 Task:  Look and explore Airbnb stays in Charleston, South Carolina with Farms.
Action: Mouse moved to (414, 64)
Screenshot: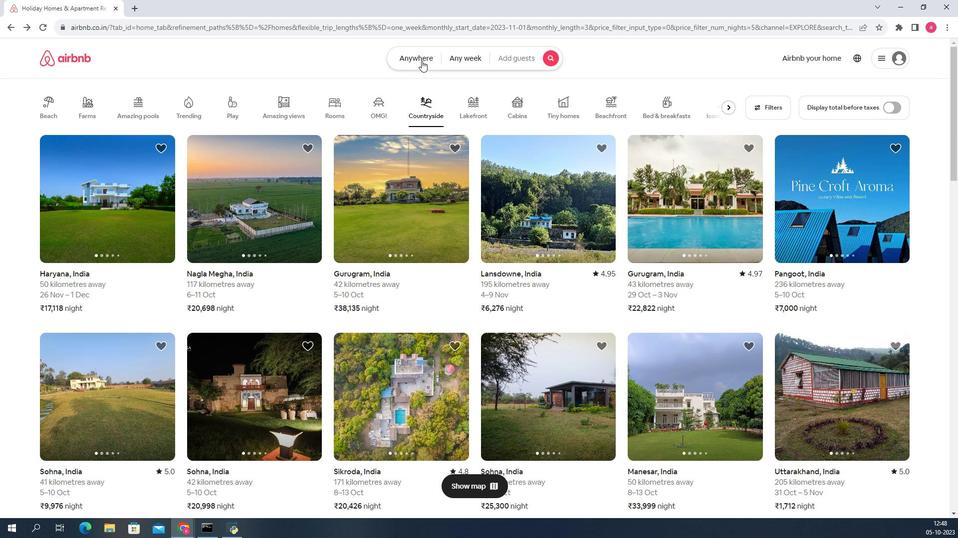 
Action: Mouse pressed left at (414, 64)
Screenshot: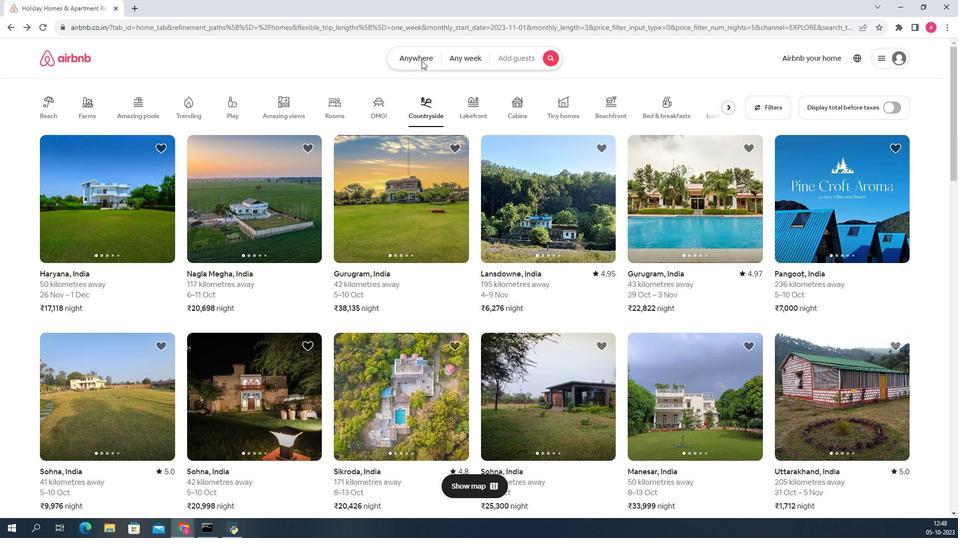 
Action: Mouse moved to (326, 102)
Screenshot: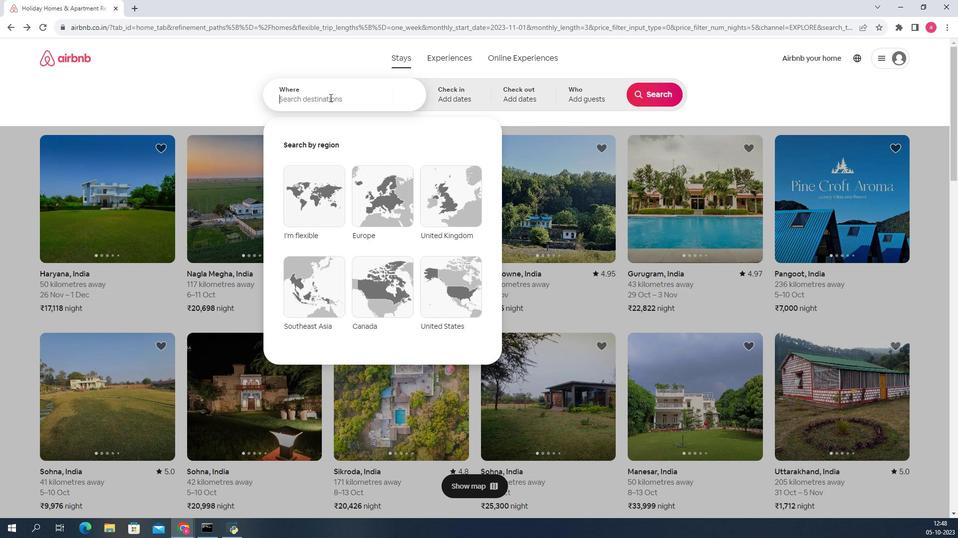 
Action: Mouse pressed left at (326, 102)
Screenshot: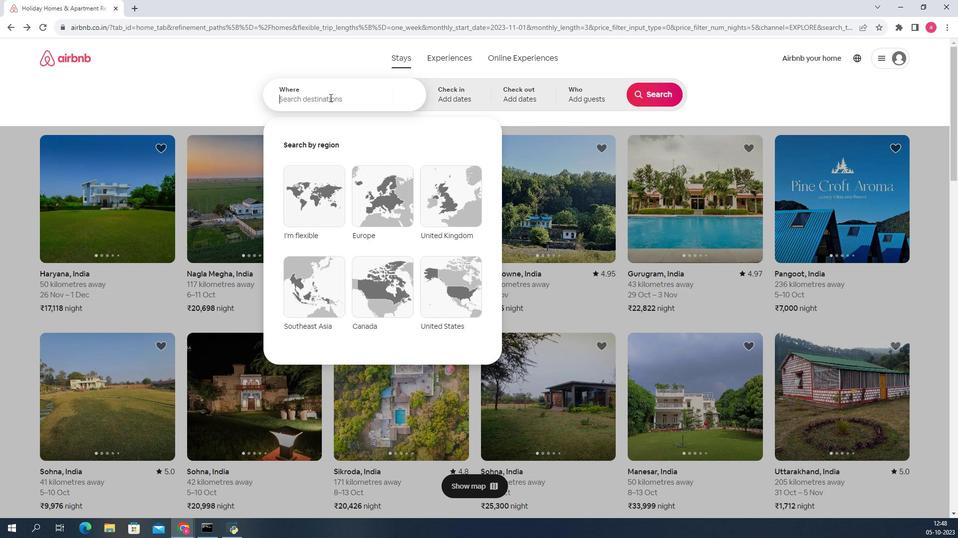
Action: Key pressed <Key.shift>Charleston,<Key.space><Key.shift>South<Key.space><Key.shift><Key.shift><Key.shift>Carolina
Screenshot: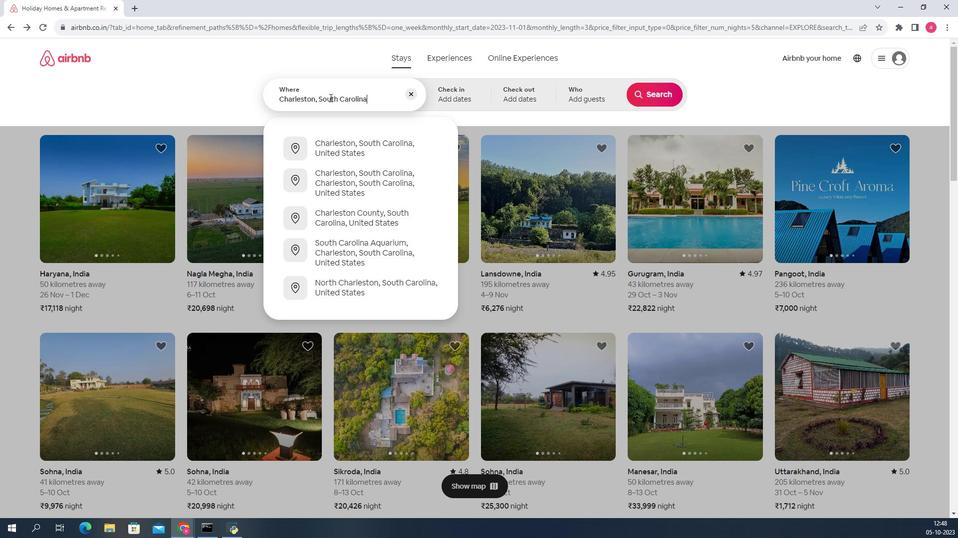 
Action: Mouse moved to (644, 106)
Screenshot: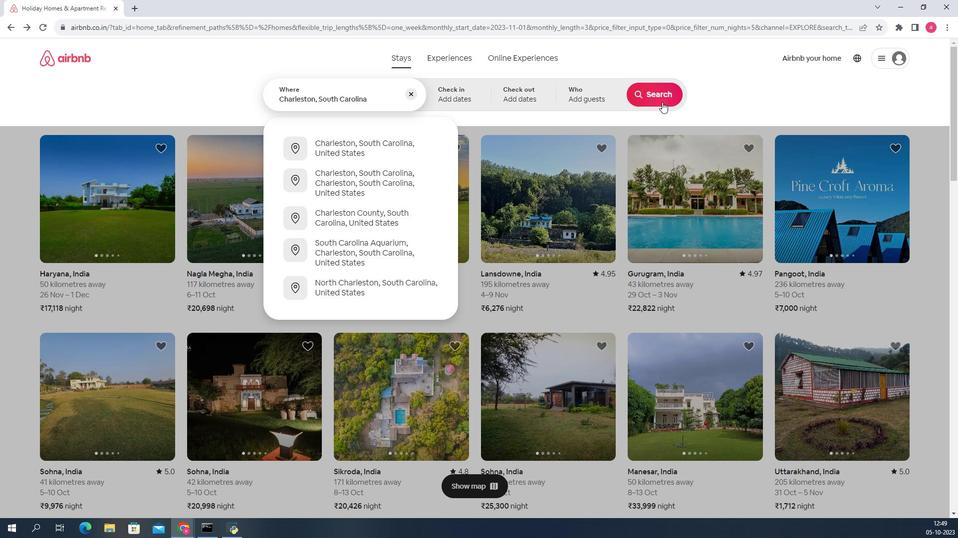 
Action: Mouse pressed left at (644, 106)
Screenshot: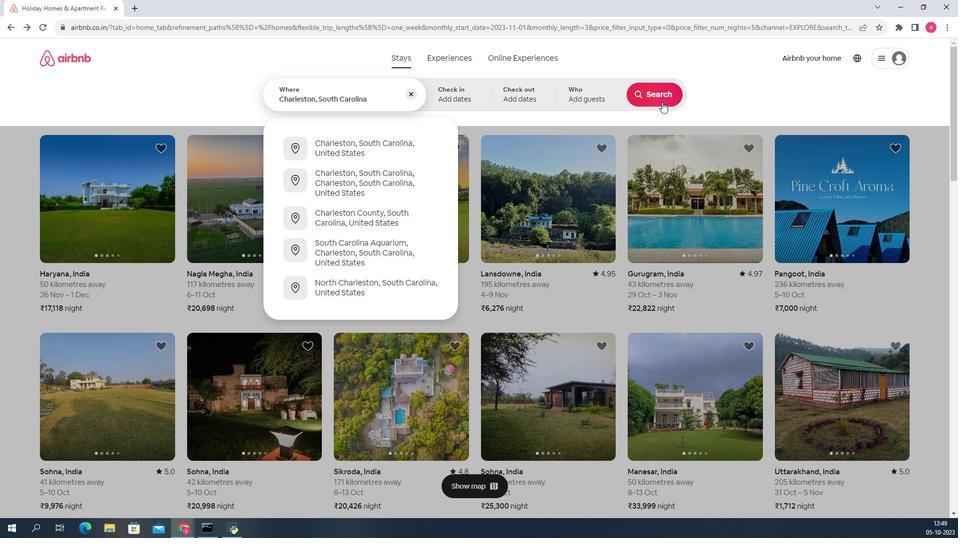 
Action: Mouse moved to (731, 102)
Screenshot: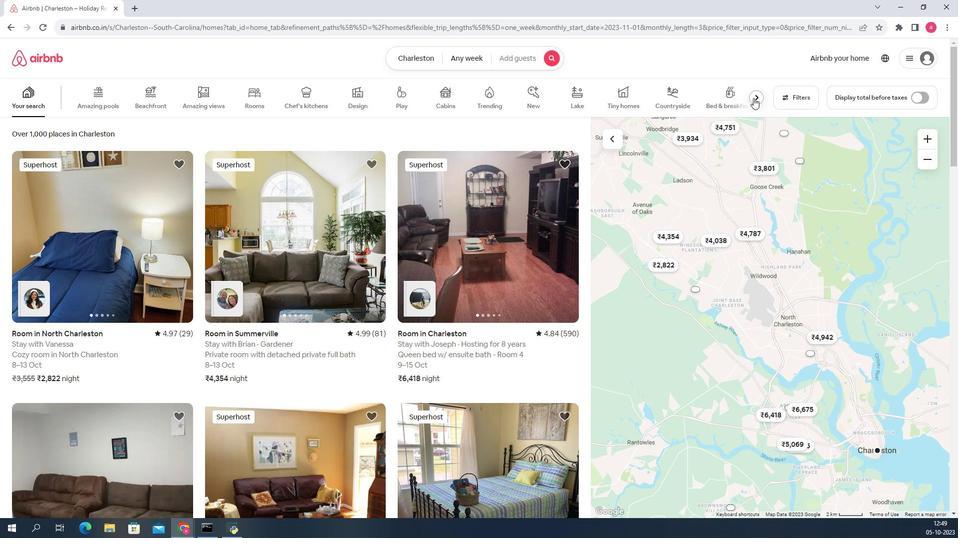 
Action: Mouse pressed left at (731, 102)
Screenshot: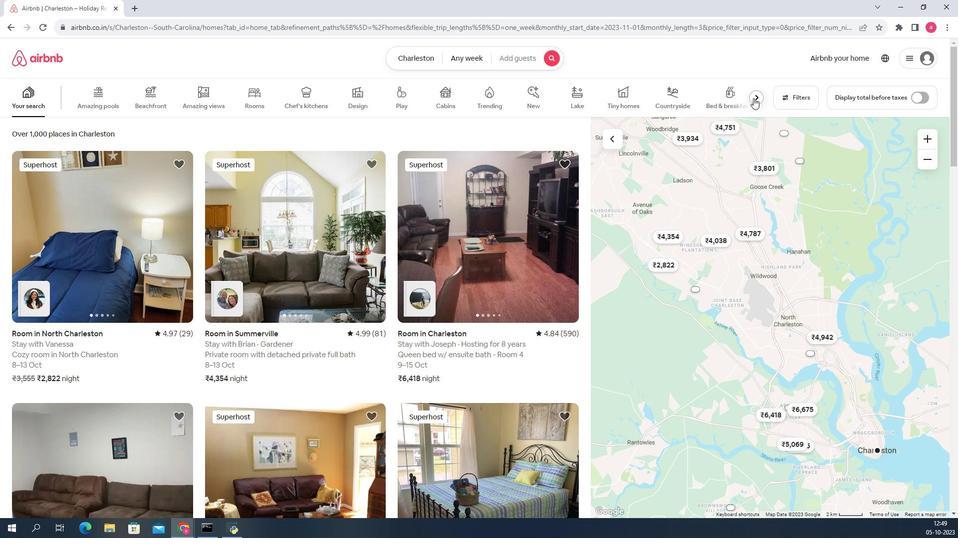 
Action: Mouse moved to (367, 106)
Screenshot: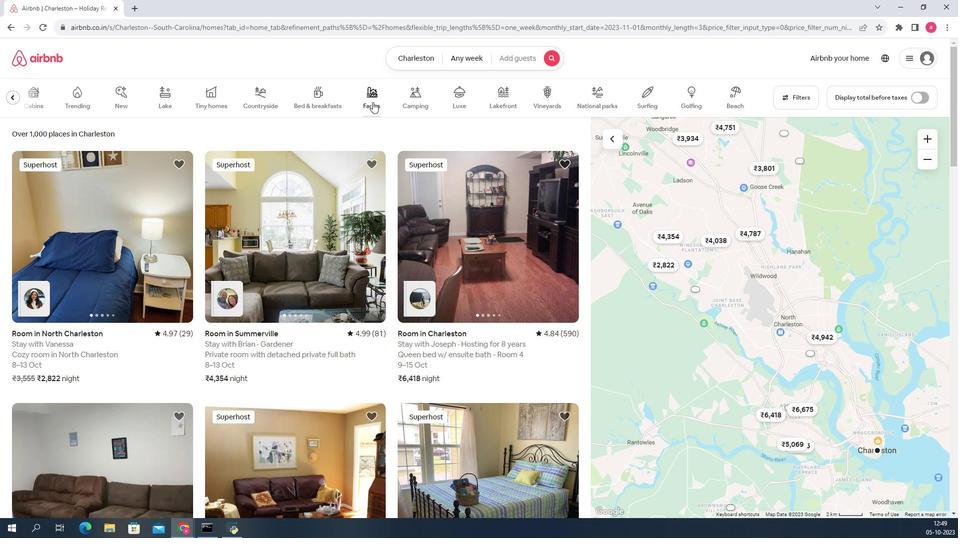 
Action: Mouse pressed left at (367, 106)
Screenshot: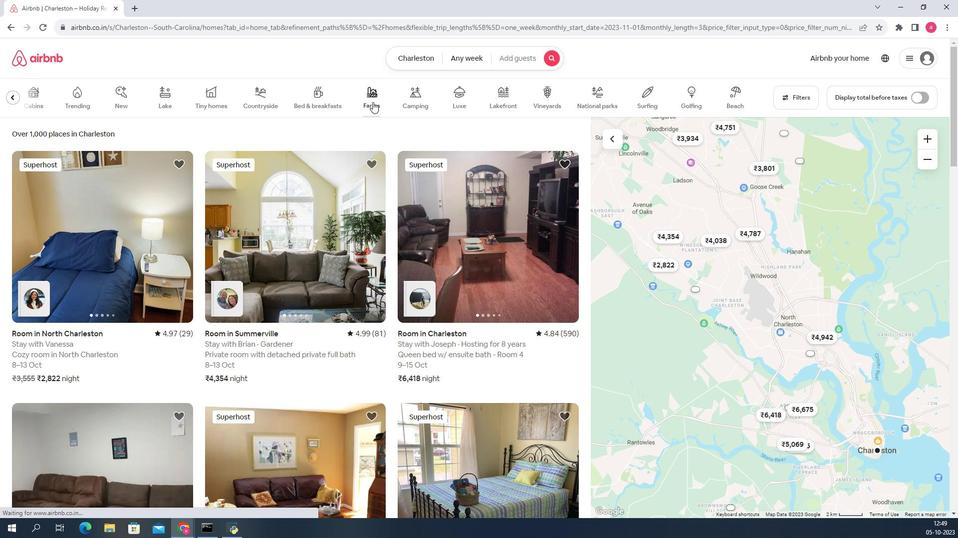 
Action: Mouse moved to (290, 233)
Screenshot: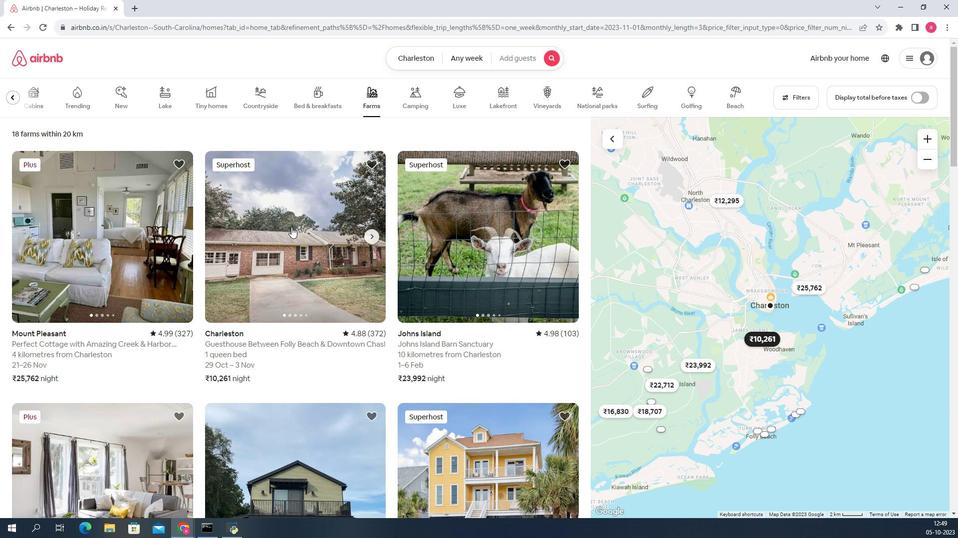 
Action: Mouse scrolled (290, 232) with delta (0, 0)
Screenshot: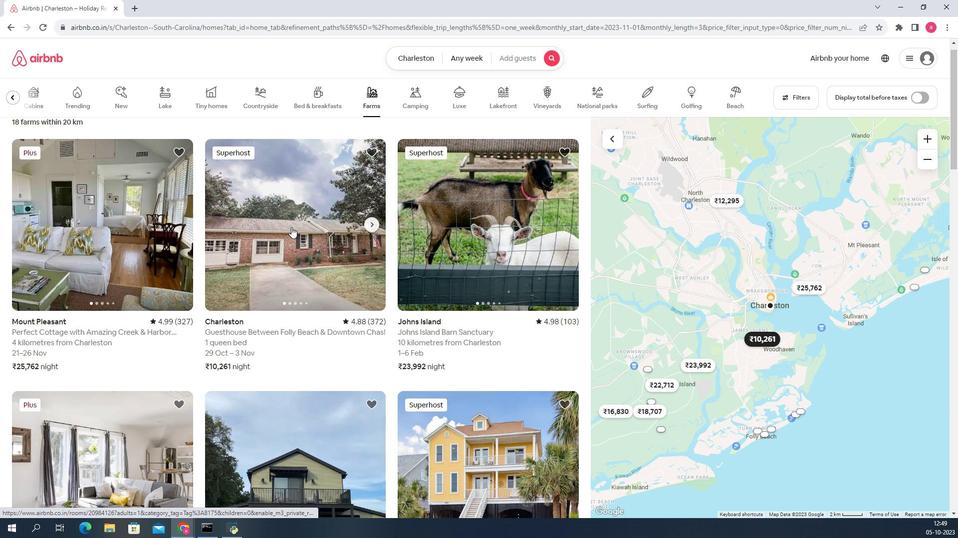 
Action: Mouse scrolled (290, 232) with delta (0, 0)
Screenshot: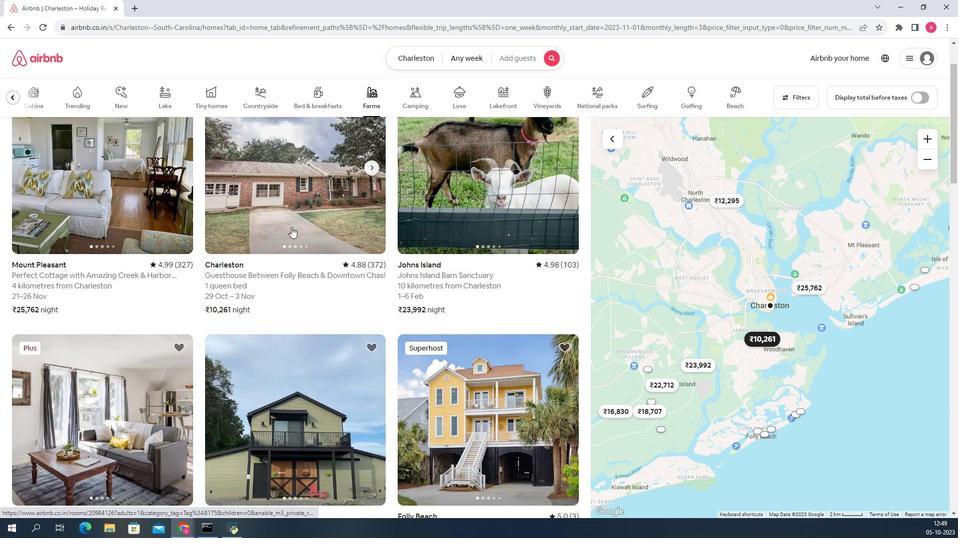 
Action: Mouse scrolled (290, 232) with delta (0, 0)
Screenshot: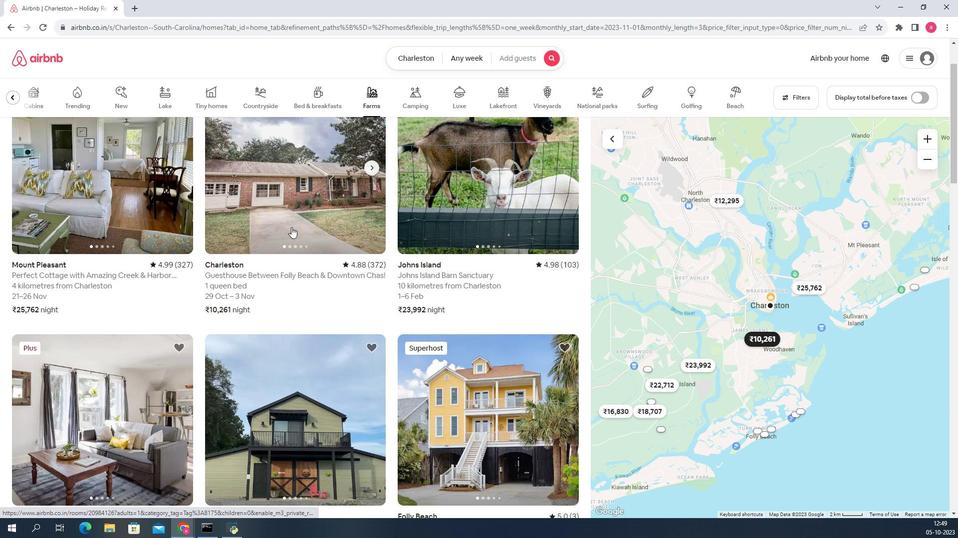 
Action: Mouse scrolled (290, 232) with delta (0, 0)
Screenshot: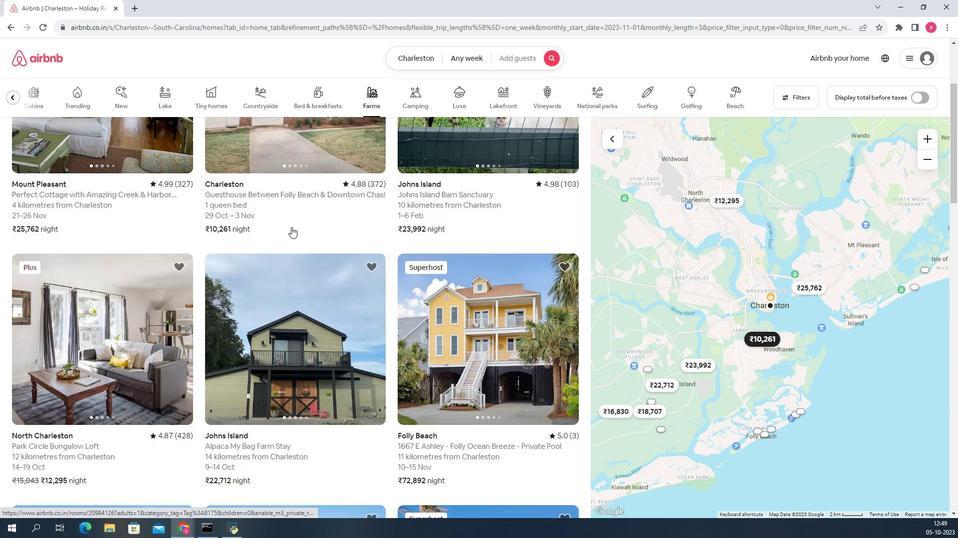 
Action: Mouse moved to (290, 233)
Screenshot: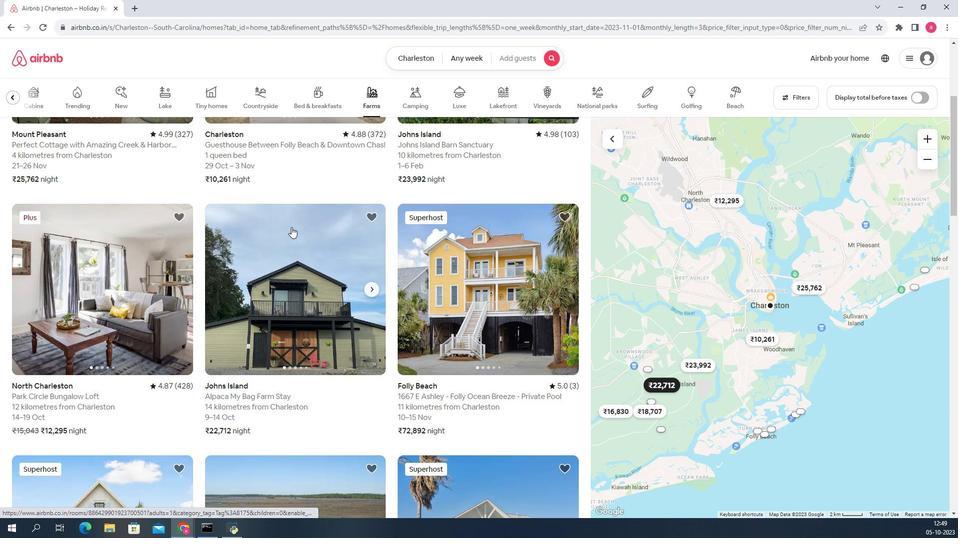
Action: Mouse scrolled (290, 232) with delta (0, 0)
Screenshot: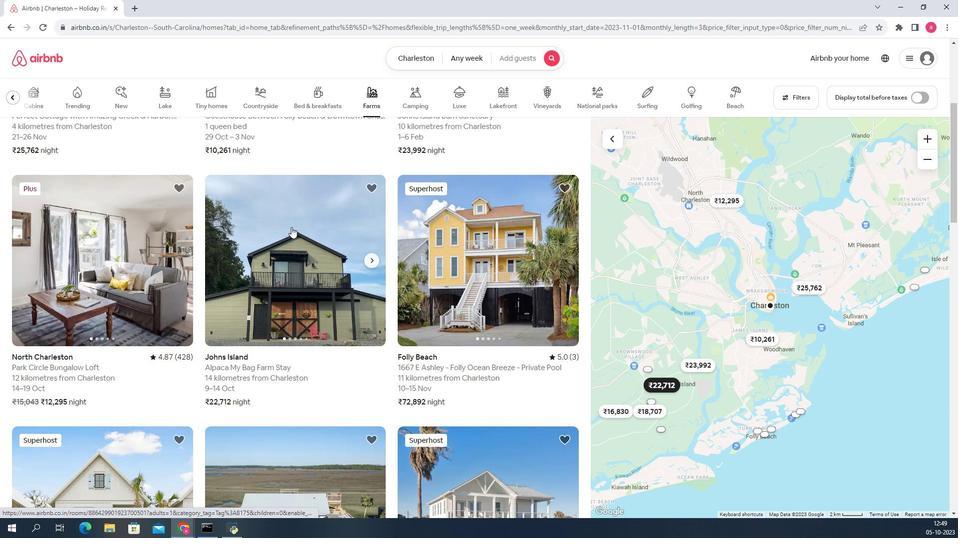 
Action: Mouse scrolled (290, 232) with delta (0, 0)
Screenshot: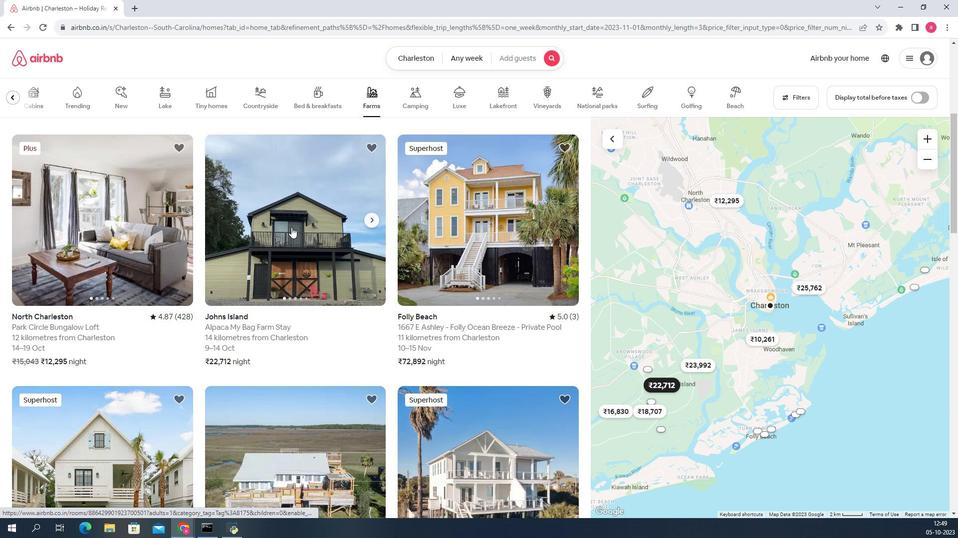 
Action: Mouse scrolled (290, 232) with delta (0, 0)
Screenshot: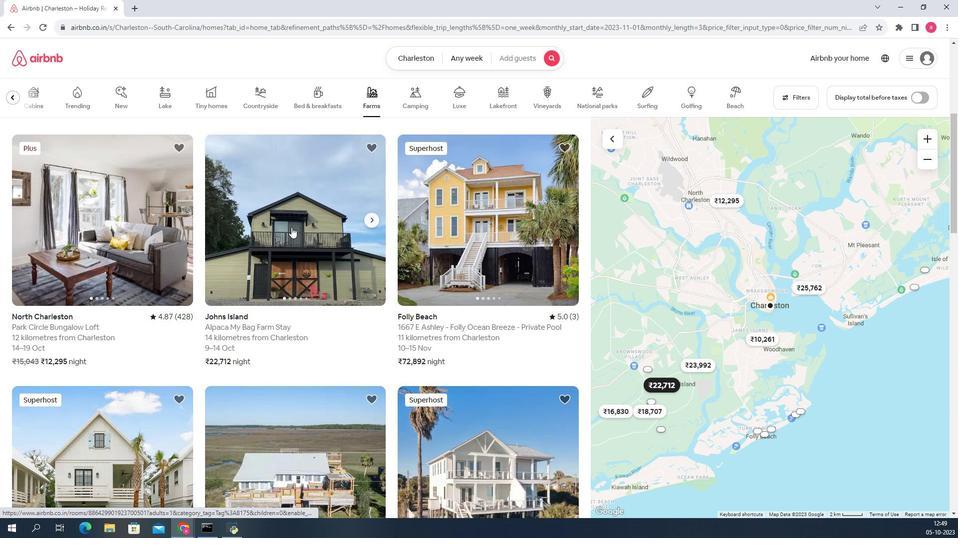 
Action: Mouse moved to (498, 197)
Screenshot: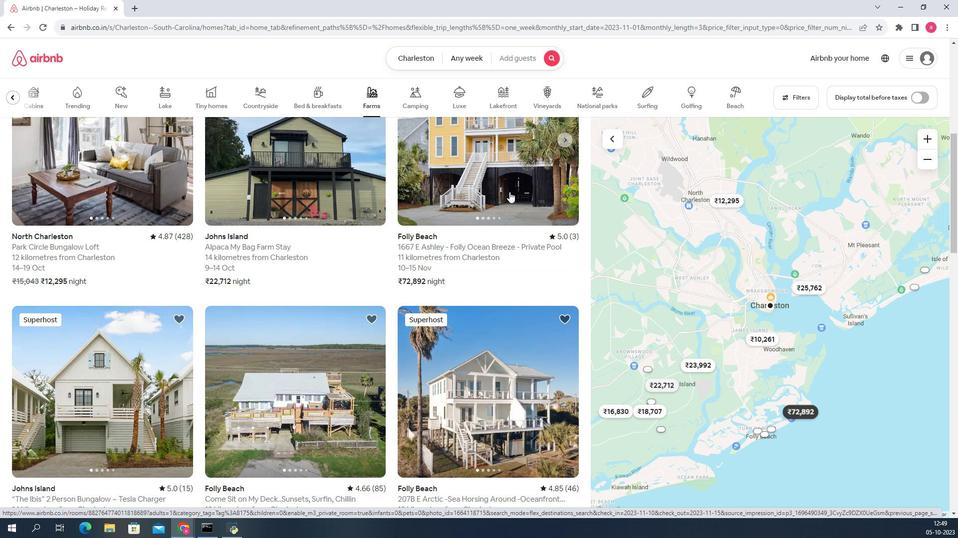 
Action: Mouse scrolled (498, 196) with delta (0, 0)
Screenshot: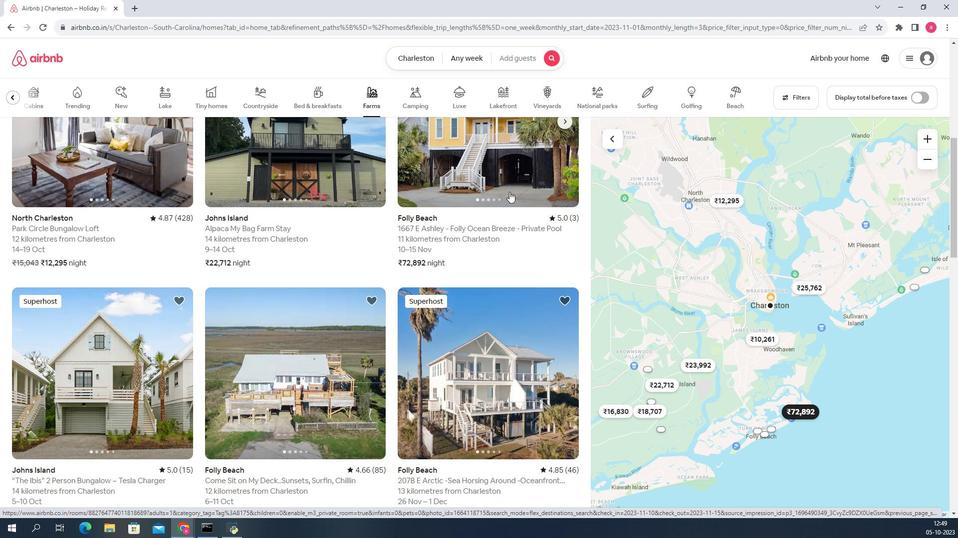 
Action: Mouse scrolled (498, 196) with delta (0, 0)
Screenshot: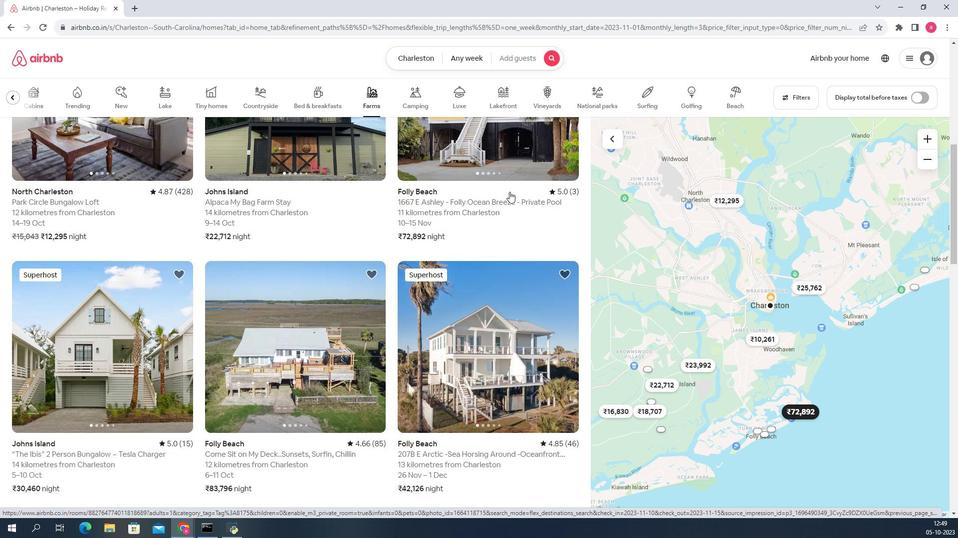 
Action: Mouse moved to (495, 196)
Screenshot: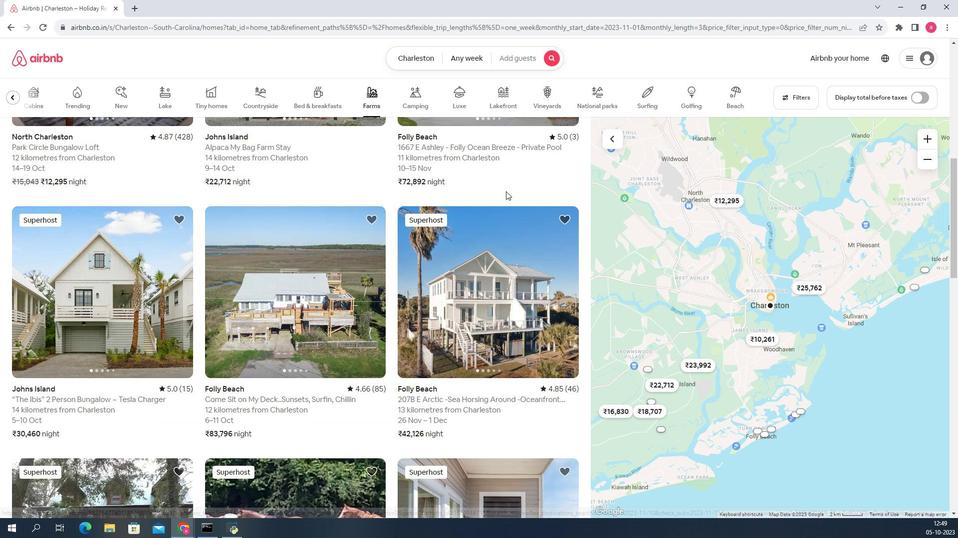 
Action: Mouse scrolled (495, 196) with delta (0, 0)
Screenshot: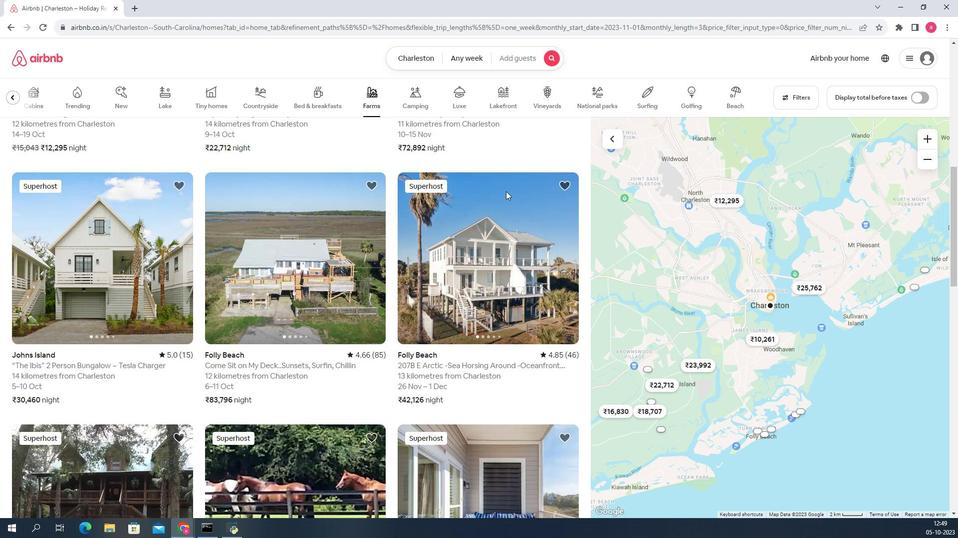 
Action: Mouse scrolled (495, 196) with delta (0, 0)
Screenshot: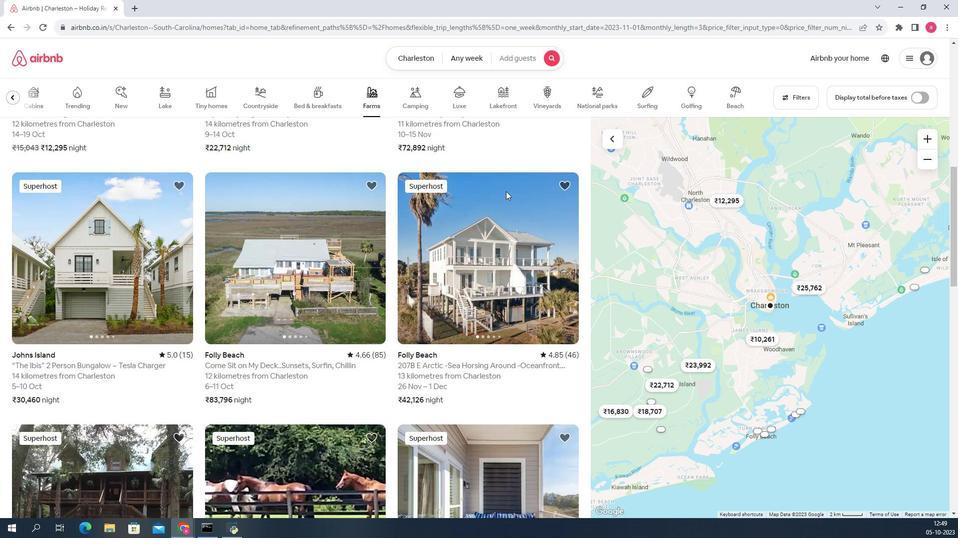 
Action: Mouse scrolled (495, 196) with delta (0, 0)
Screenshot: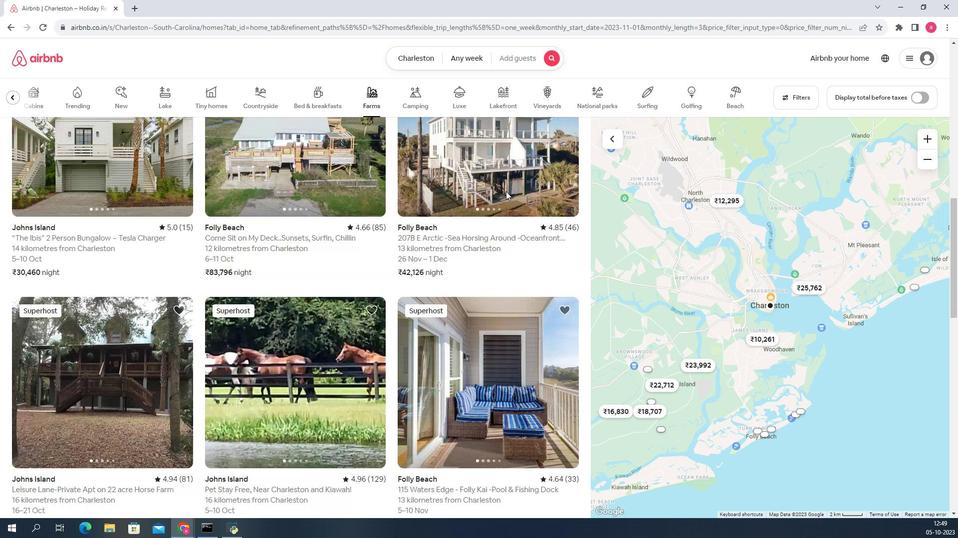 
Action: Mouse scrolled (495, 196) with delta (0, 0)
Screenshot: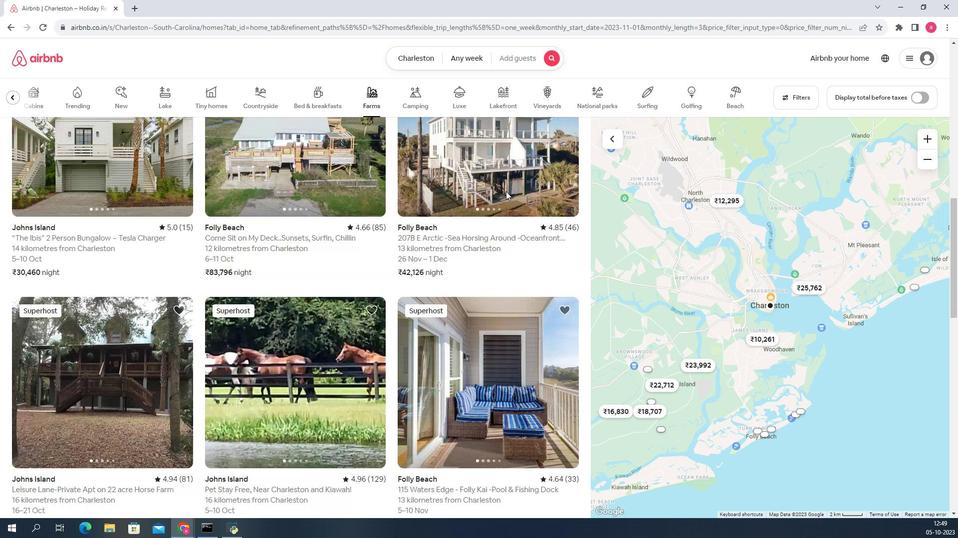 
Action: Mouse scrolled (495, 197) with delta (0, 0)
Screenshot: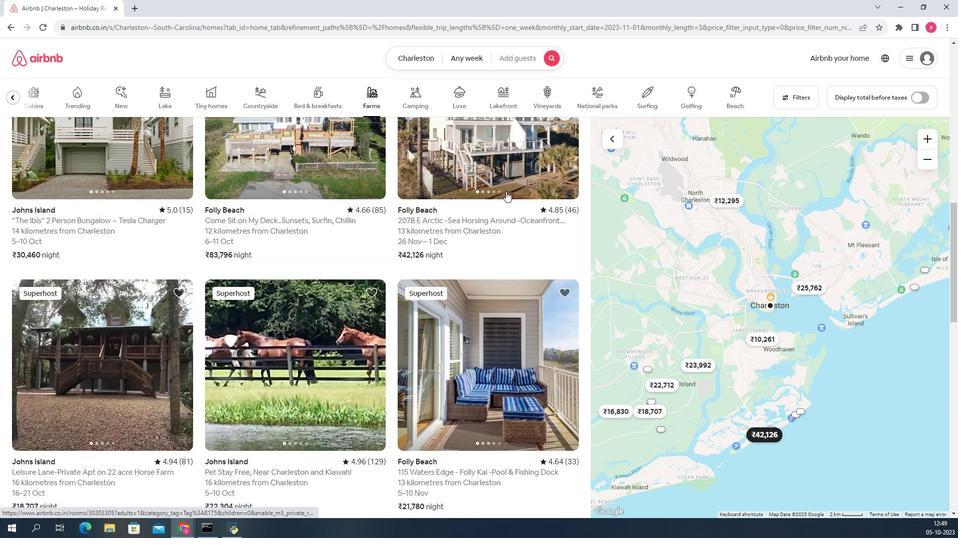 
Action: Mouse scrolled (495, 197) with delta (0, 0)
Screenshot: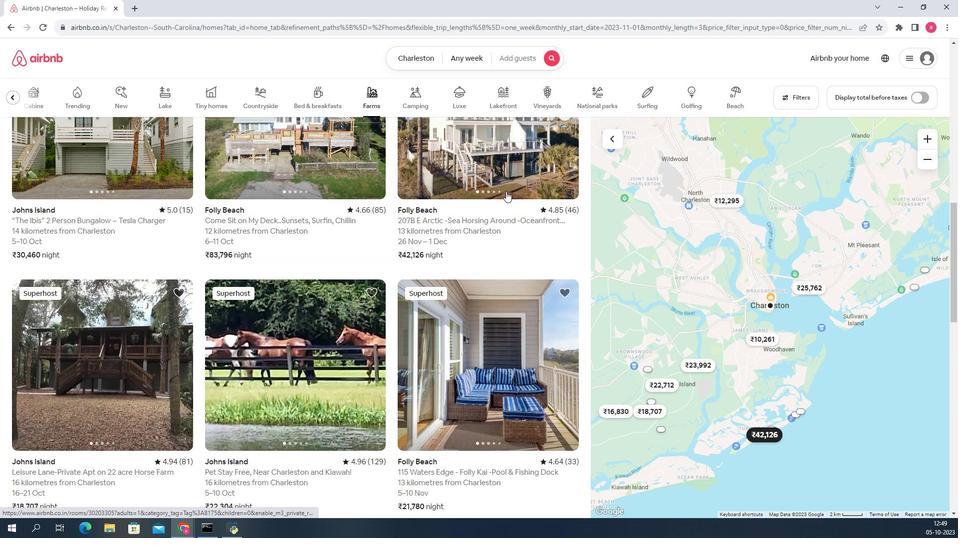 
Action: Mouse scrolled (495, 197) with delta (0, 0)
Screenshot: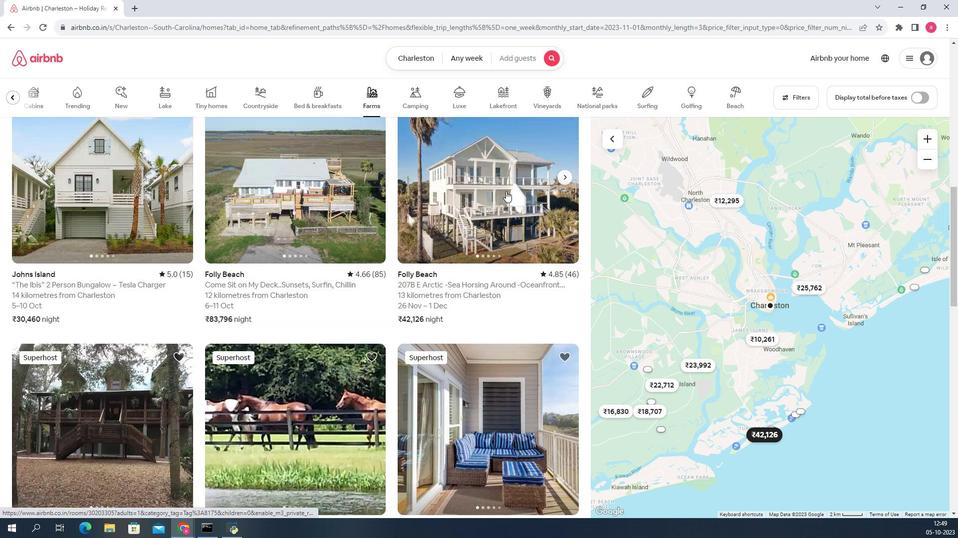 
Action: Mouse scrolled (495, 197) with delta (0, 0)
Screenshot: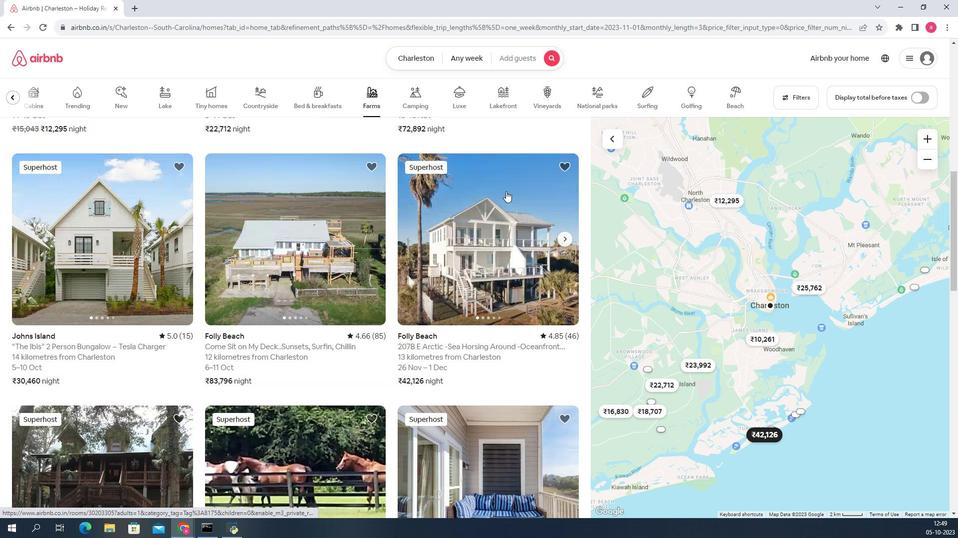 
Action: Mouse scrolled (495, 197) with delta (0, 0)
Screenshot: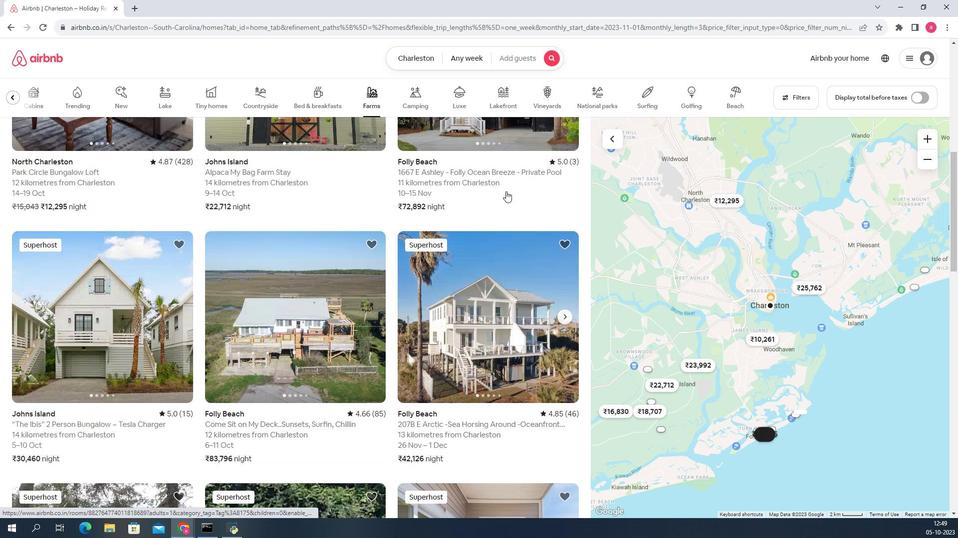 
Action: Mouse moved to (426, 192)
Screenshot: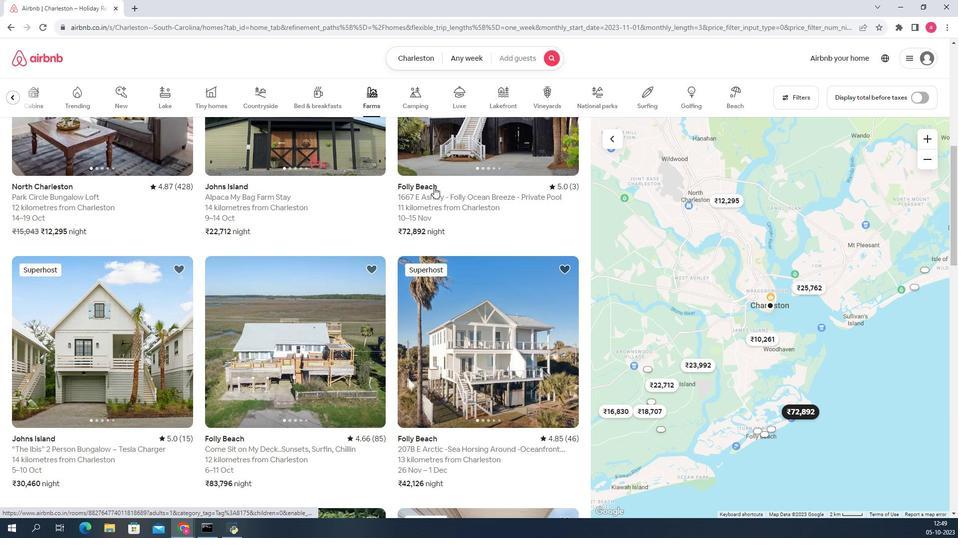 
Action: Mouse scrolled (426, 192) with delta (0, 0)
Screenshot: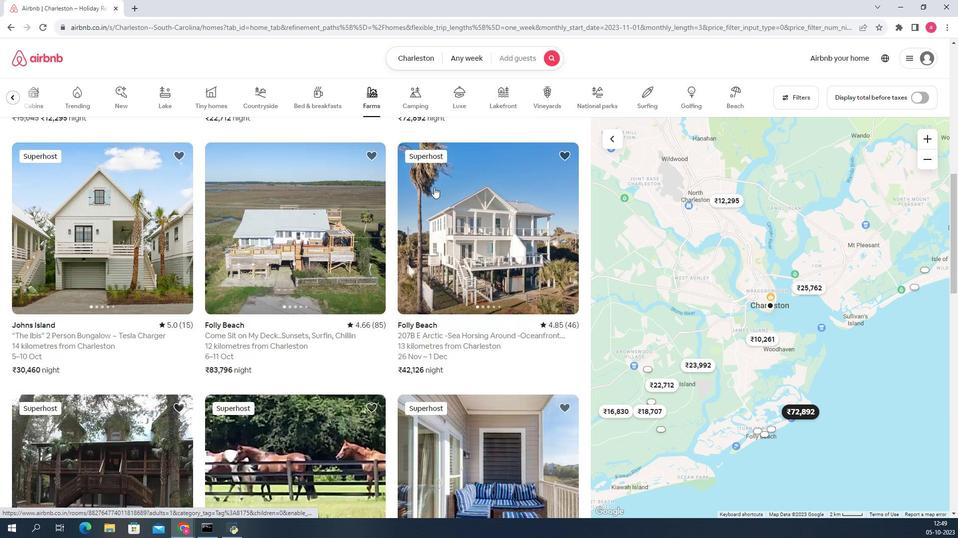 
Action: Mouse scrolled (426, 192) with delta (0, 0)
Screenshot: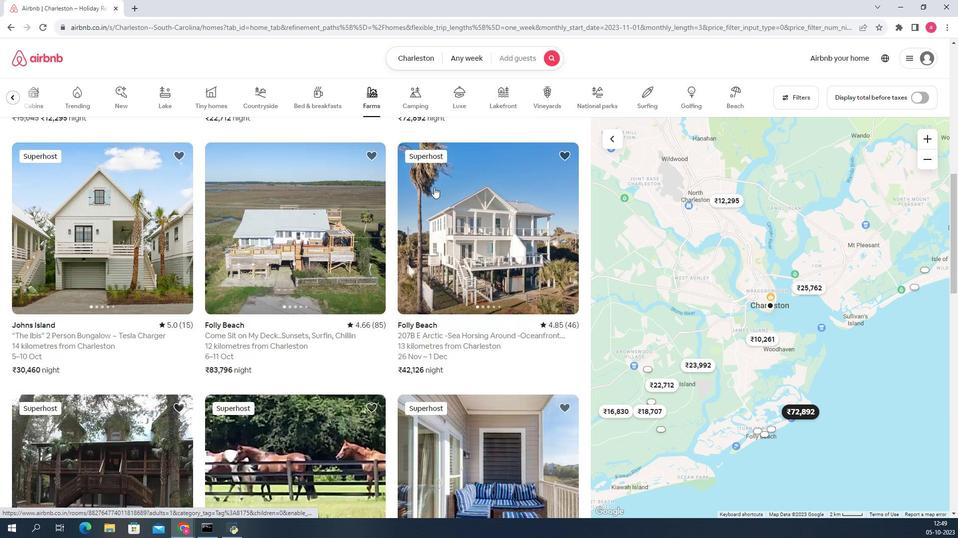 
Action: Mouse scrolled (426, 192) with delta (0, 0)
Screenshot: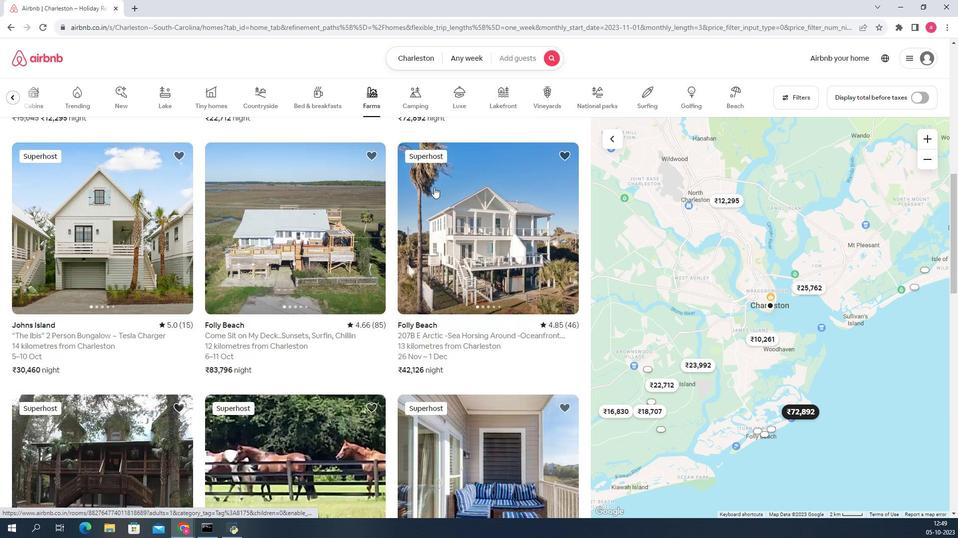 
Action: Mouse scrolled (426, 192) with delta (0, 0)
Screenshot: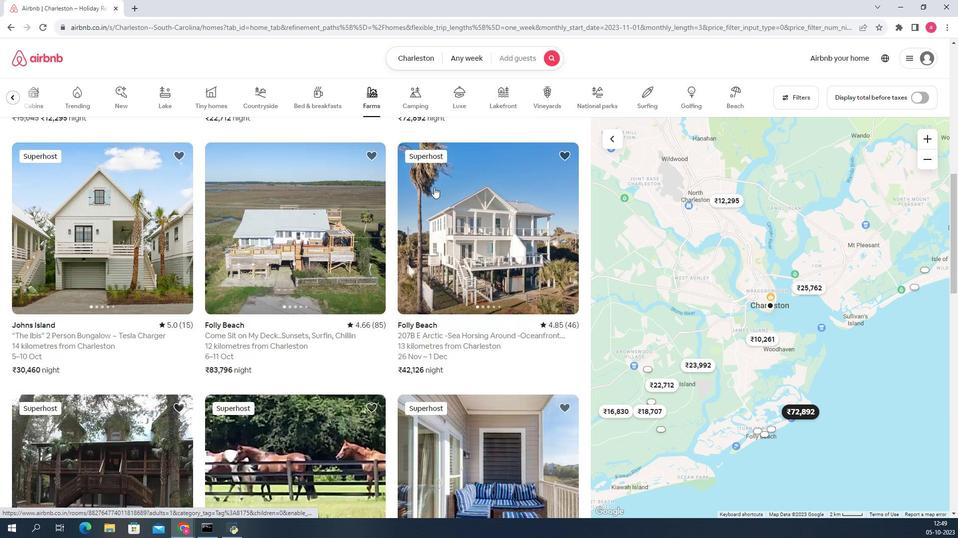 
Action: Mouse scrolled (426, 192) with delta (0, 0)
Screenshot: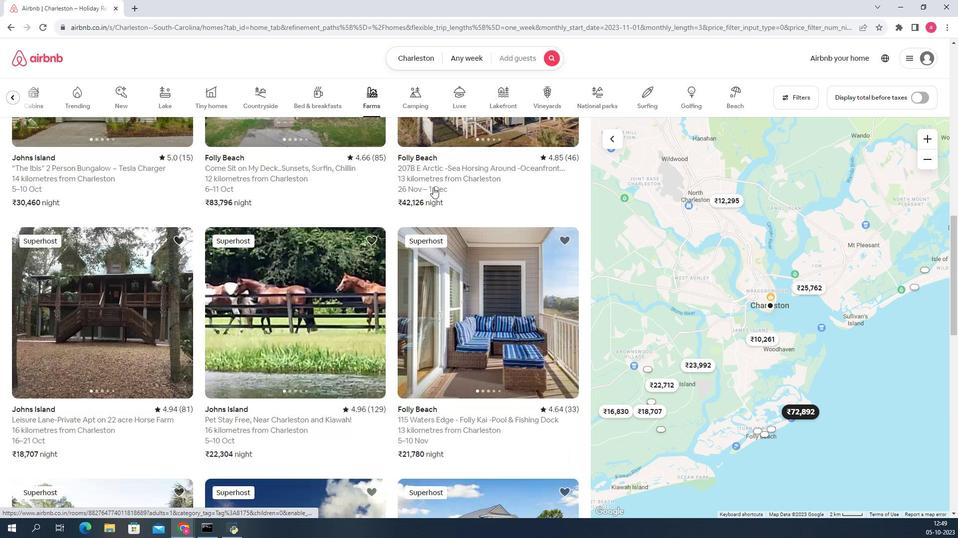 
Action: Mouse scrolled (426, 192) with delta (0, 0)
Screenshot: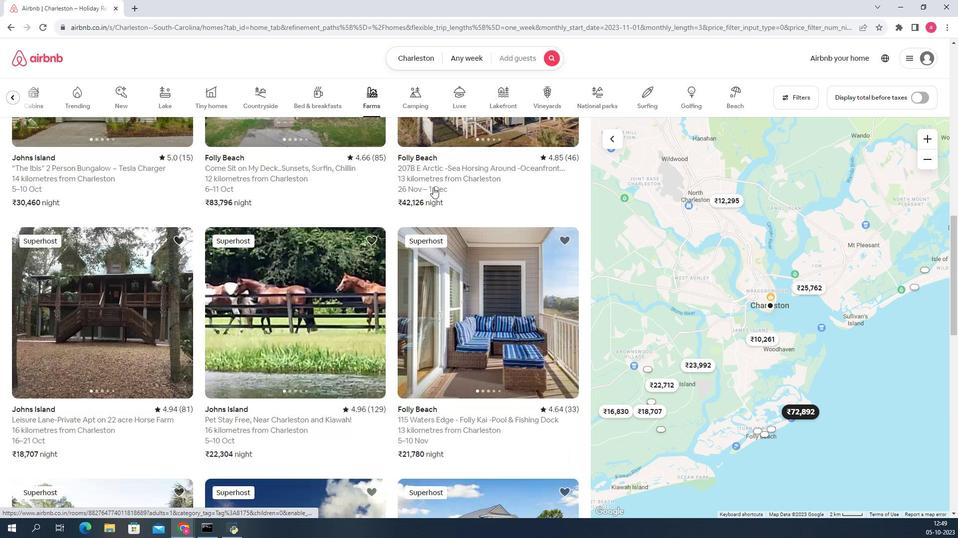 
Action: Mouse moved to (293, 306)
Screenshot: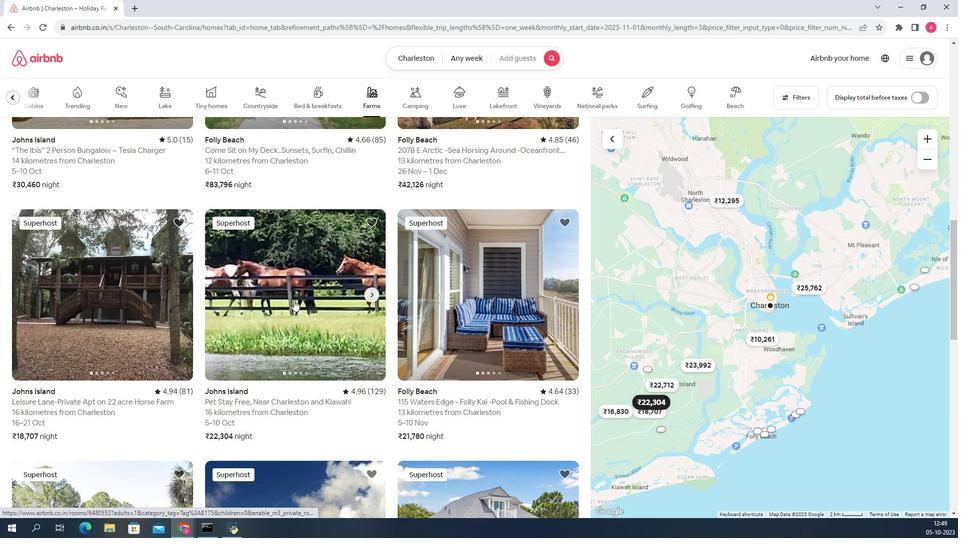 
Action: Mouse pressed left at (293, 306)
Screenshot: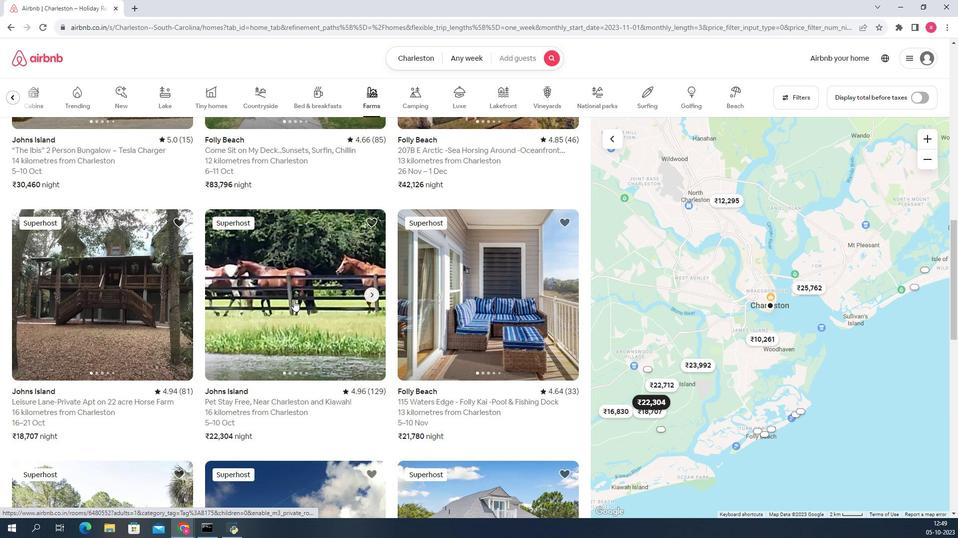 
Action: Mouse moved to (327, 279)
Screenshot: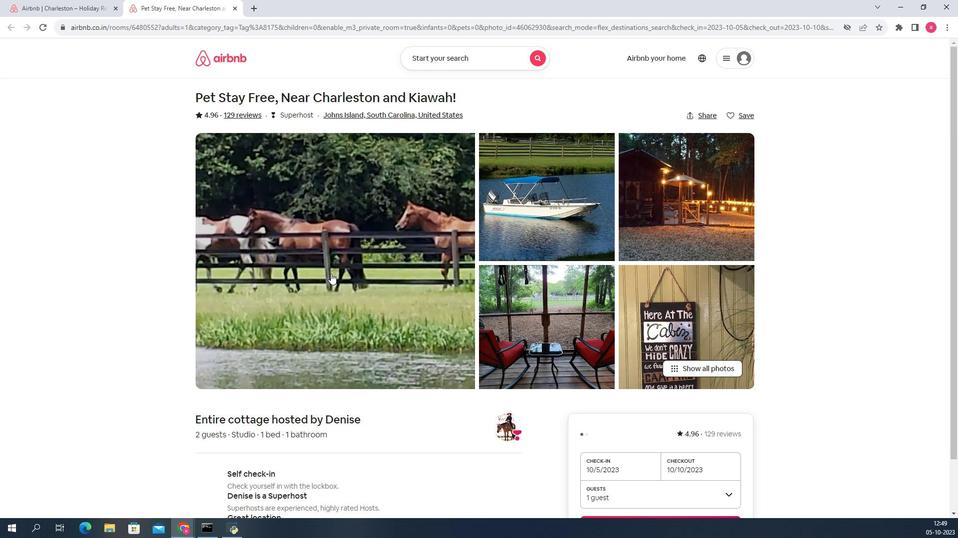 
Action: Mouse pressed left at (327, 279)
Screenshot: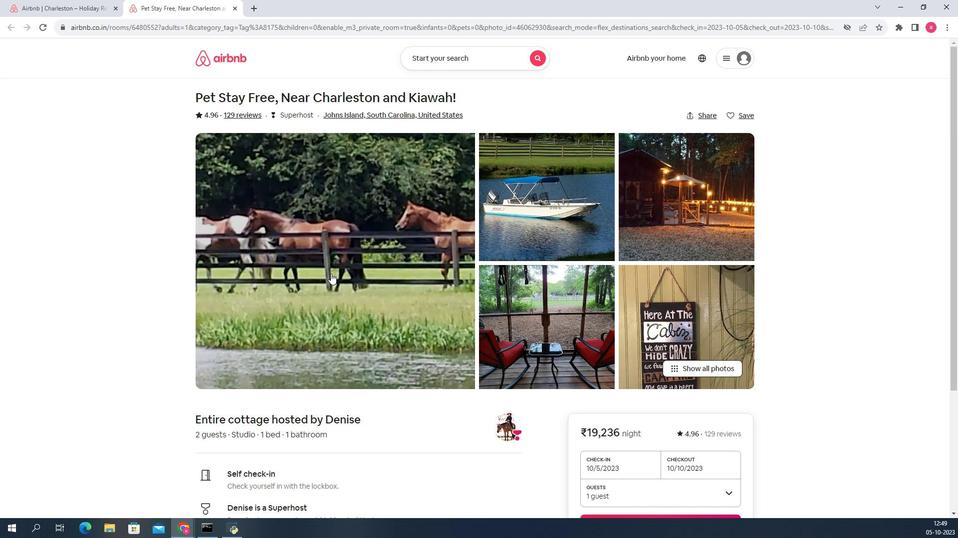 
Action: Mouse scrolled (327, 278) with delta (0, 0)
Screenshot: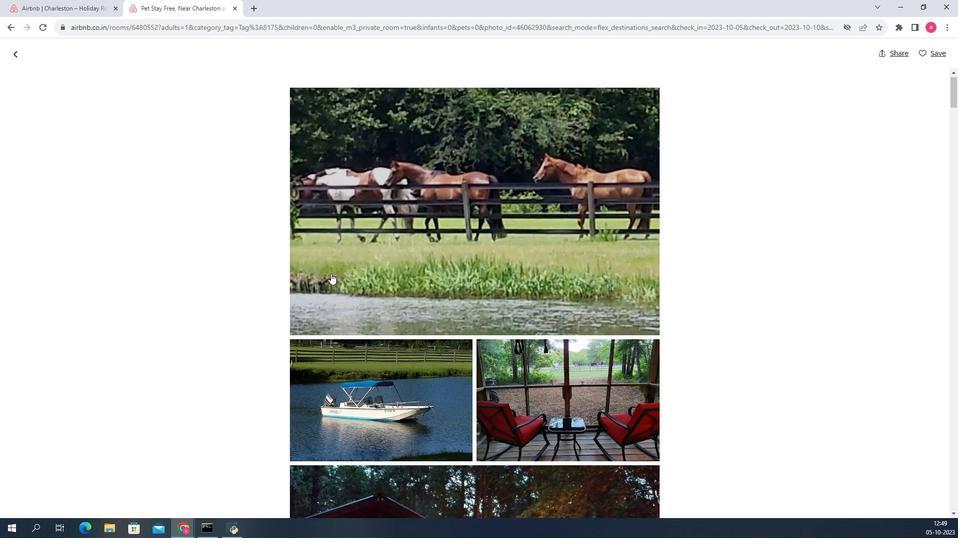 
Action: Mouse scrolled (327, 278) with delta (0, 0)
Screenshot: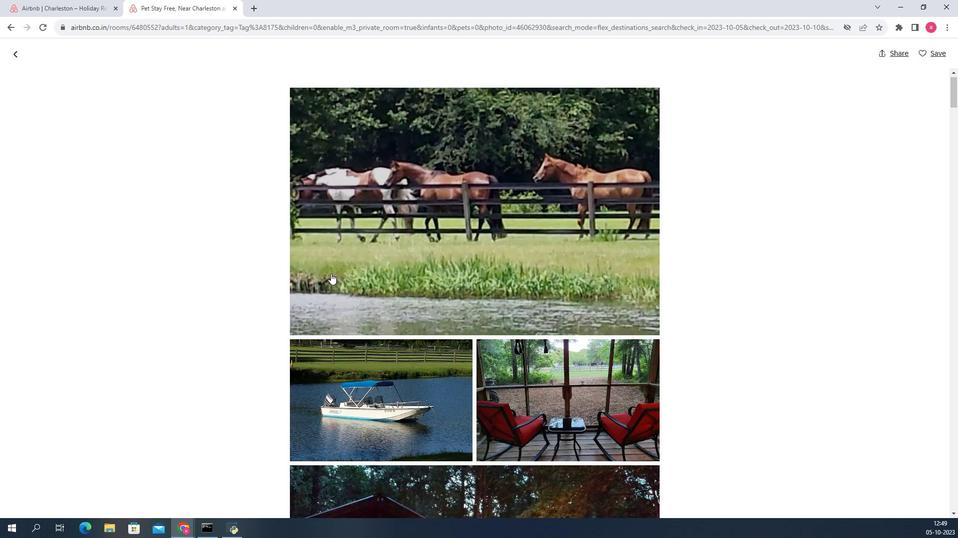 
Action: Mouse scrolled (327, 278) with delta (0, 0)
Screenshot: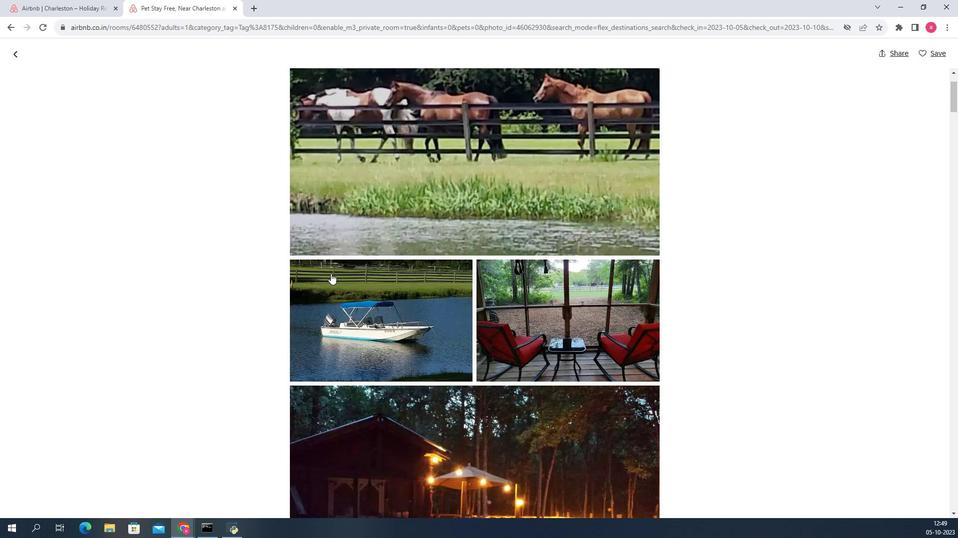 
Action: Mouse scrolled (327, 278) with delta (0, 0)
Screenshot: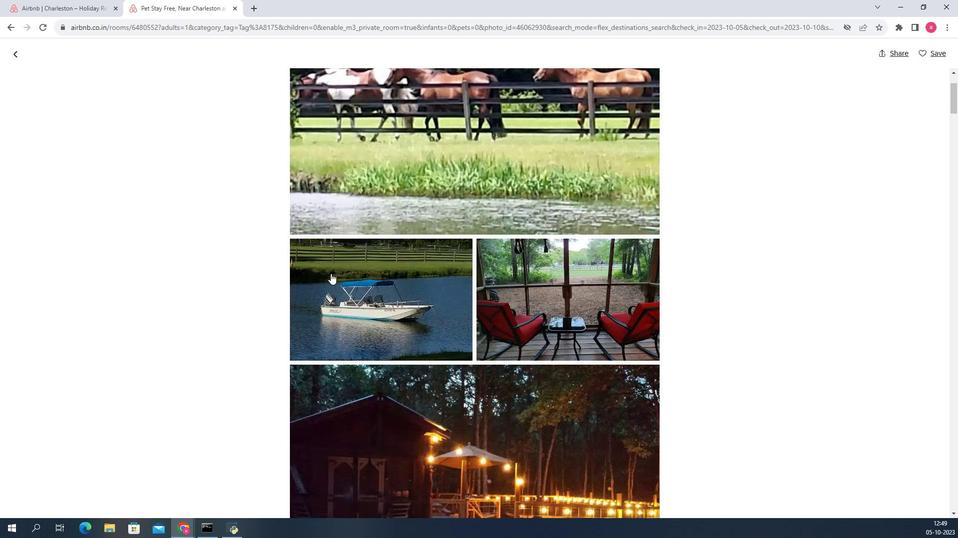 
Action: Mouse scrolled (327, 278) with delta (0, 0)
Screenshot: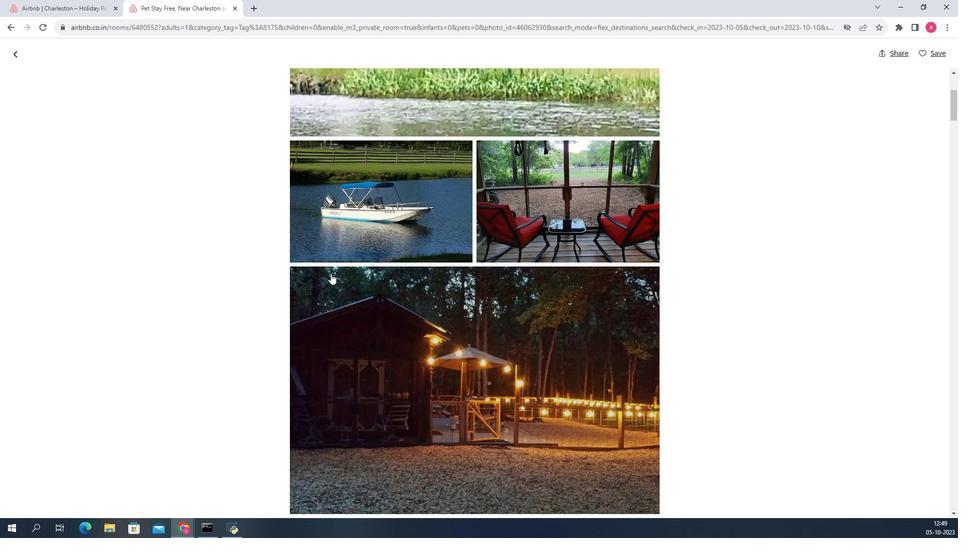 
Action: Mouse scrolled (327, 278) with delta (0, 0)
Screenshot: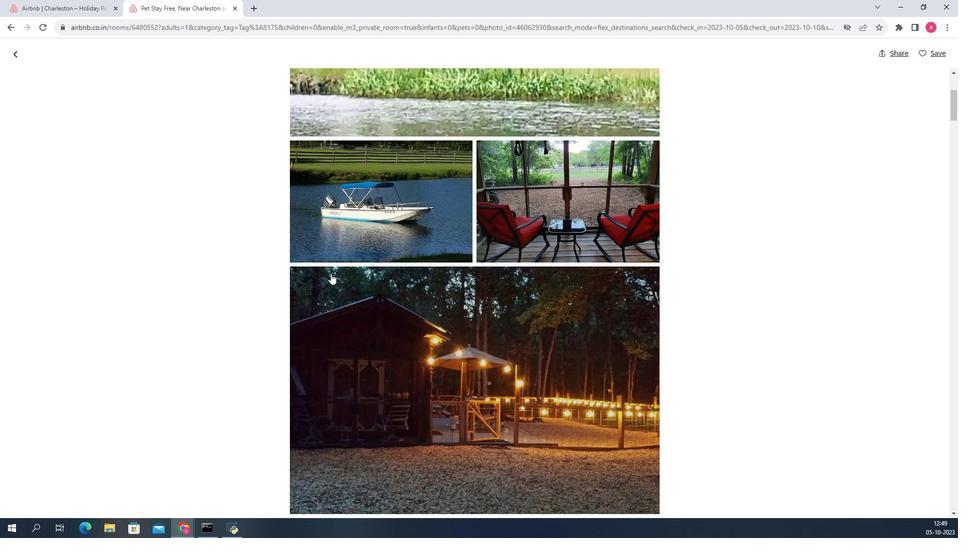 
Action: Mouse scrolled (327, 278) with delta (0, 0)
Screenshot: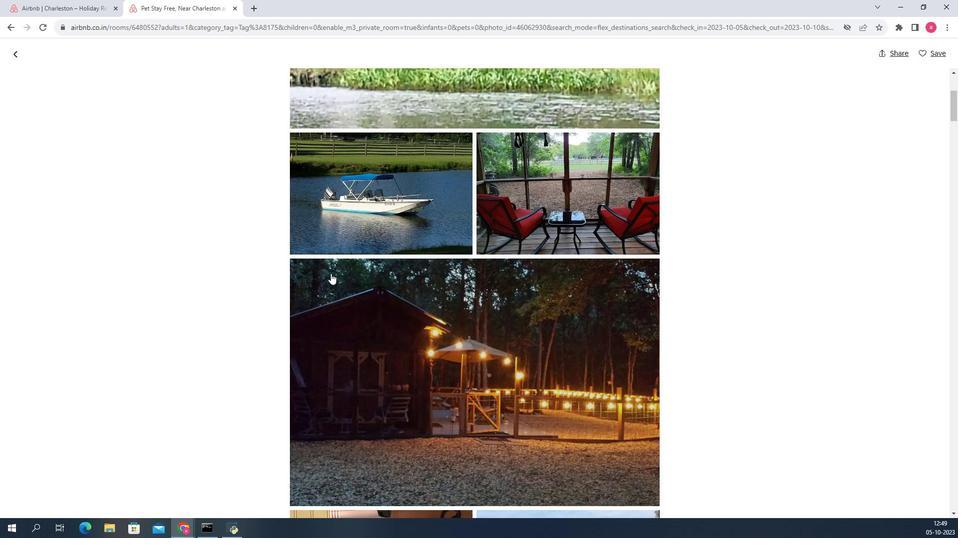 
Action: Mouse scrolled (327, 278) with delta (0, 0)
Screenshot: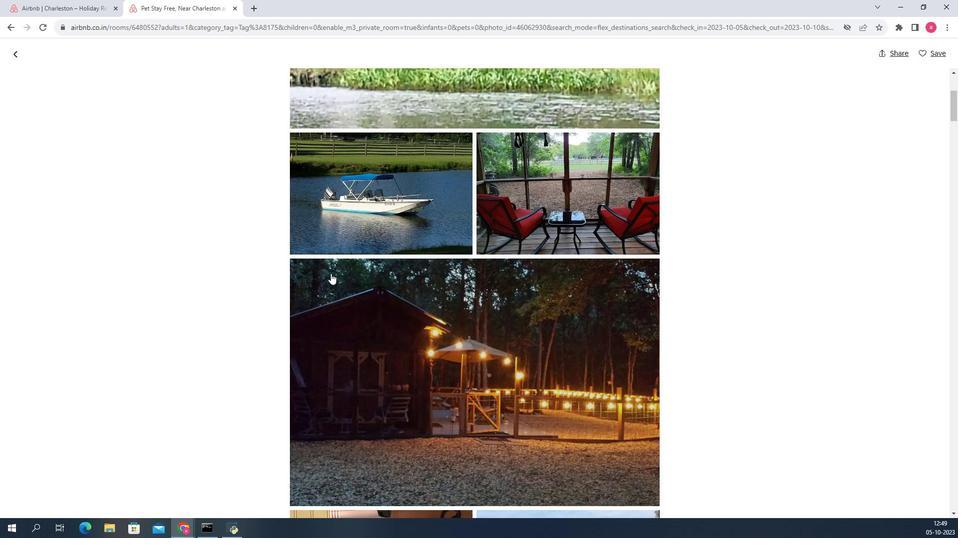 
Action: Mouse scrolled (327, 278) with delta (0, 0)
Screenshot: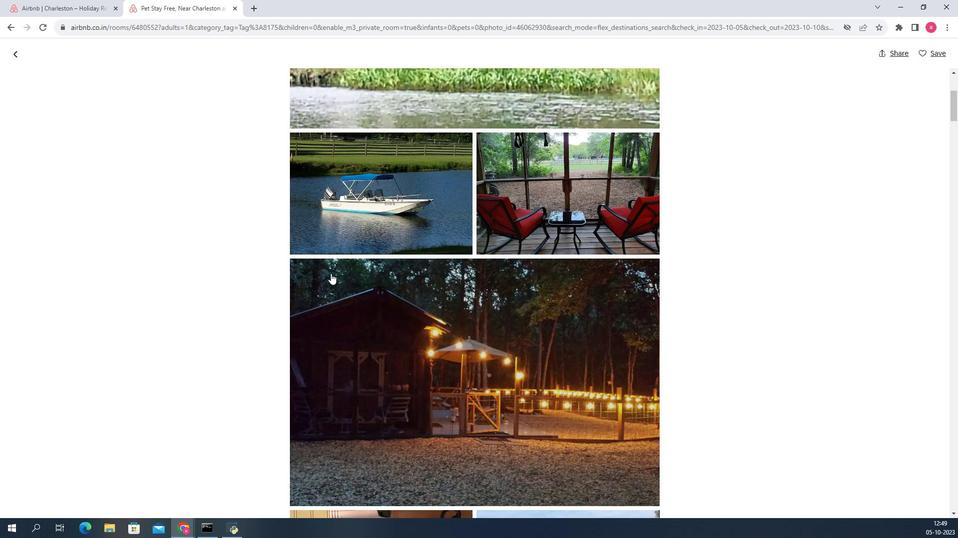 
Action: Mouse scrolled (327, 278) with delta (0, 0)
Screenshot: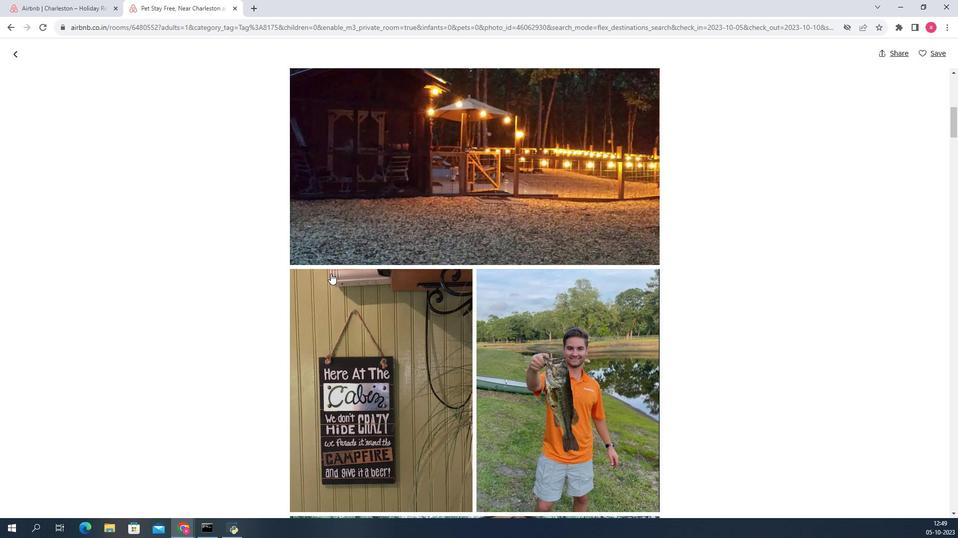 
Action: Mouse scrolled (327, 278) with delta (0, 0)
Screenshot: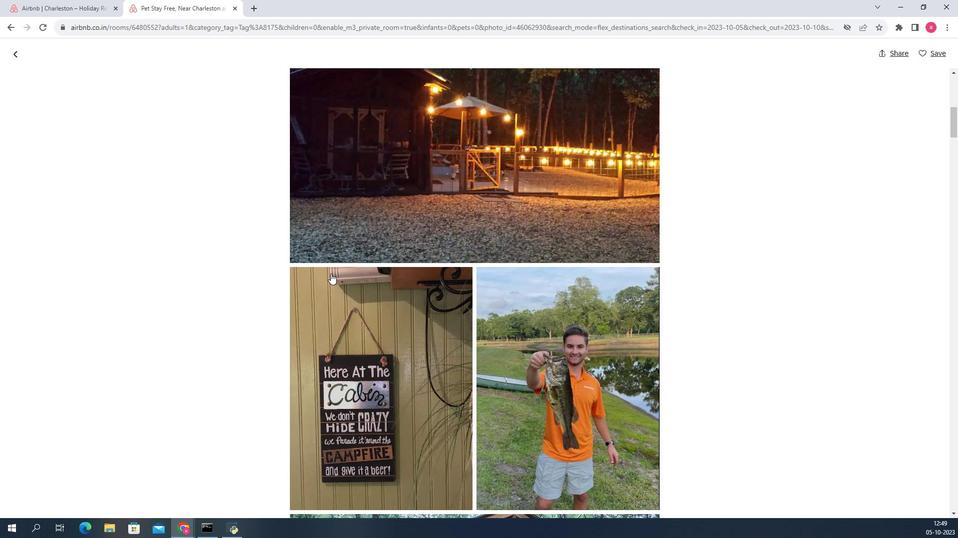 
Action: Mouse scrolled (327, 278) with delta (0, 0)
Screenshot: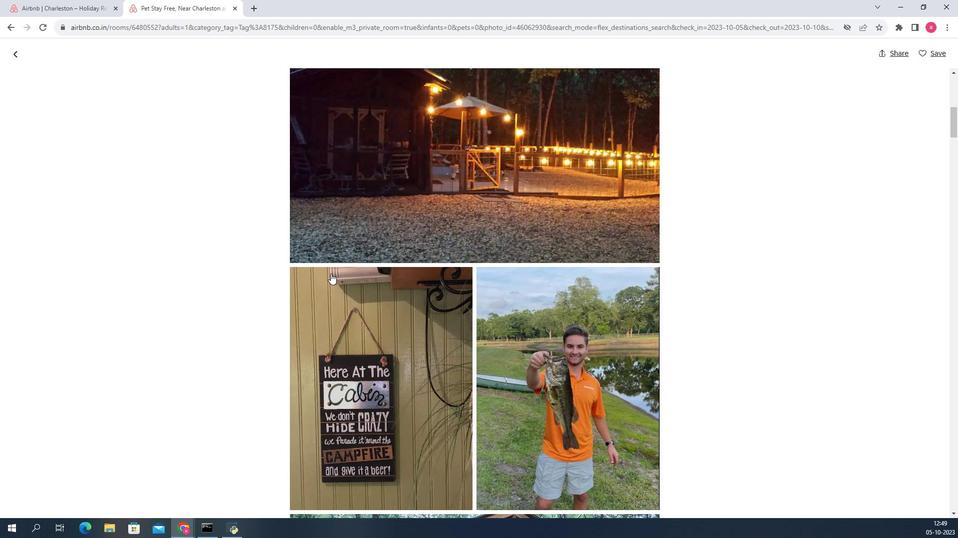 
Action: Mouse scrolled (327, 278) with delta (0, 0)
Screenshot: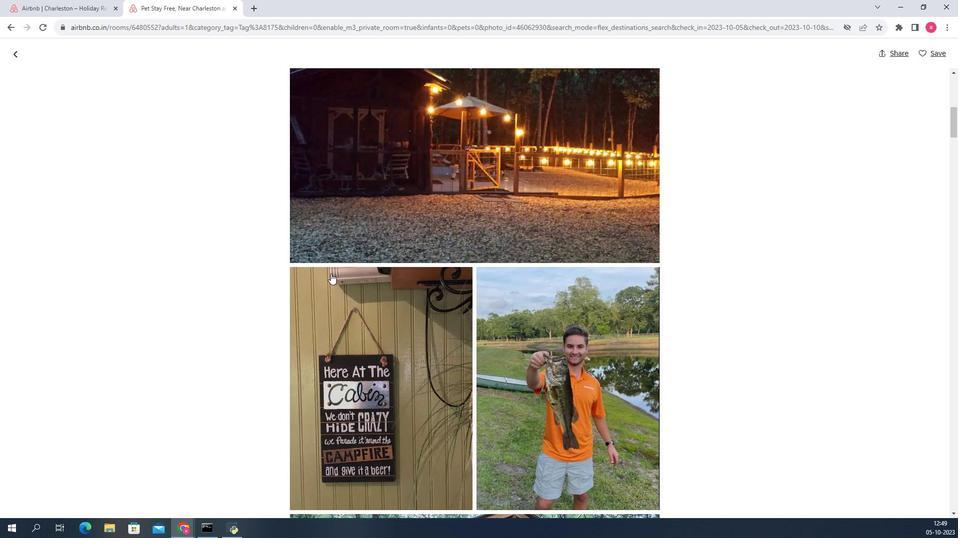 
Action: Mouse scrolled (327, 278) with delta (0, 0)
Screenshot: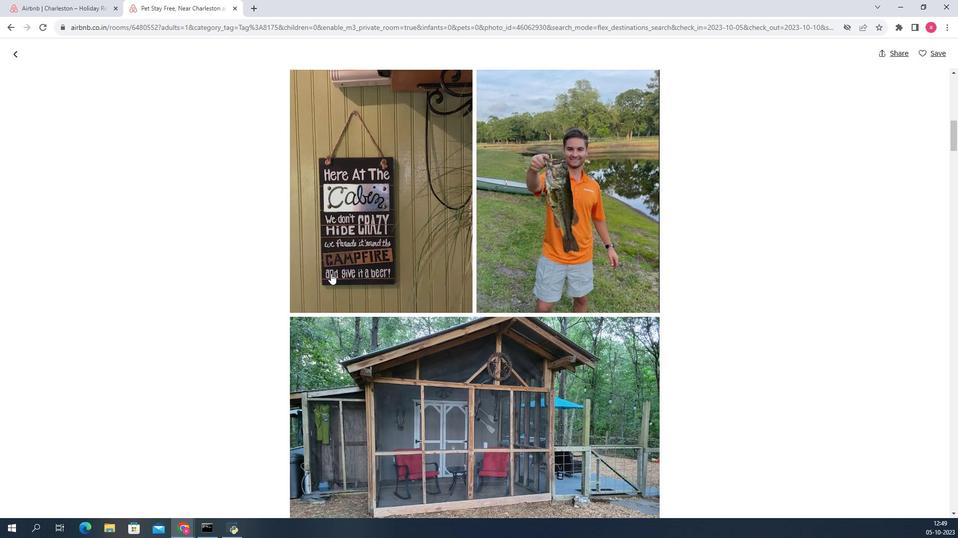 
Action: Mouse scrolled (327, 278) with delta (0, 0)
Screenshot: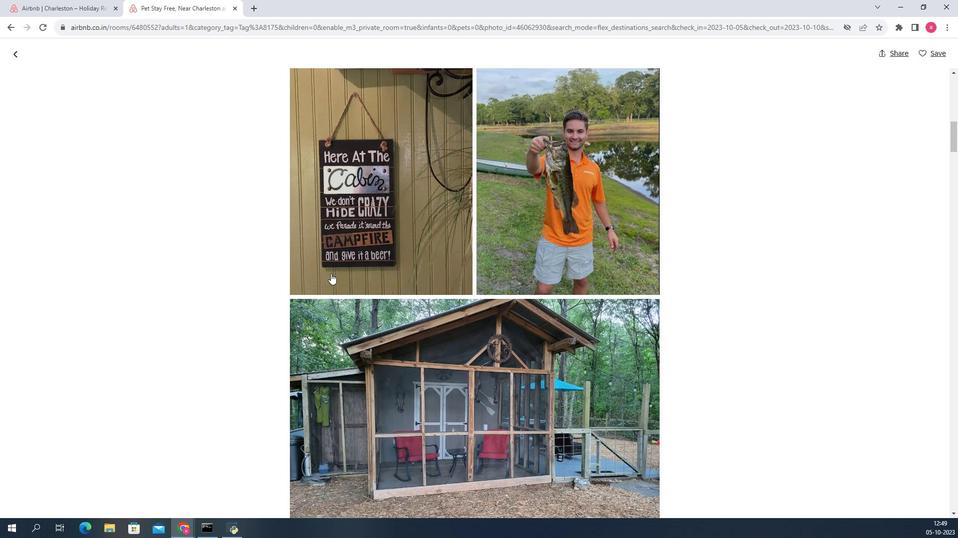 
Action: Mouse scrolled (327, 278) with delta (0, 0)
Screenshot: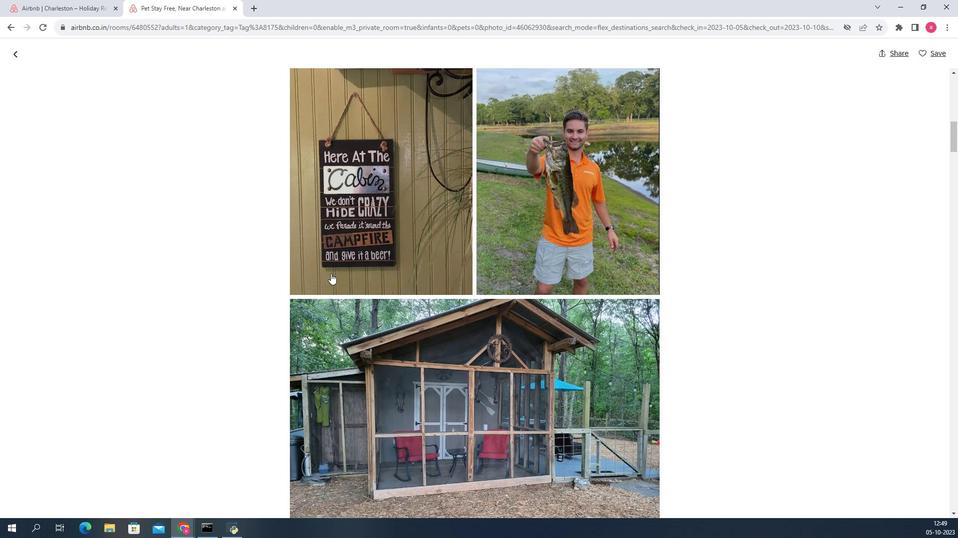 
Action: Mouse scrolled (327, 278) with delta (0, 0)
Screenshot: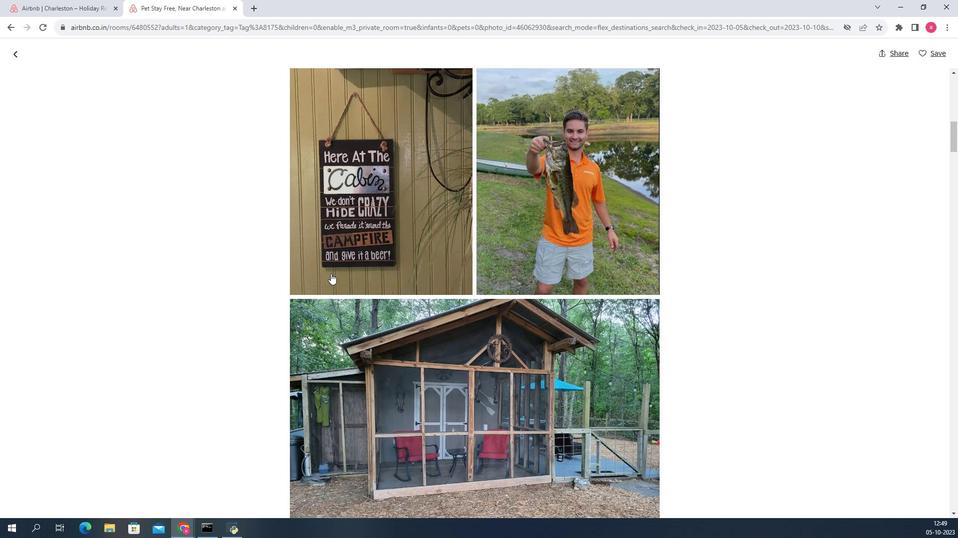 
Action: Mouse scrolled (327, 278) with delta (0, 0)
Screenshot: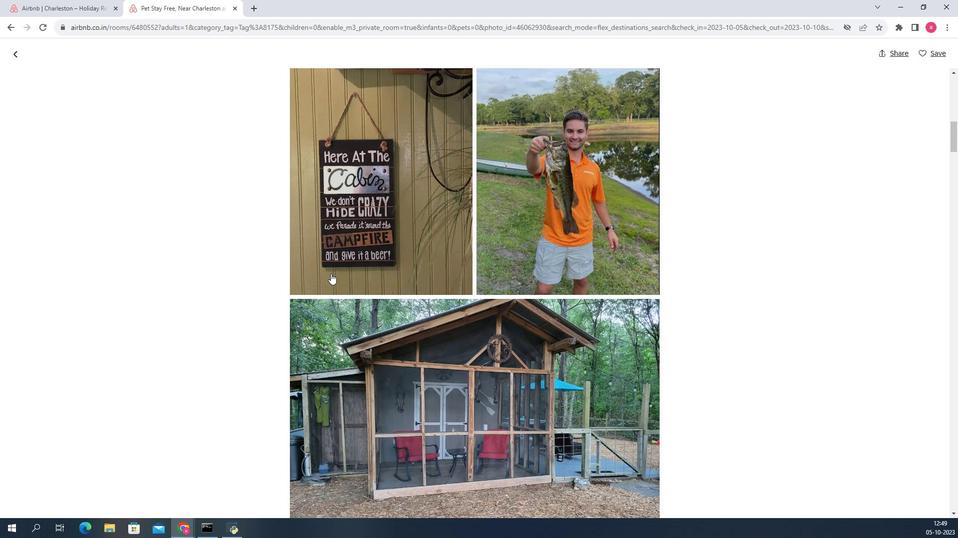 
Action: Mouse scrolled (327, 278) with delta (0, 0)
Screenshot: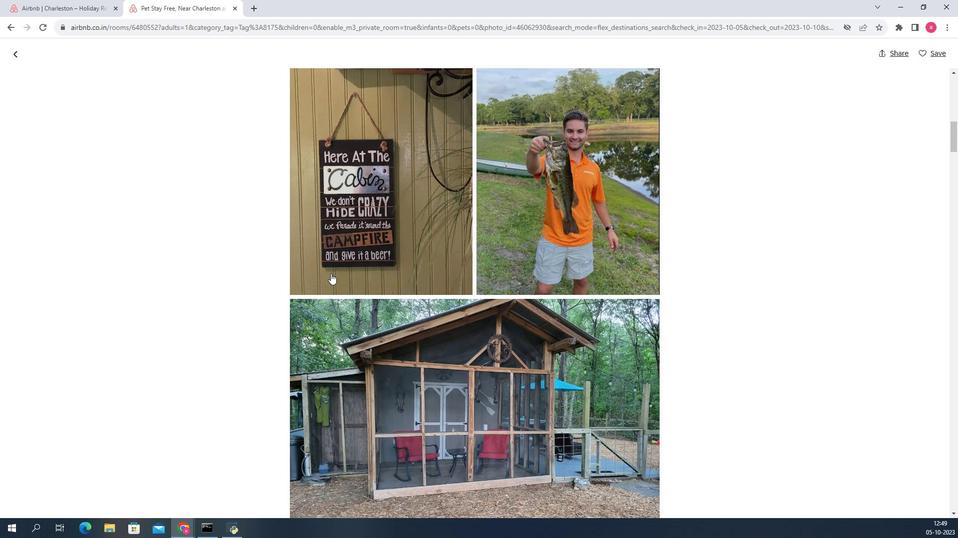 
Action: Mouse scrolled (327, 278) with delta (0, 0)
Screenshot: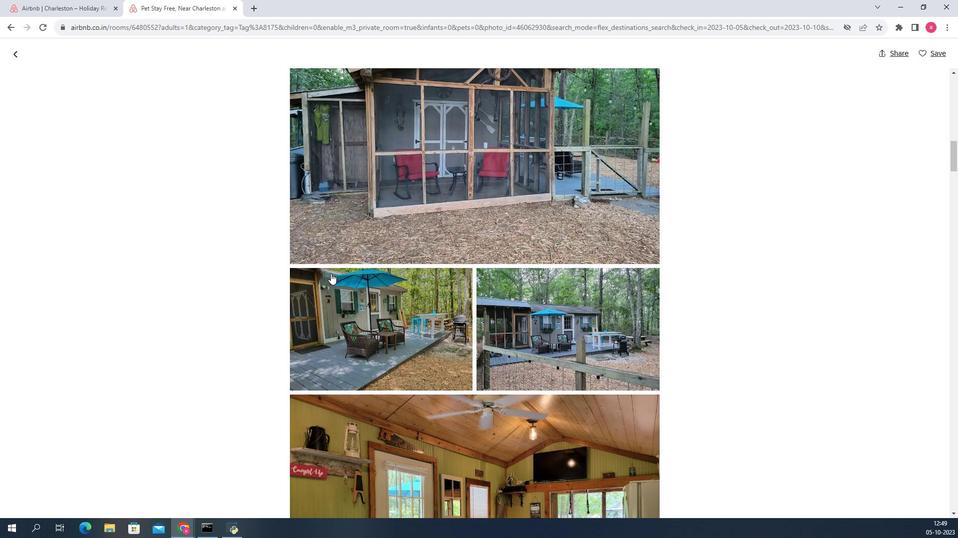
Action: Mouse scrolled (327, 278) with delta (0, 0)
Screenshot: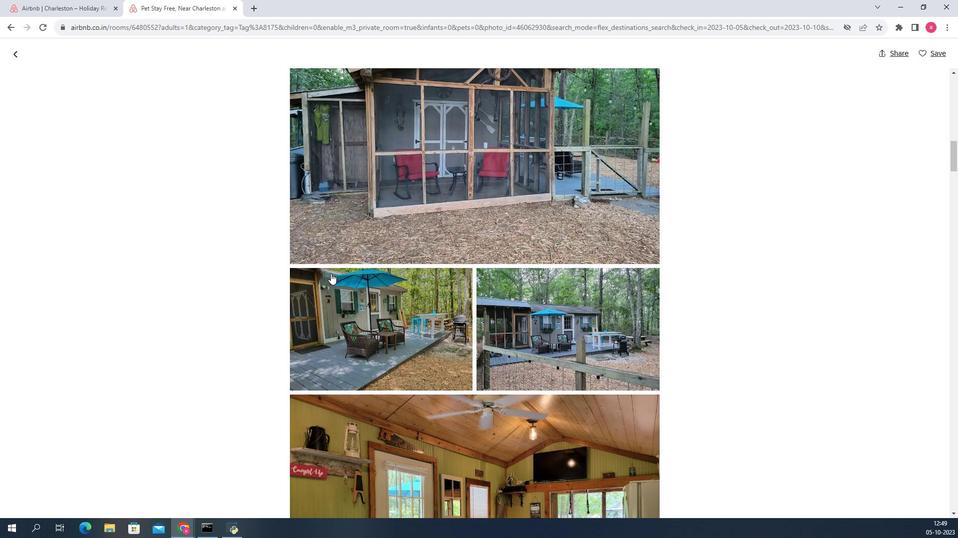 
Action: Mouse scrolled (327, 278) with delta (0, 0)
Screenshot: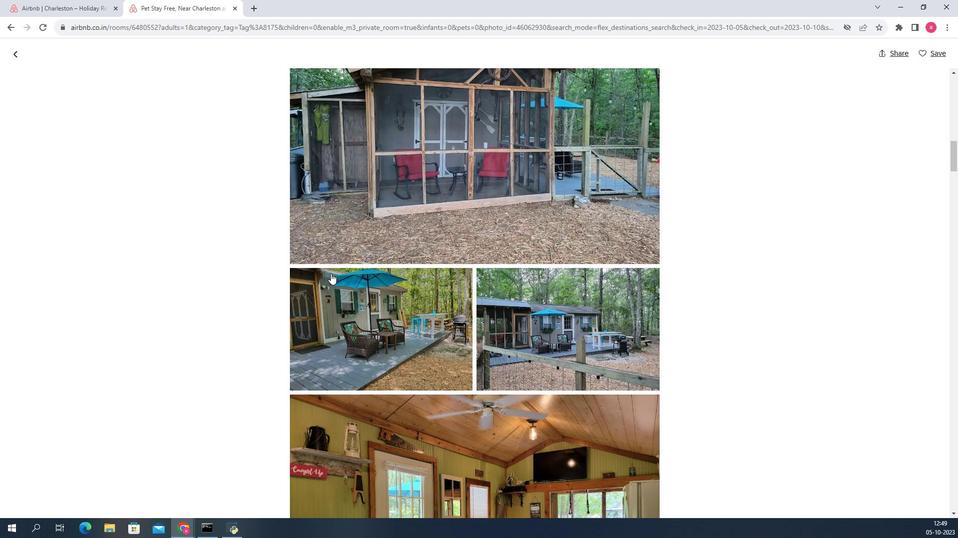 
Action: Mouse scrolled (327, 278) with delta (0, 0)
Screenshot: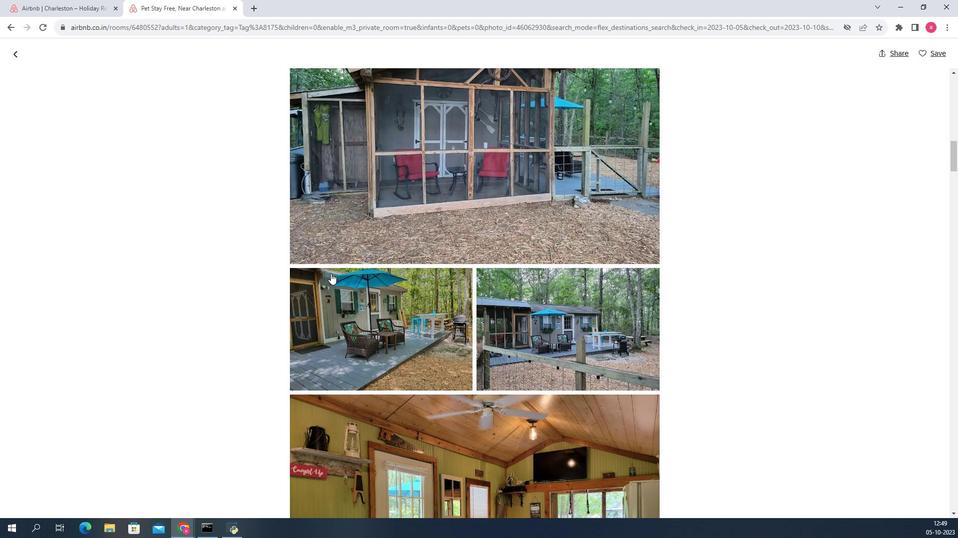 
Action: Mouse scrolled (327, 278) with delta (0, 0)
Screenshot: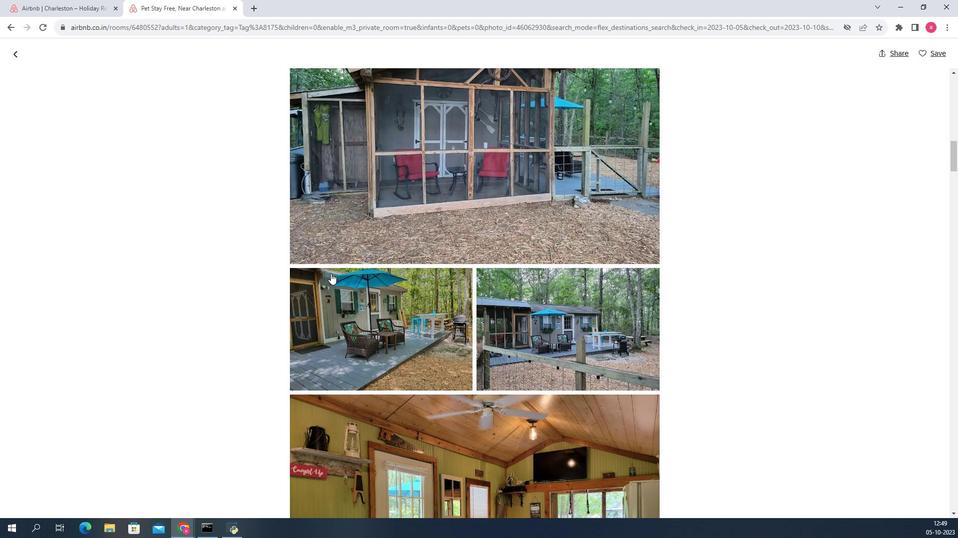 
Action: Mouse scrolled (327, 278) with delta (0, 0)
Screenshot: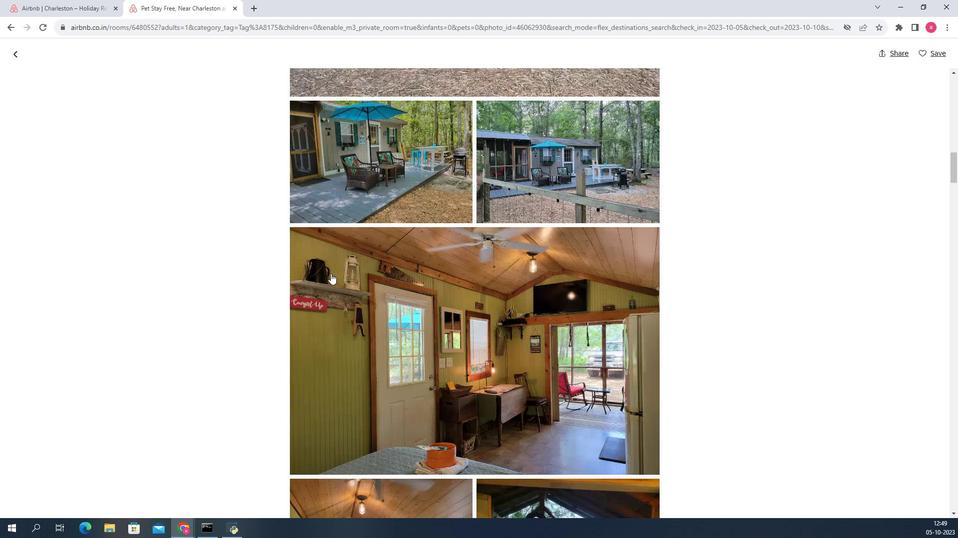 
Action: Mouse scrolled (327, 278) with delta (0, 0)
Screenshot: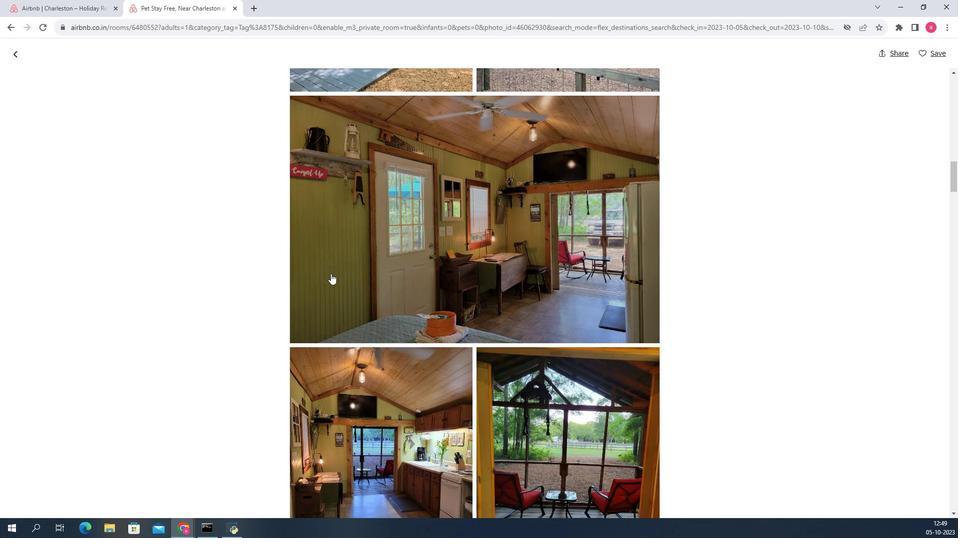 
Action: Mouse scrolled (327, 278) with delta (0, 0)
Screenshot: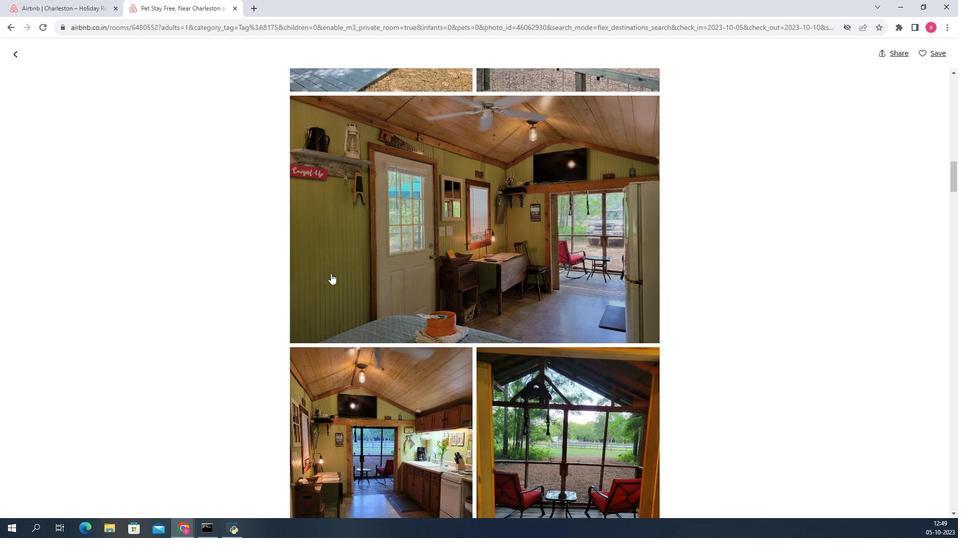 
Action: Mouse scrolled (327, 278) with delta (0, 0)
Screenshot: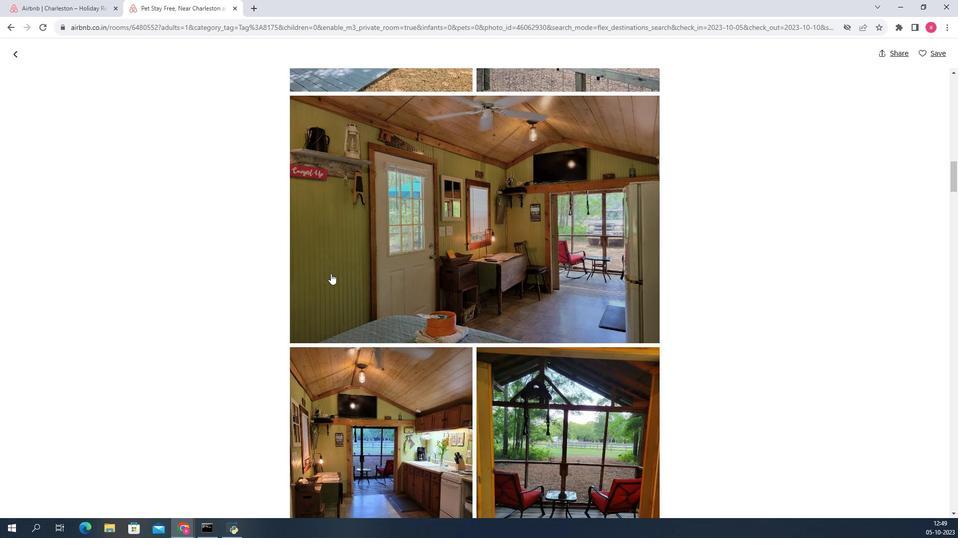 
Action: Mouse scrolled (327, 278) with delta (0, 0)
Screenshot: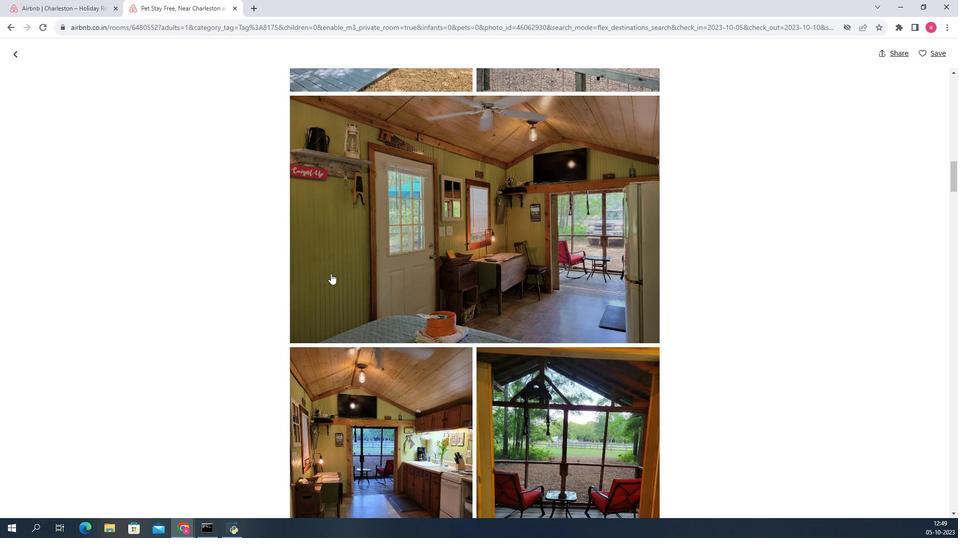 
Action: Mouse scrolled (327, 278) with delta (0, 0)
Screenshot: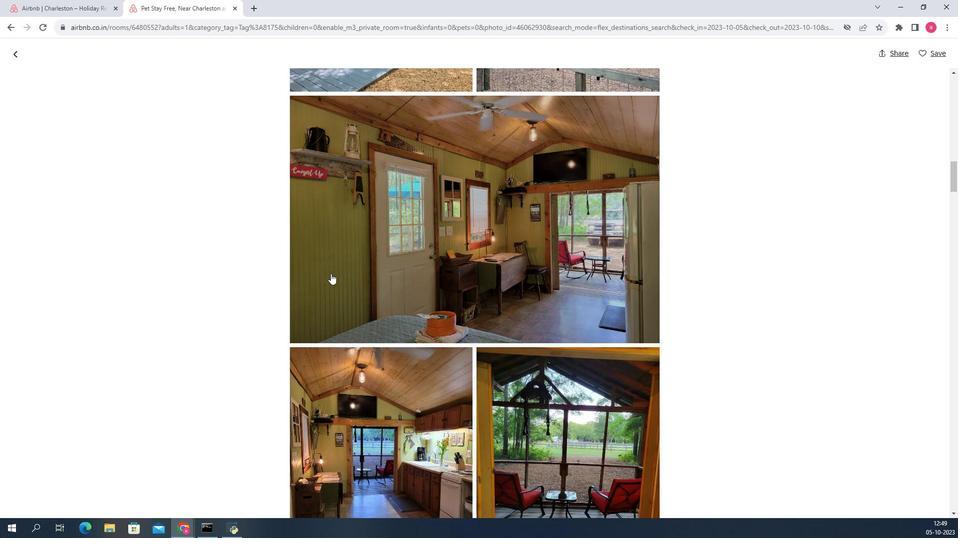 
Action: Mouse scrolled (327, 278) with delta (0, 0)
Screenshot: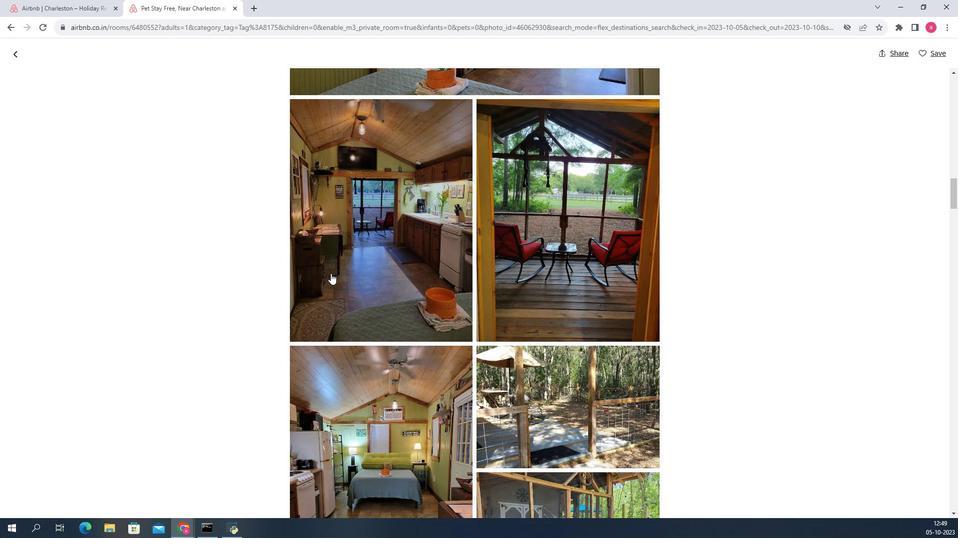 
Action: Mouse scrolled (327, 278) with delta (0, 0)
Screenshot: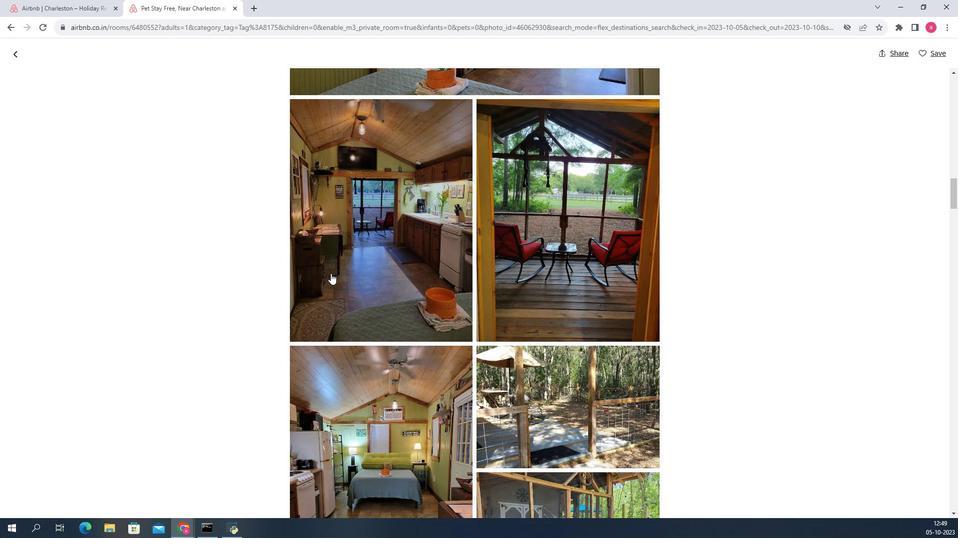 
Action: Mouse scrolled (327, 278) with delta (0, 0)
Screenshot: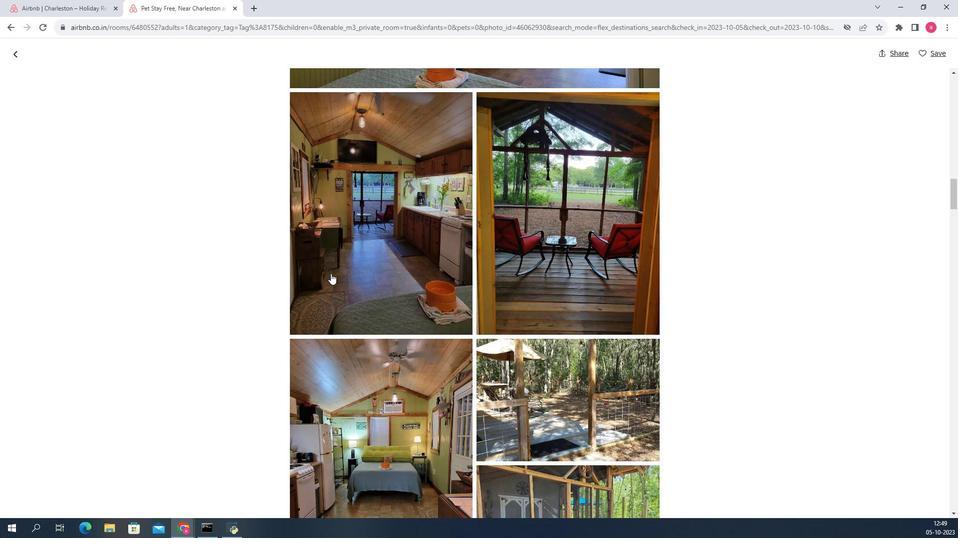 
Action: Mouse scrolled (327, 278) with delta (0, 0)
Screenshot: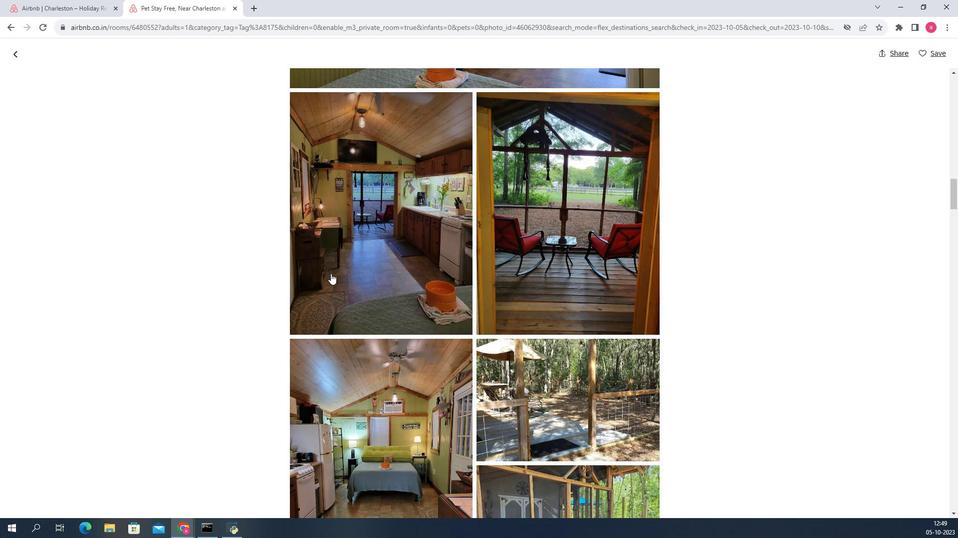 
Action: Mouse scrolled (327, 278) with delta (0, 0)
Screenshot: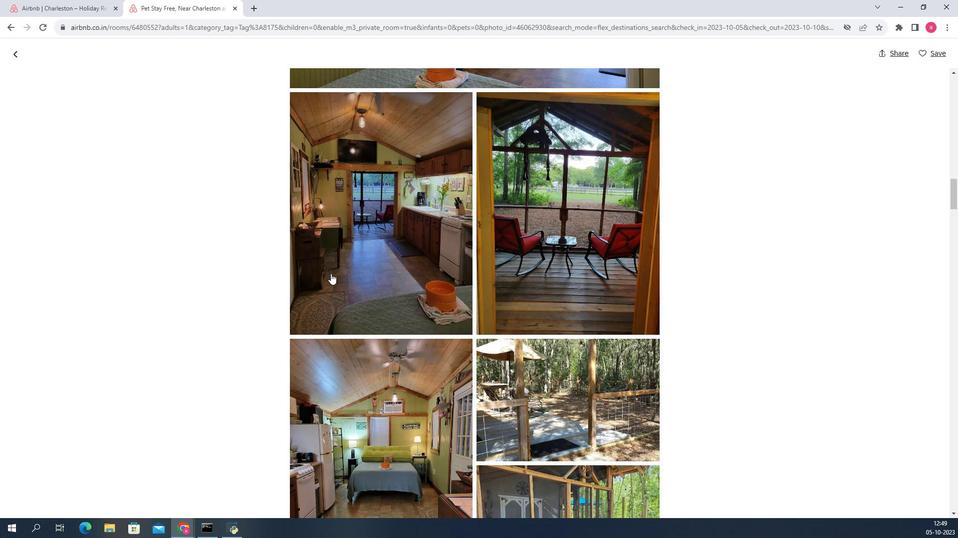 
Action: Mouse scrolled (327, 278) with delta (0, 0)
Screenshot: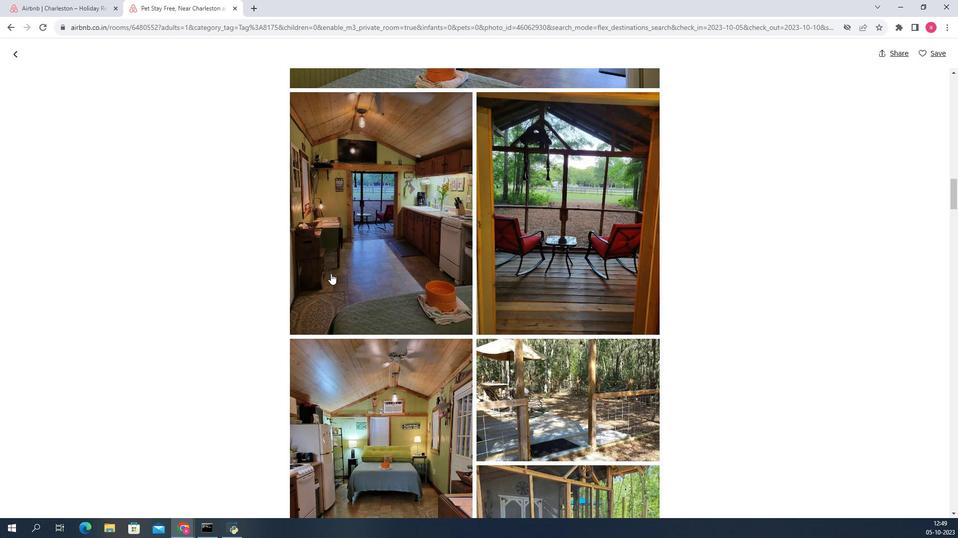 
Action: Mouse scrolled (327, 278) with delta (0, 0)
Screenshot: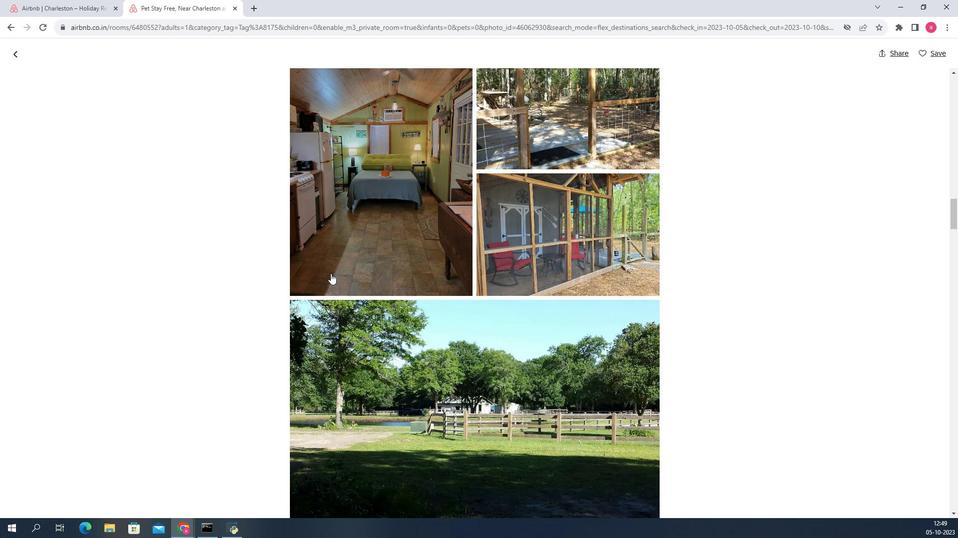 
Action: Mouse scrolled (327, 278) with delta (0, 0)
Screenshot: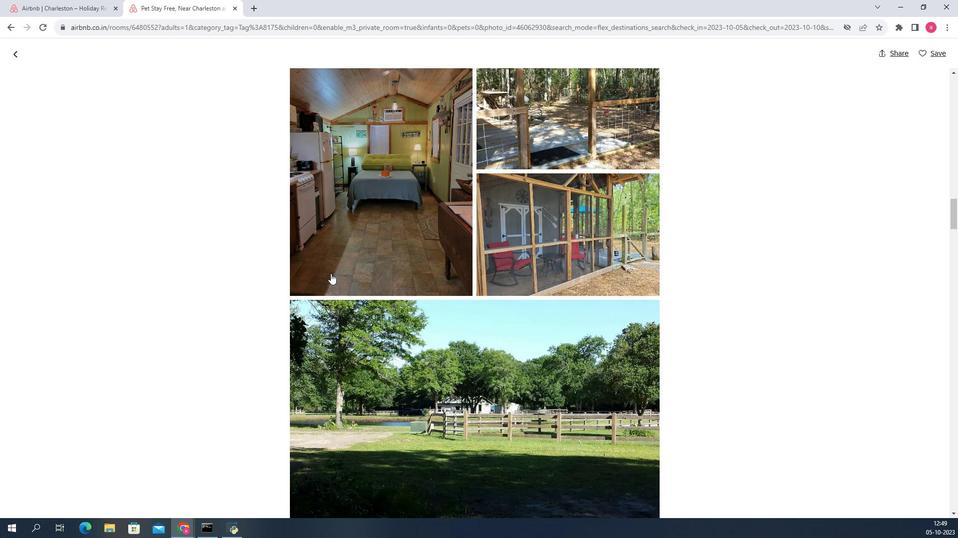 
Action: Mouse scrolled (327, 278) with delta (0, 0)
Screenshot: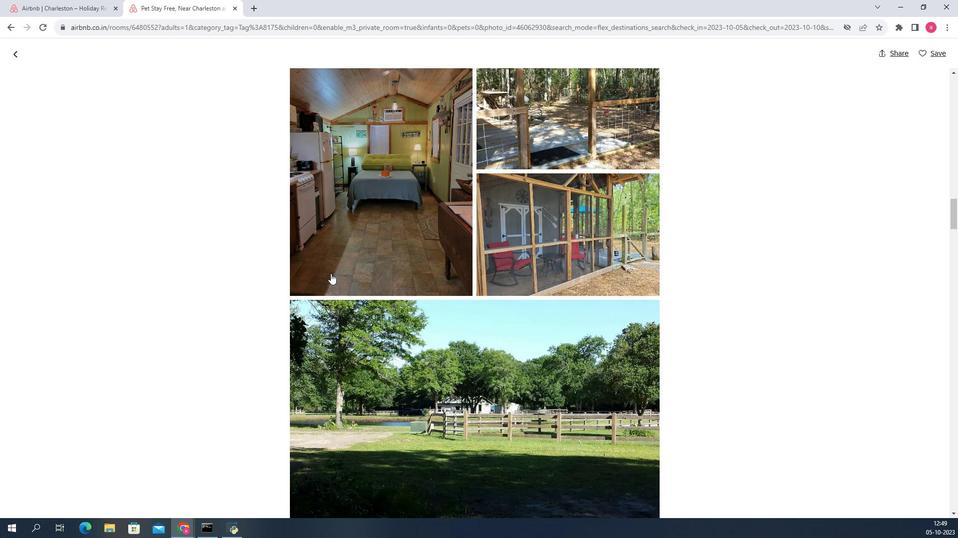 
Action: Mouse scrolled (327, 278) with delta (0, 0)
Screenshot: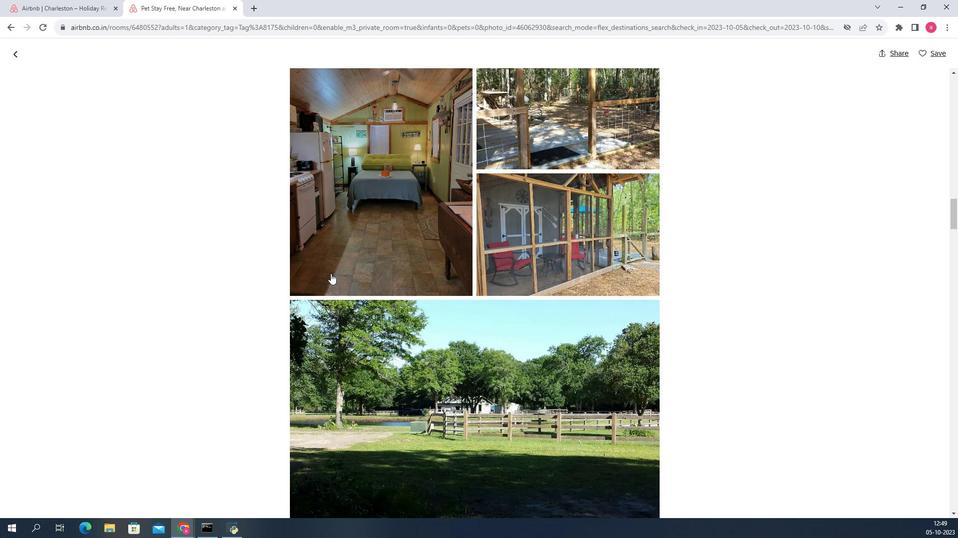 
Action: Mouse scrolled (327, 278) with delta (0, 0)
Screenshot: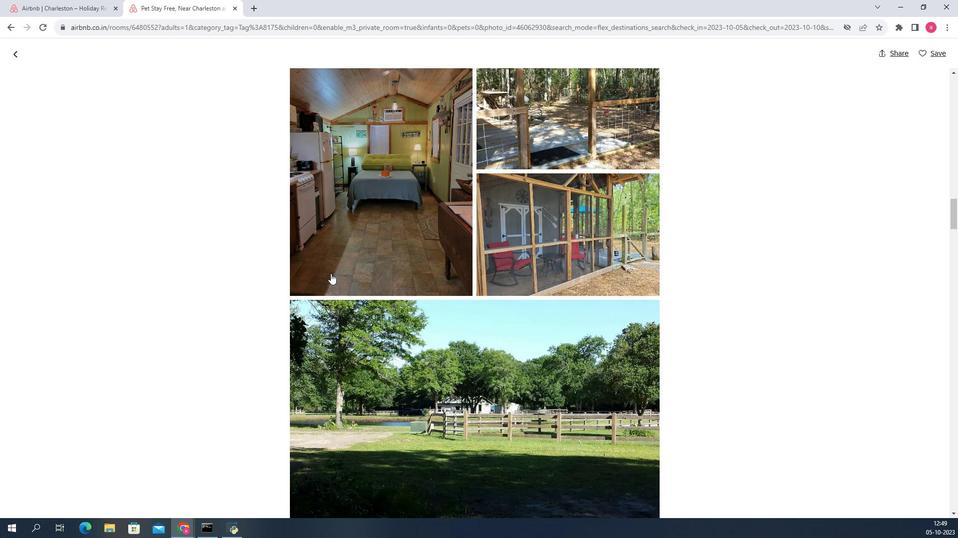 
Action: Mouse scrolled (327, 278) with delta (0, 0)
Screenshot: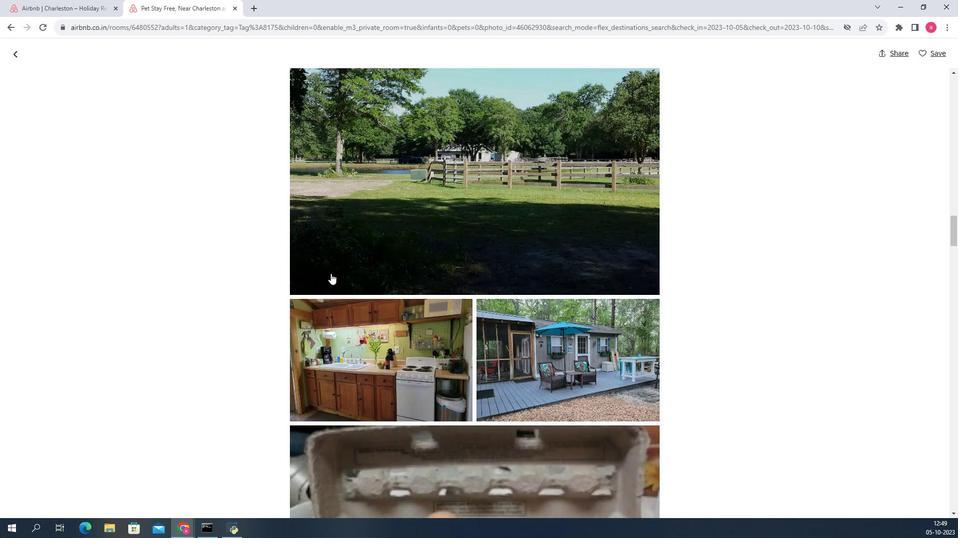 
Action: Mouse scrolled (327, 278) with delta (0, 0)
Screenshot: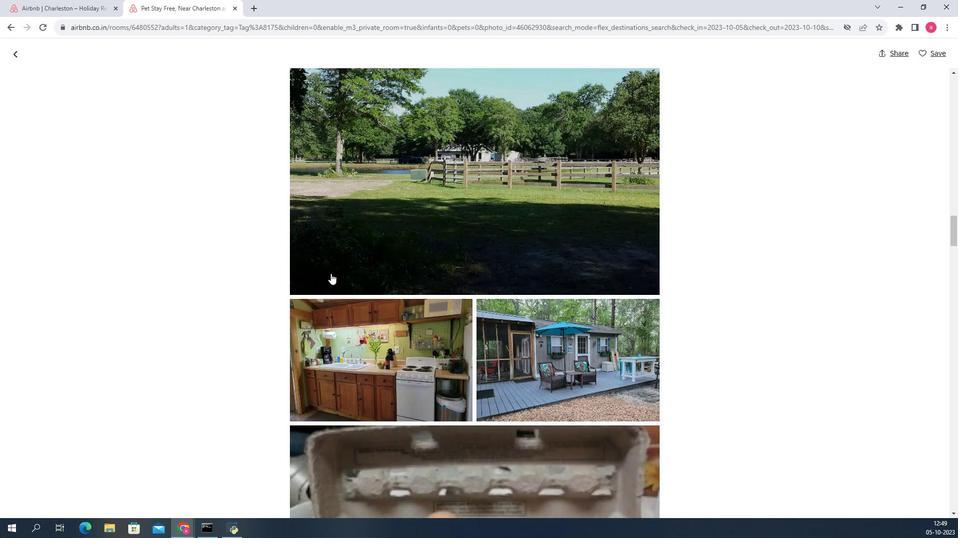 
Action: Mouse scrolled (327, 278) with delta (0, 0)
Screenshot: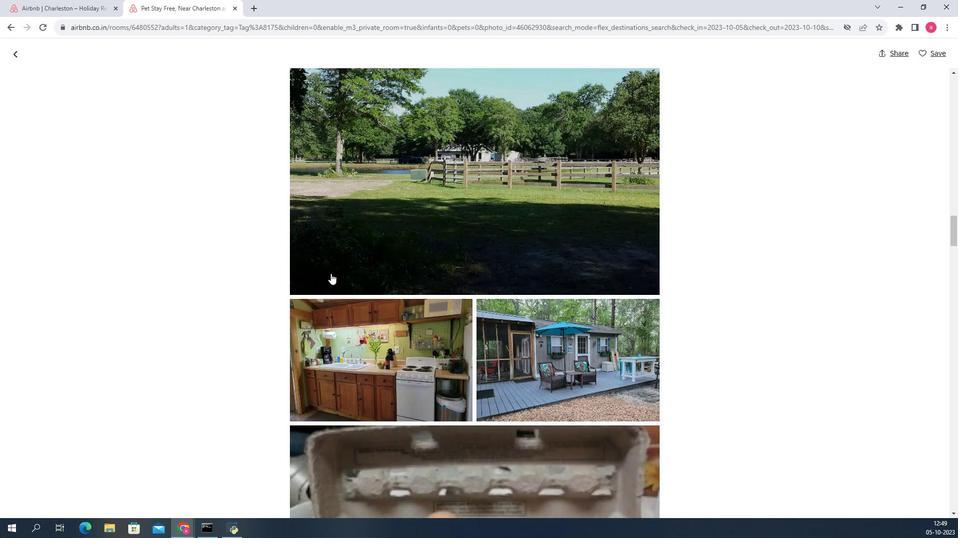 
Action: Mouse scrolled (327, 278) with delta (0, 0)
Screenshot: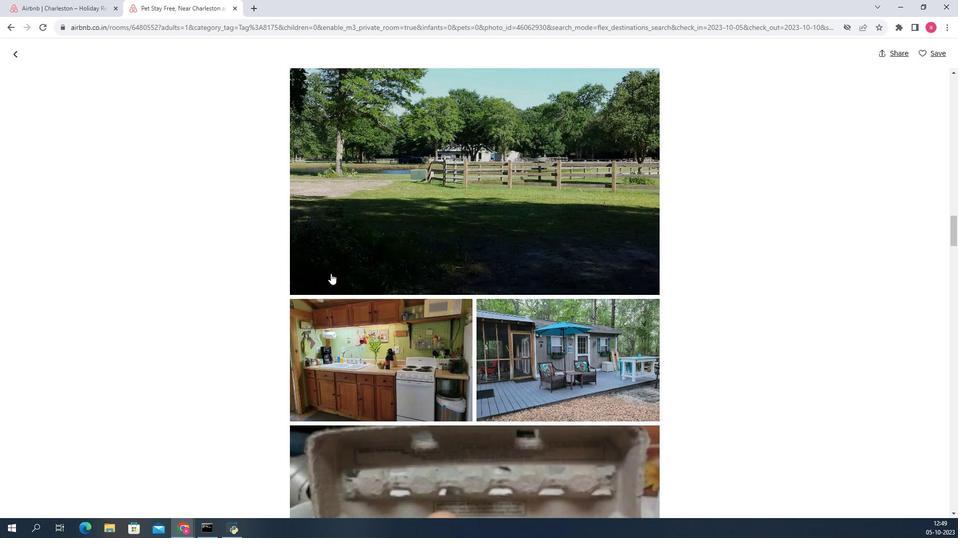 
Action: Mouse scrolled (327, 278) with delta (0, 0)
Screenshot: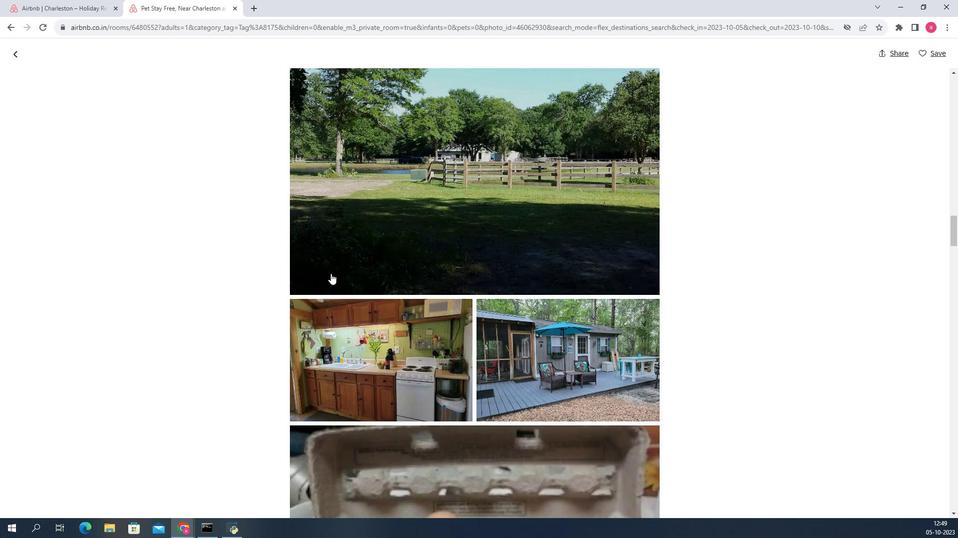 
Action: Mouse scrolled (327, 278) with delta (0, 0)
Screenshot: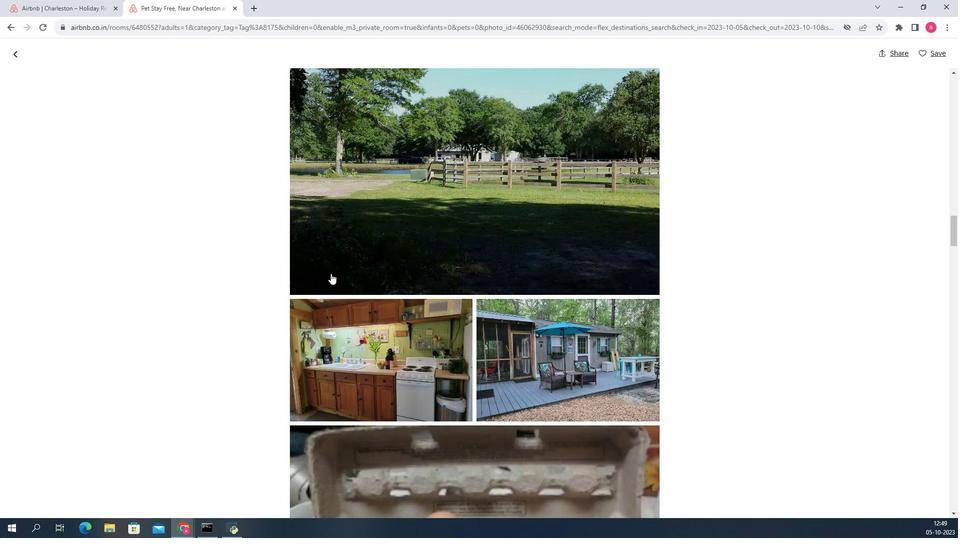 
Action: Mouse scrolled (327, 278) with delta (0, 0)
Screenshot: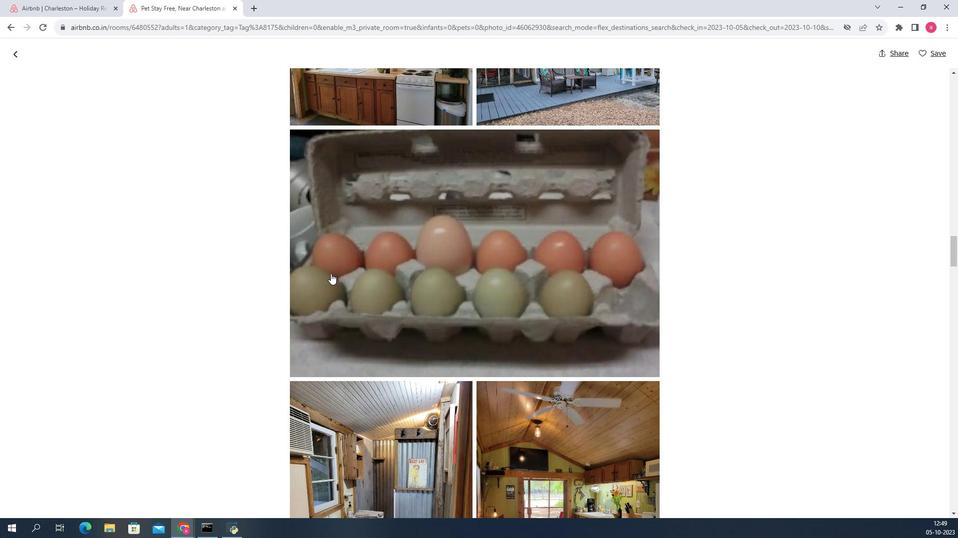 
Action: Mouse scrolled (327, 278) with delta (0, 0)
Screenshot: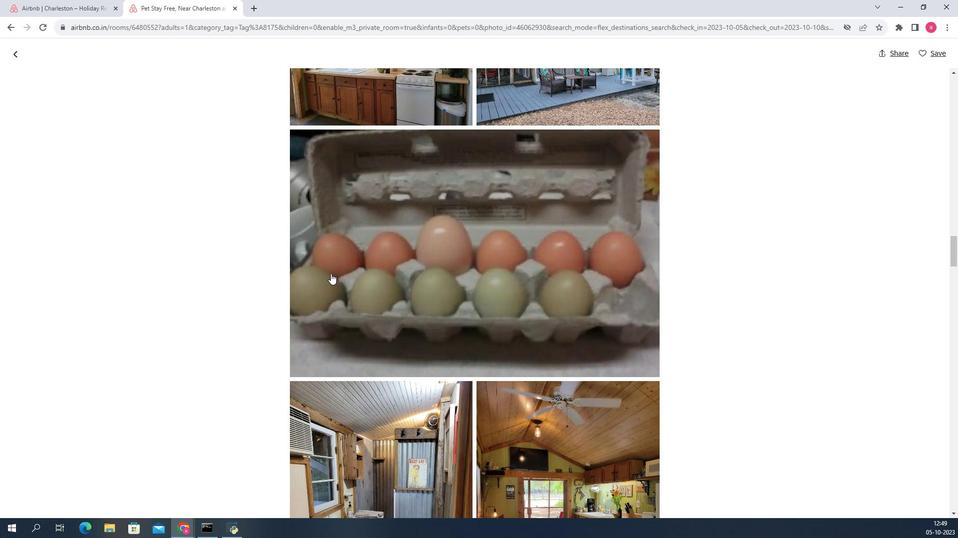 
Action: Mouse scrolled (327, 278) with delta (0, 0)
Screenshot: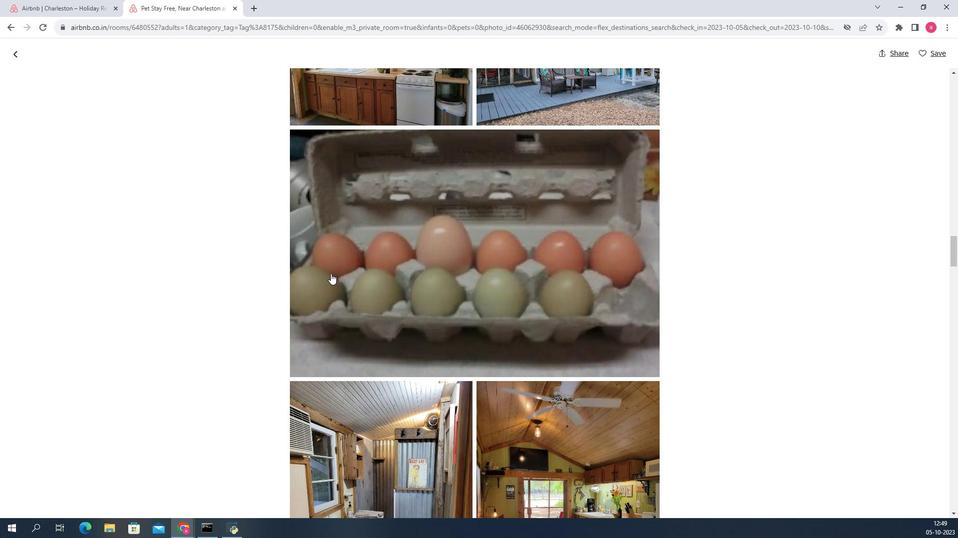
Action: Mouse scrolled (327, 278) with delta (0, 0)
Screenshot: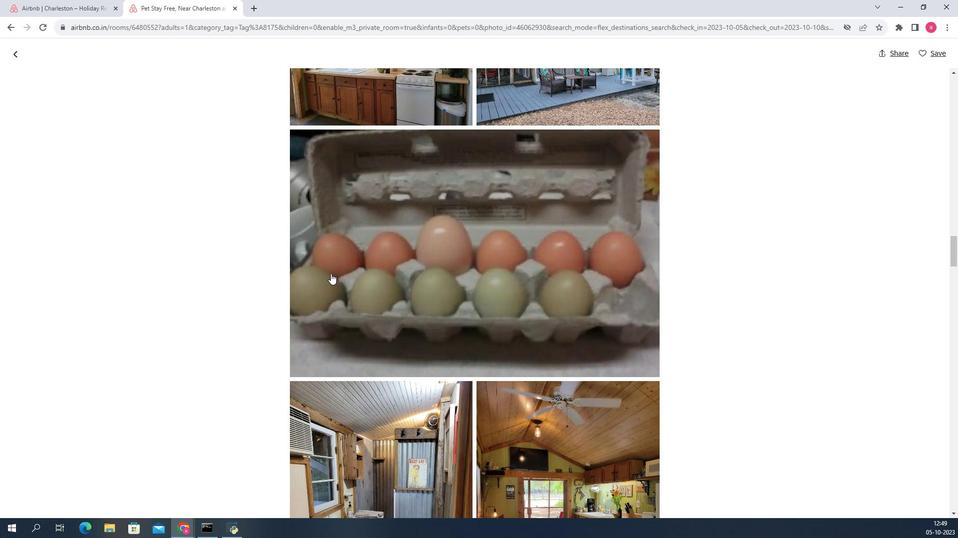 
Action: Mouse scrolled (327, 278) with delta (0, 0)
Screenshot: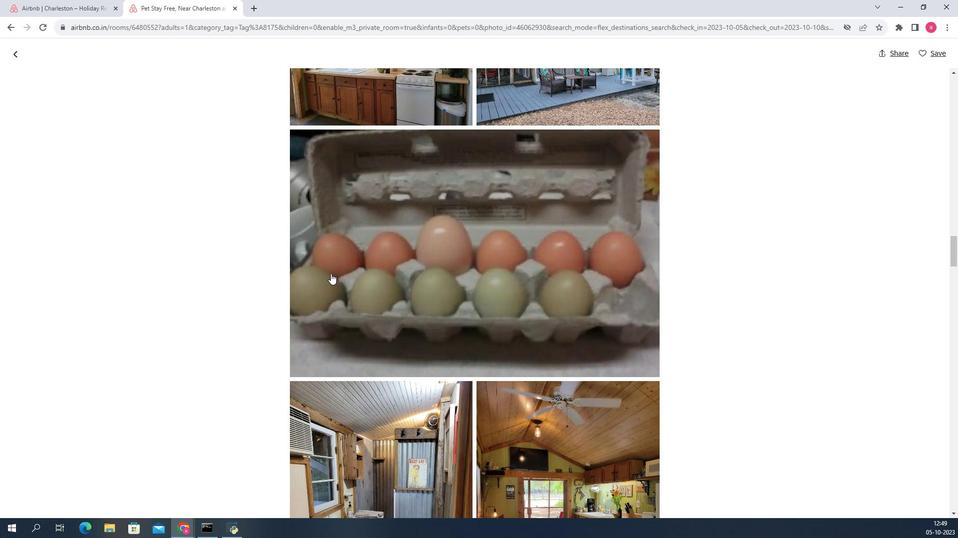 
Action: Mouse scrolled (327, 278) with delta (0, 0)
Screenshot: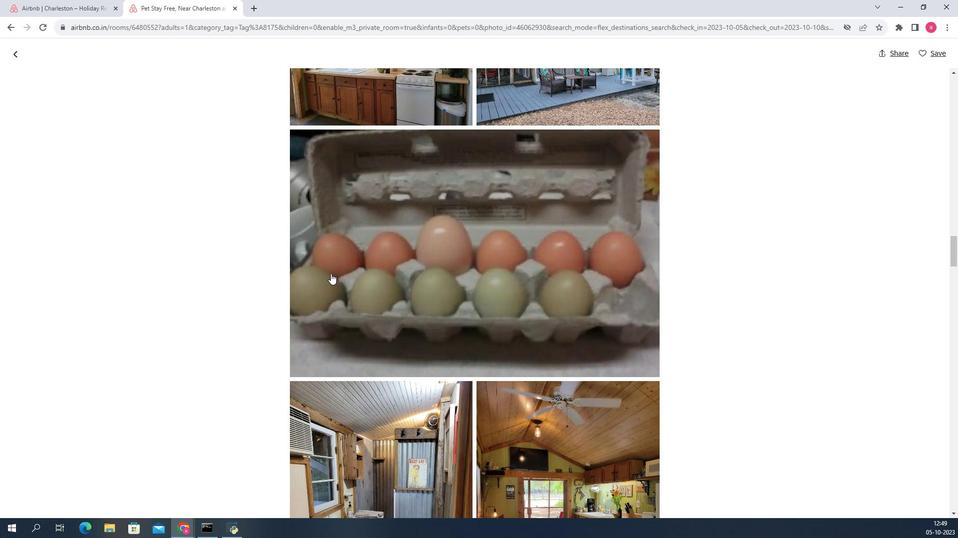 
Action: Mouse scrolled (327, 278) with delta (0, 0)
Screenshot: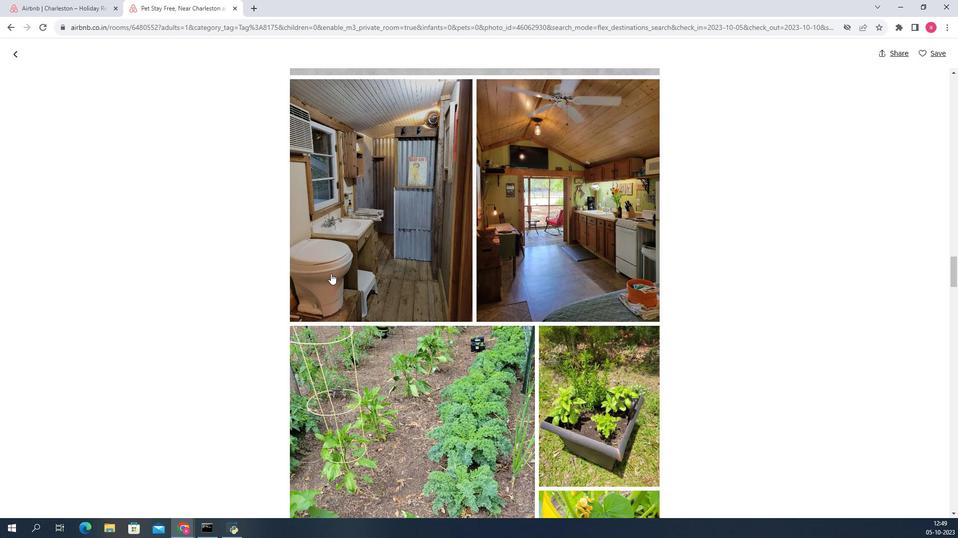 
Action: Mouse scrolled (327, 278) with delta (0, 0)
Screenshot: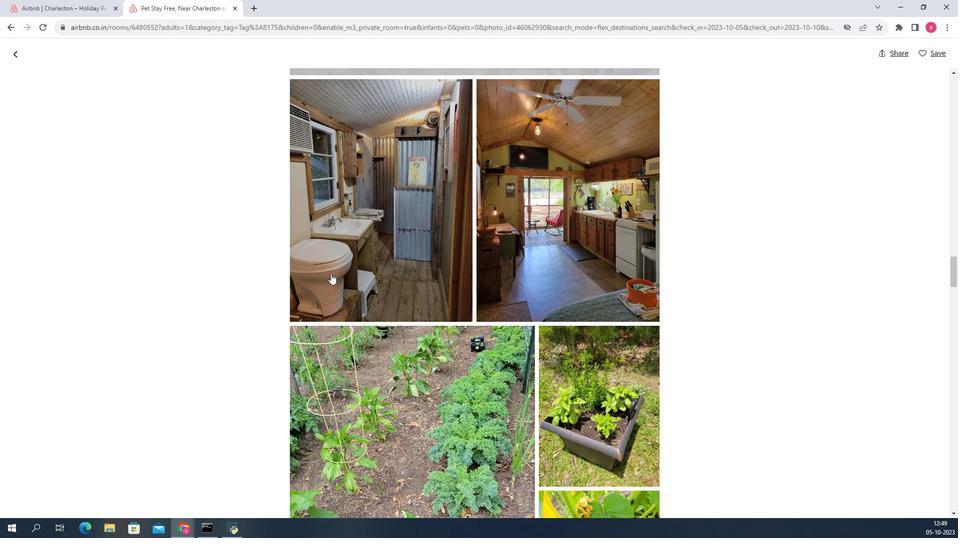
Action: Mouse scrolled (327, 278) with delta (0, 0)
Screenshot: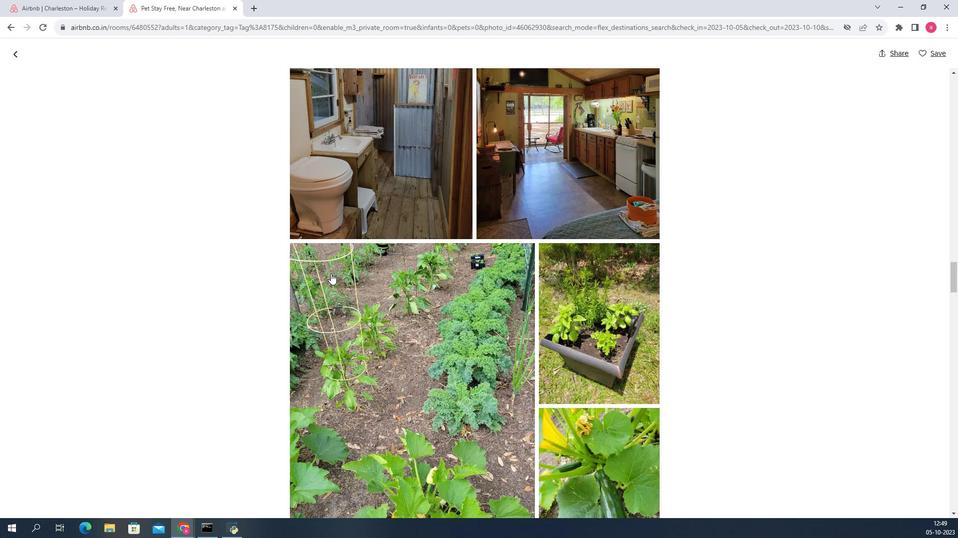 
Action: Mouse scrolled (327, 278) with delta (0, 0)
Screenshot: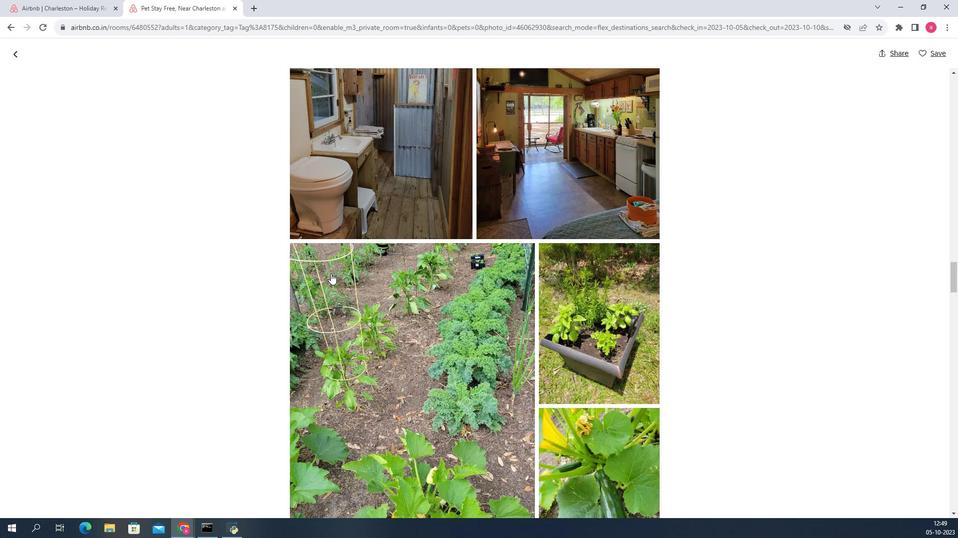 
Action: Mouse scrolled (327, 278) with delta (0, 0)
Screenshot: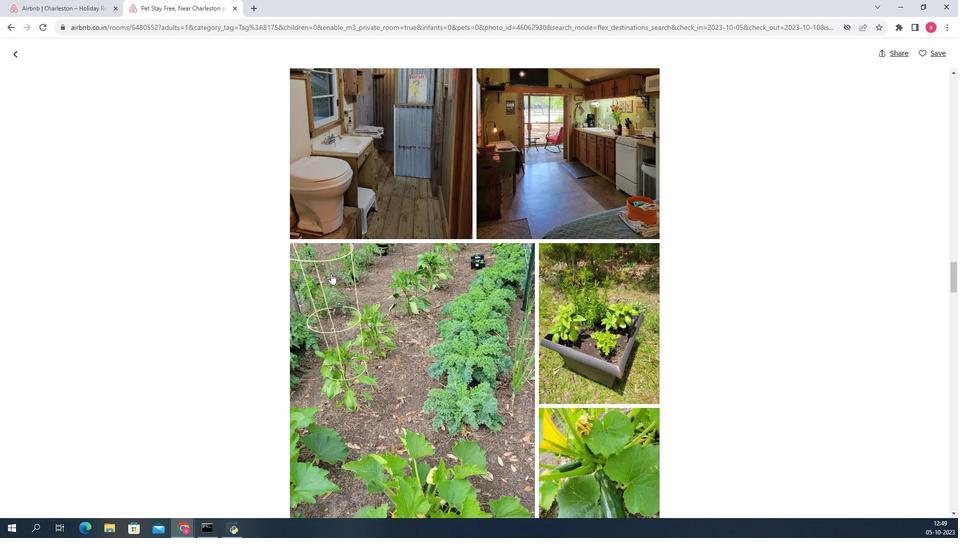 
Action: Mouse scrolled (327, 278) with delta (0, 0)
Screenshot: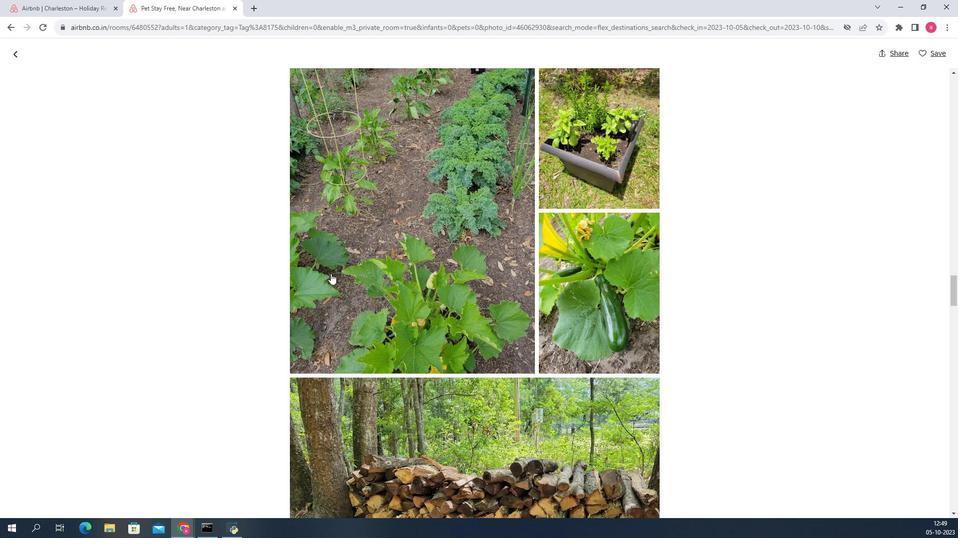 
Action: Mouse scrolled (327, 278) with delta (0, 0)
Screenshot: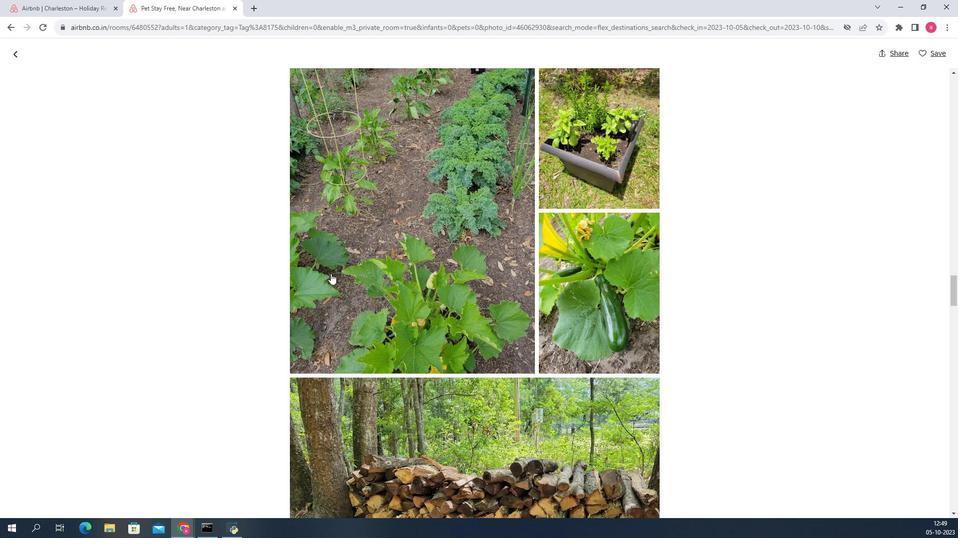 
Action: Mouse scrolled (327, 278) with delta (0, 0)
Screenshot: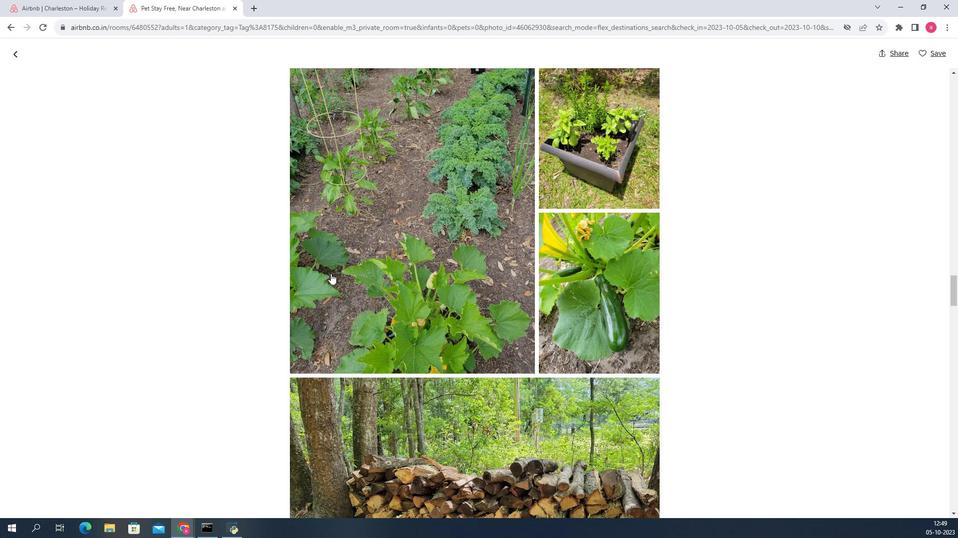 
Action: Mouse scrolled (327, 278) with delta (0, 0)
Screenshot: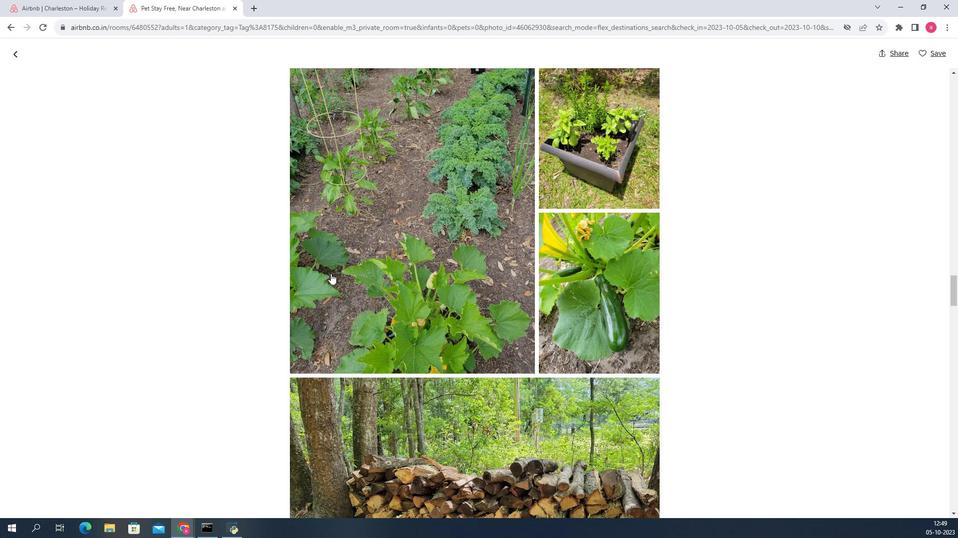 
Action: Mouse scrolled (327, 278) with delta (0, 0)
Screenshot: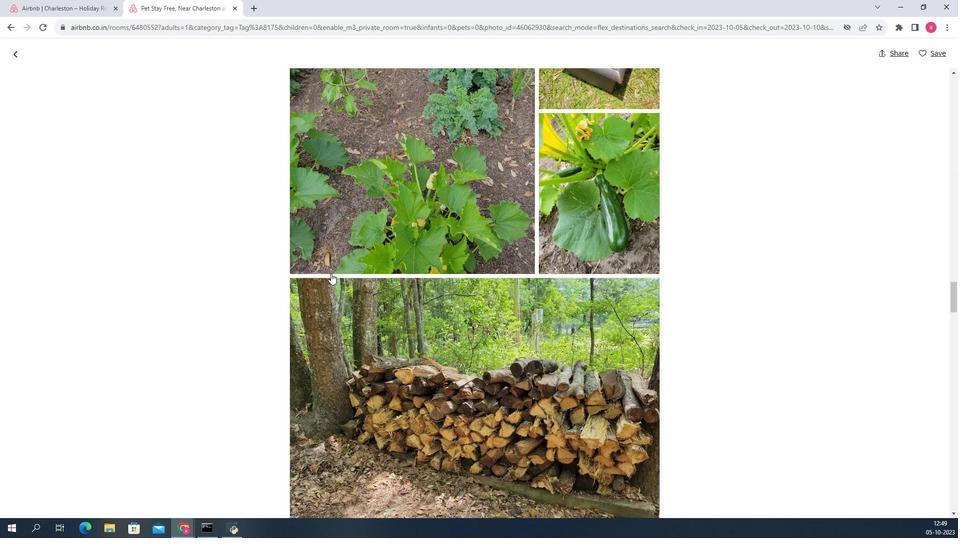 
Action: Mouse scrolled (327, 278) with delta (0, 0)
Screenshot: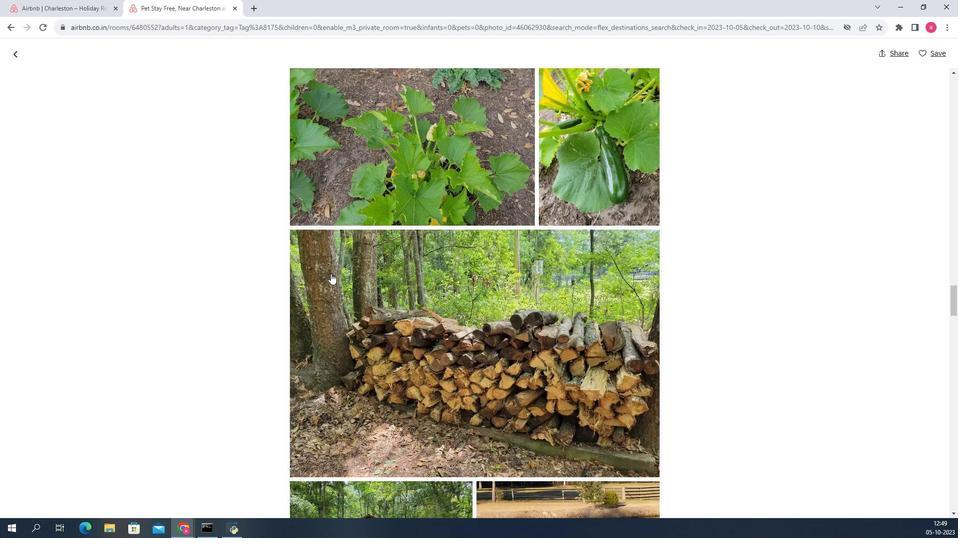 
Action: Mouse scrolled (327, 278) with delta (0, 0)
Screenshot: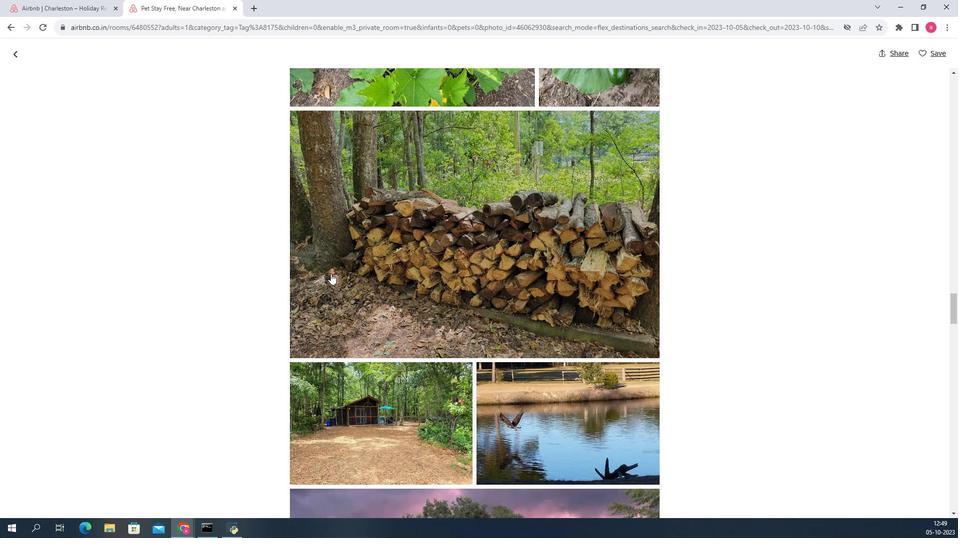 
Action: Mouse scrolled (327, 278) with delta (0, 0)
Screenshot: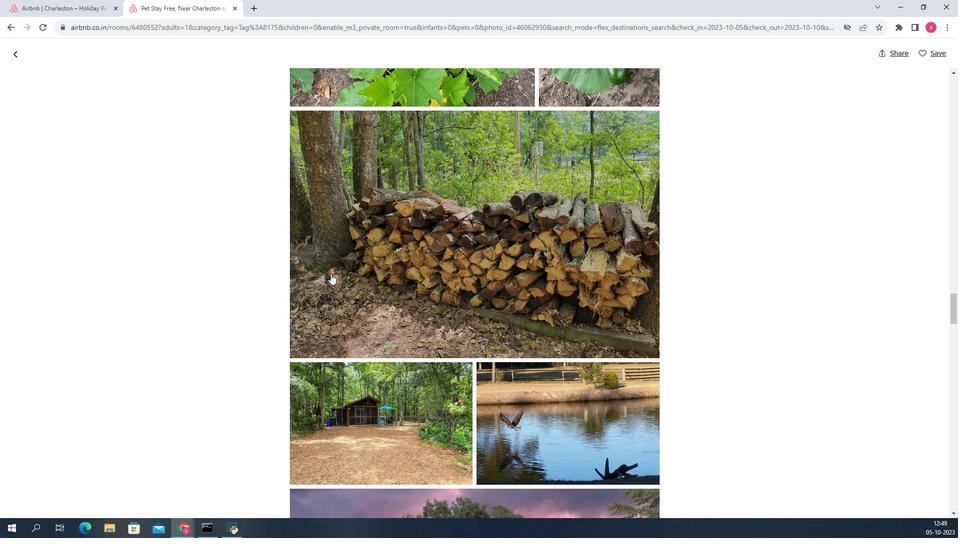 
Action: Mouse scrolled (327, 278) with delta (0, 0)
Screenshot: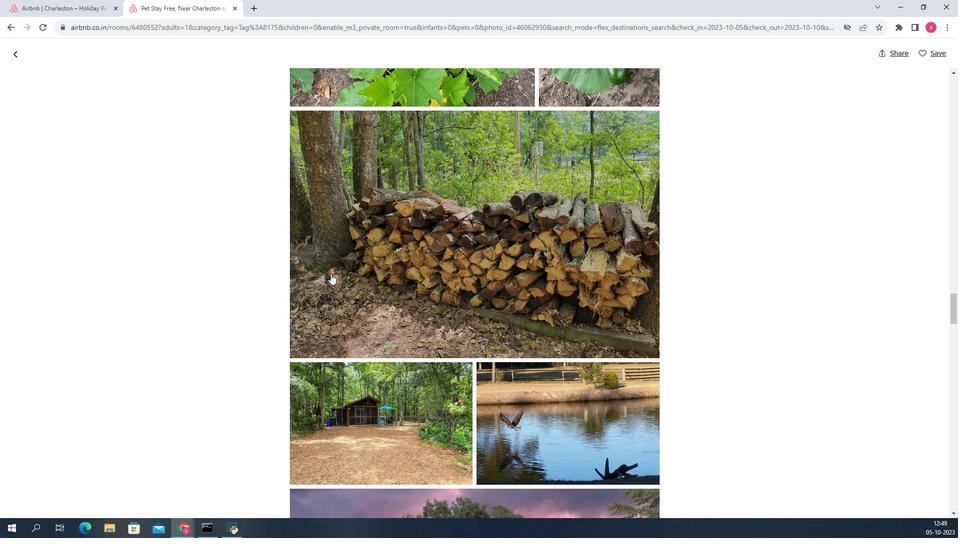 
Action: Mouse scrolled (327, 278) with delta (0, 0)
Screenshot: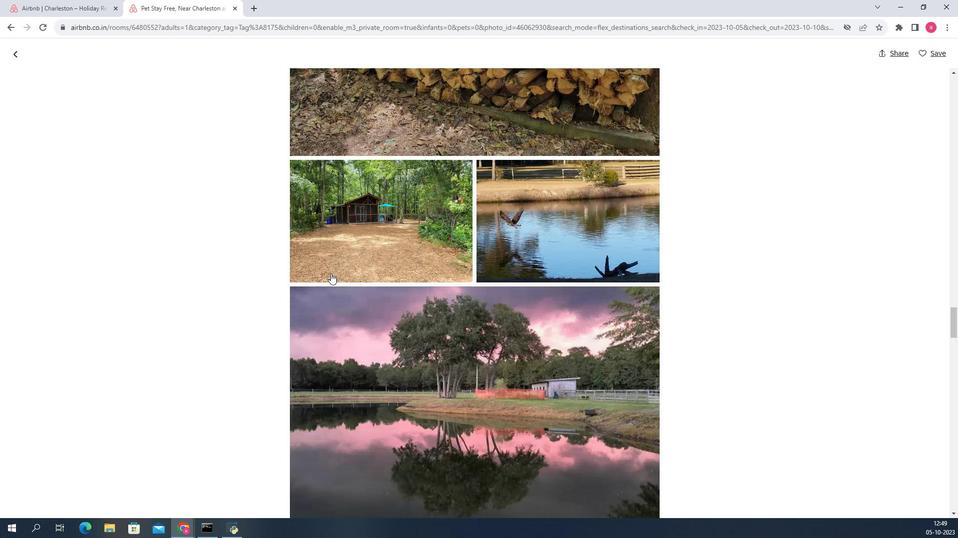 
Action: Mouse scrolled (327, 278) with delta (0, 0)
Screenshot: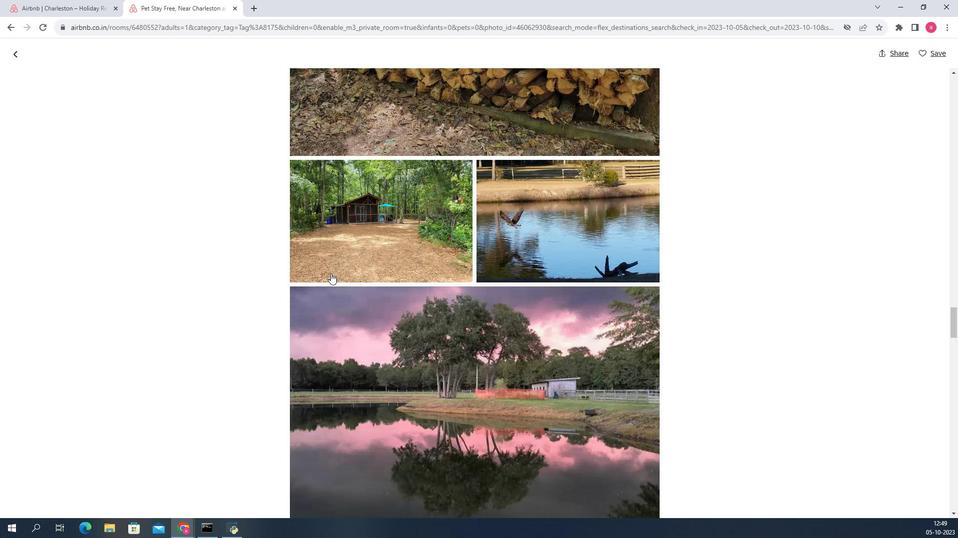 
Action: Mouse scrolled (327, 278) with delta (0, 0)
Screenshot: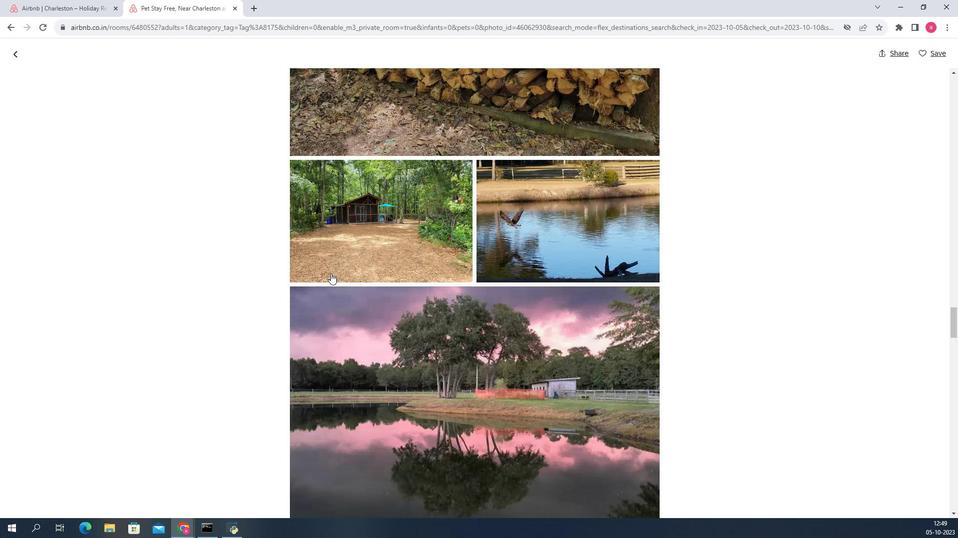 
Action: Mouse scrolled (327, 278) with delta (0, 0)
Screenshot: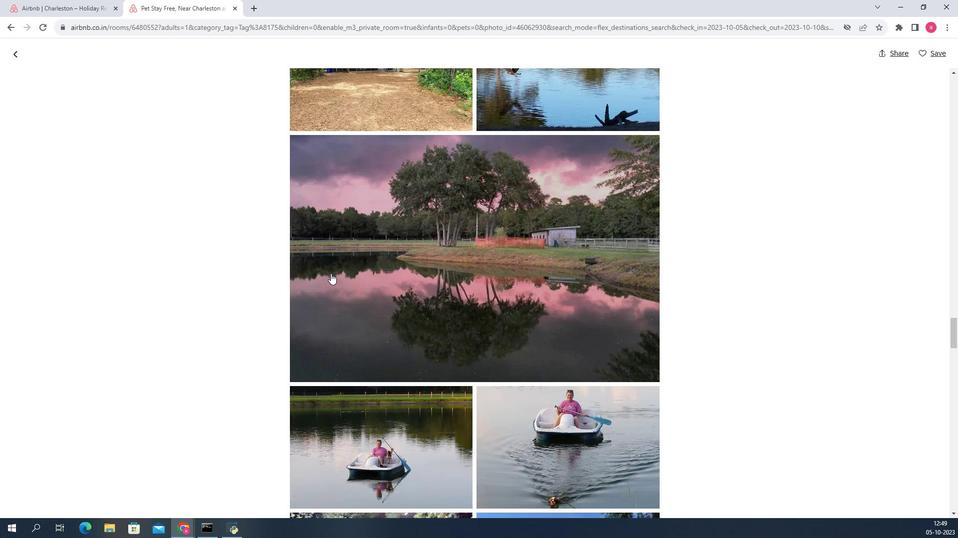 
Action: Mouse scrolled (327, 278) with delta (0, 0)
Screenshot: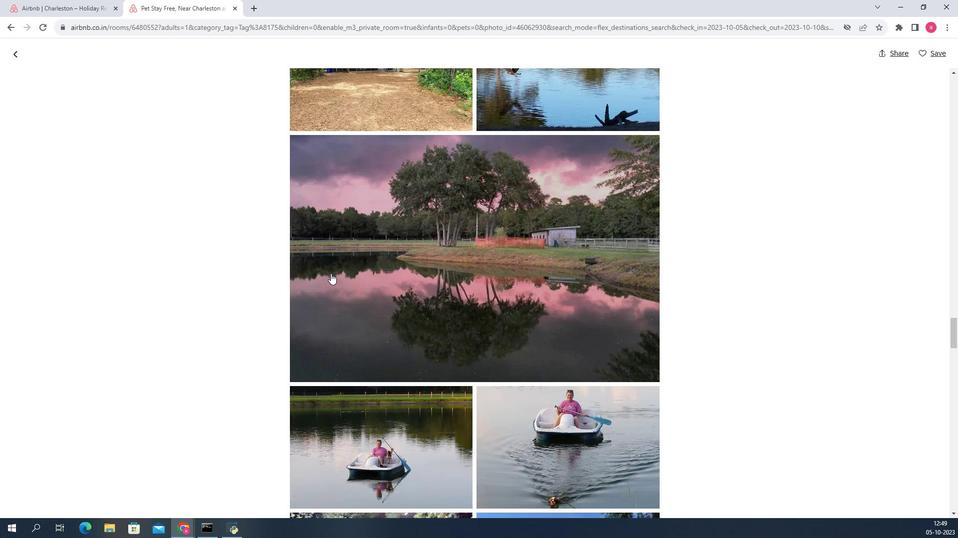 
Action: Mouse scrolled (327, 278) with delta (0, 0)
Screenshot: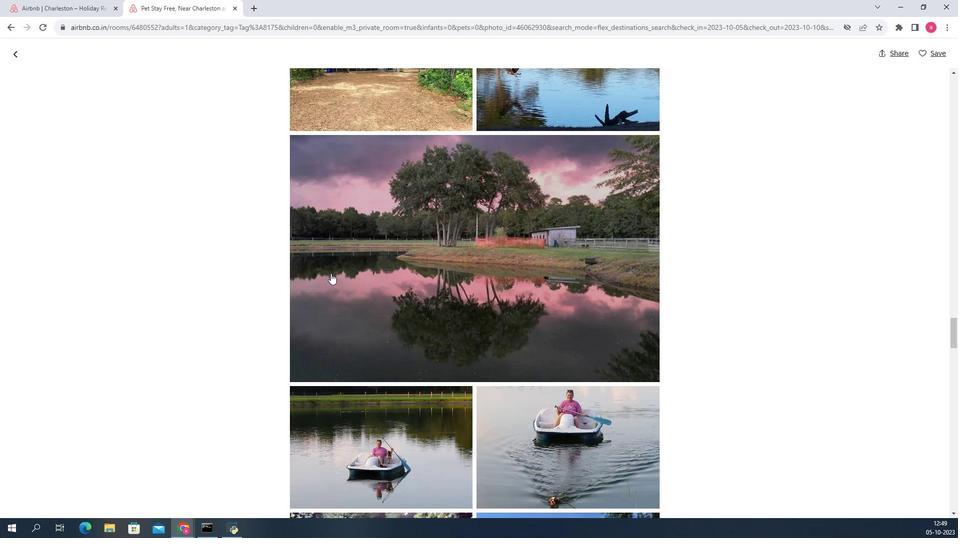 
Action: Mouse scrolled (327, 278) with delta (0, 0)
Screenshot: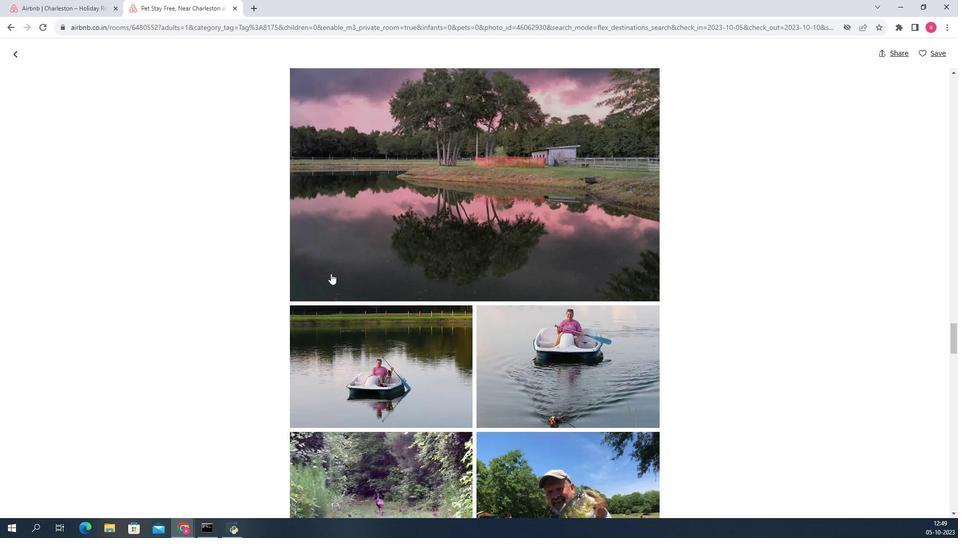 
Action: Mouse scrolled (327, 278) with delta (0, 0)
Screenshot: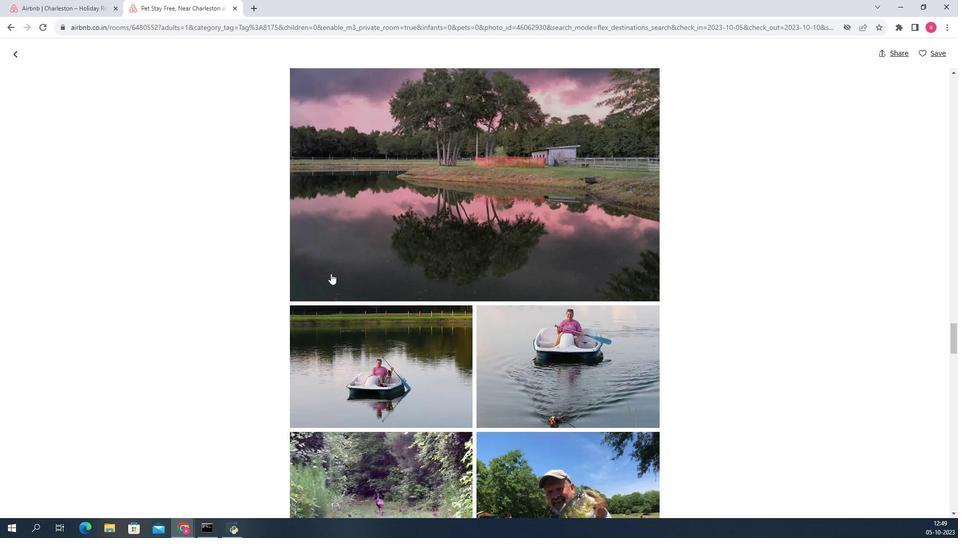 
Action: Mouse scrolled (327, 278) with delta (0, 0)
Screenshot: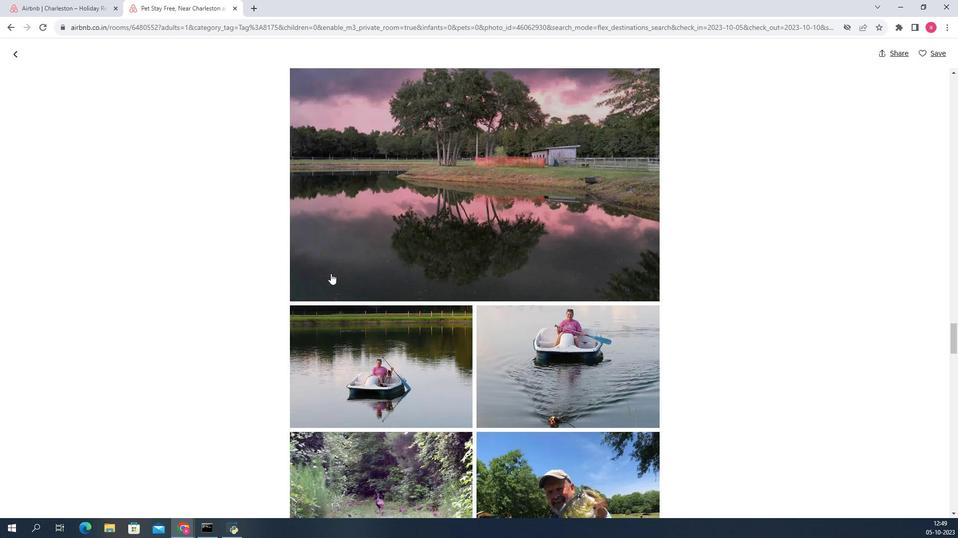 
Action: Mouse scrolled (327, 278) with delta (0, 0)
Screenshot: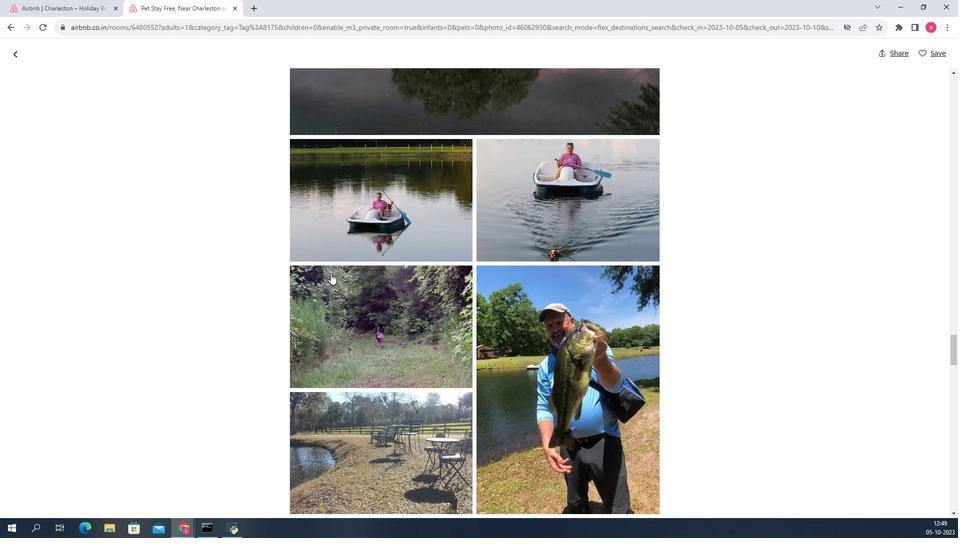 
Action: Mouse scrolled (327, 278) with delta (0, 0)
Screenshot: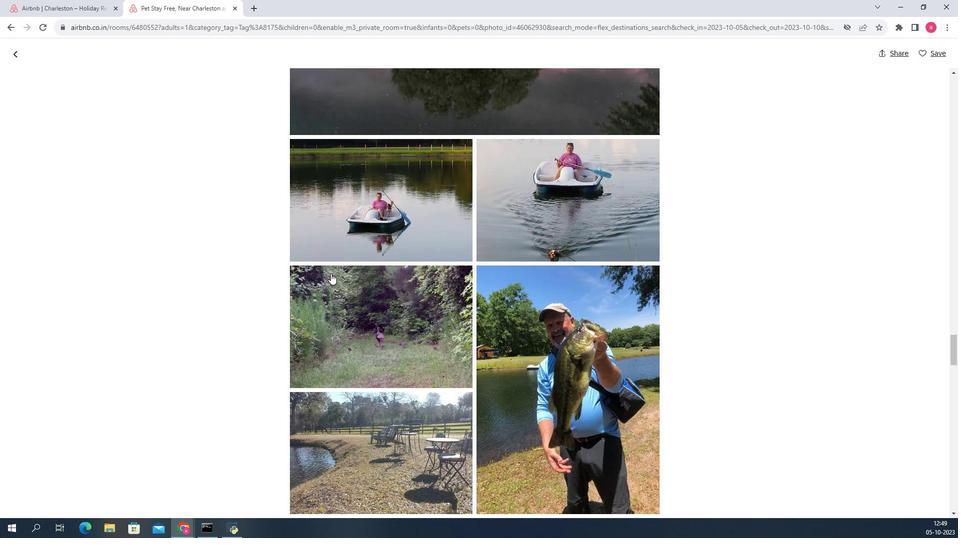 
Action: Mouse scrolled (327, 278) with delta (0, 0)
Screenshot: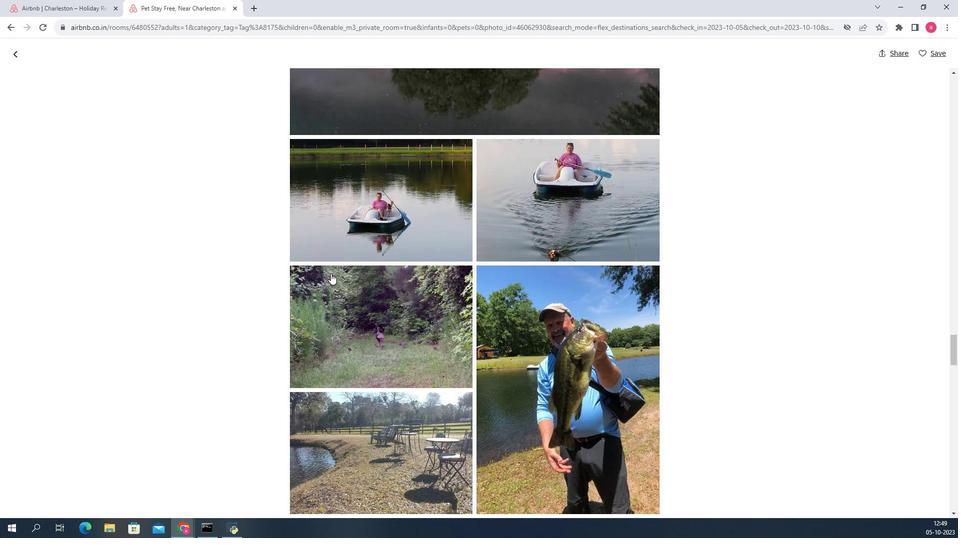 
Action: Mouse scrolled (327, 278) with delta (0, 0)
Screenshot: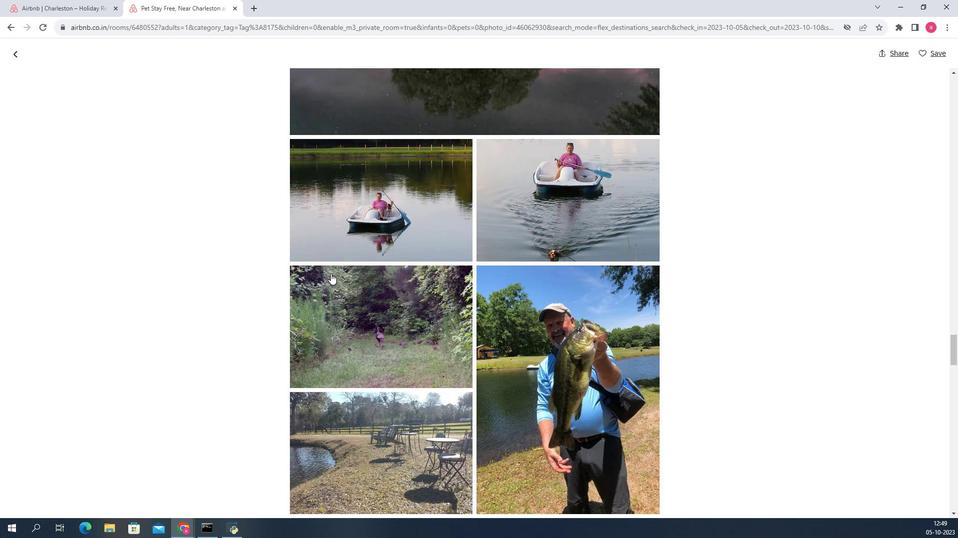 
Action: Mouse scrolled (327, 278) with delta (0, 0)
Screenshot: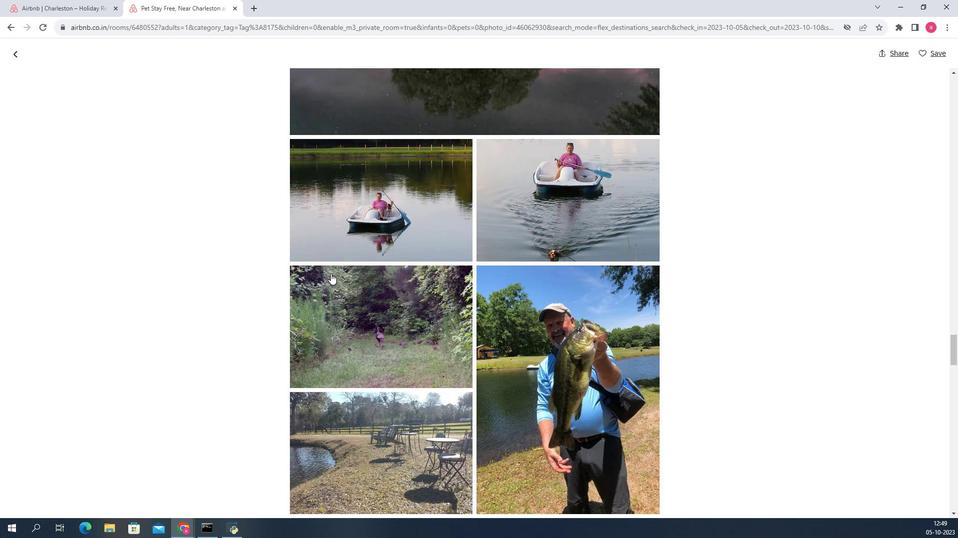 
Action: Mouse scrolled (327, 278) with delta (0, 0)
Screenshot: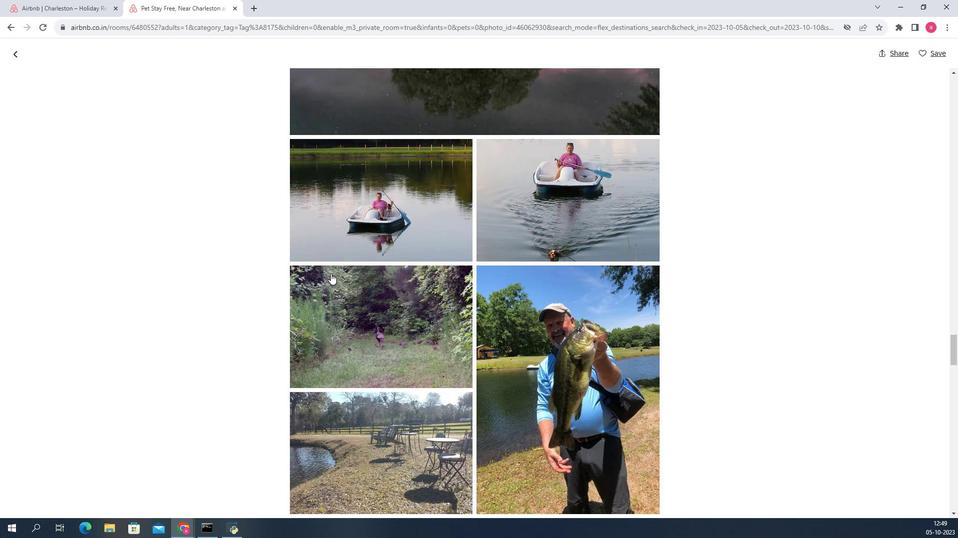 
Action: Mouse scrolled (327, 278) with delta (0, 0)
Screenshot: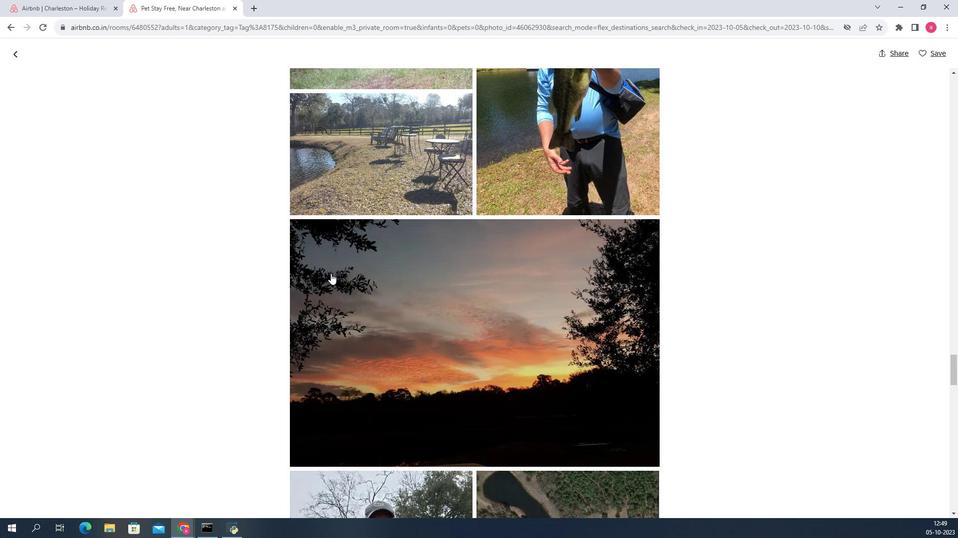 
Action: Mouse scrolled (327, 278) with delta (0, 0)
Screenshot: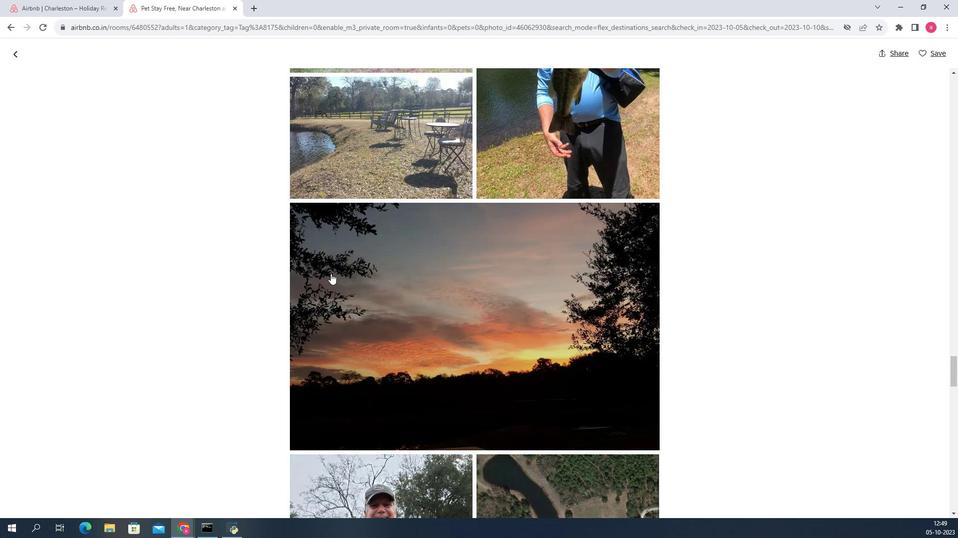 
Action: Mouse scrolled (327, 278) with delta (0, 0)
Screenshot: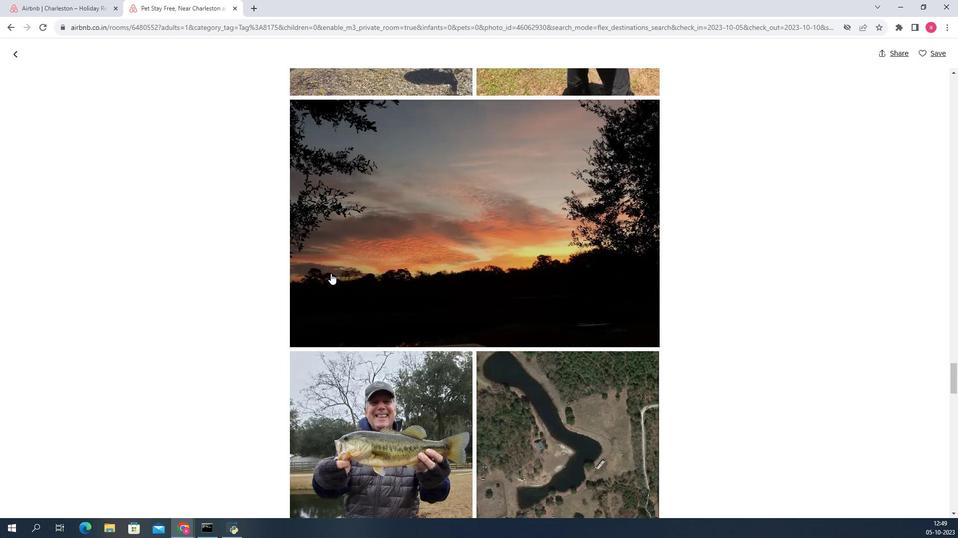 
Action: Mouse scrolled (327, 278) with delta (0, 0)
Screenshot: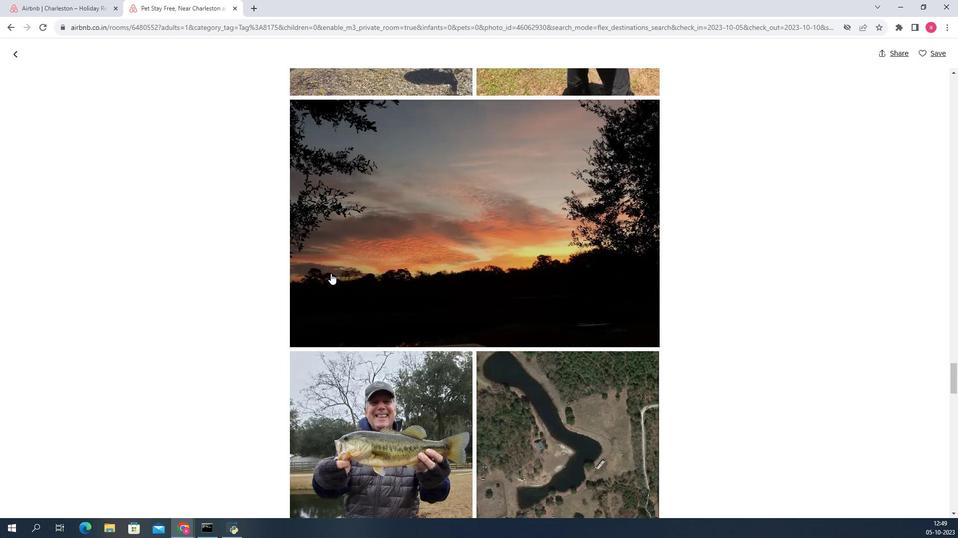 
Action: Mouse scrolled (327, 278) with delta (0, 0)
Screenshot: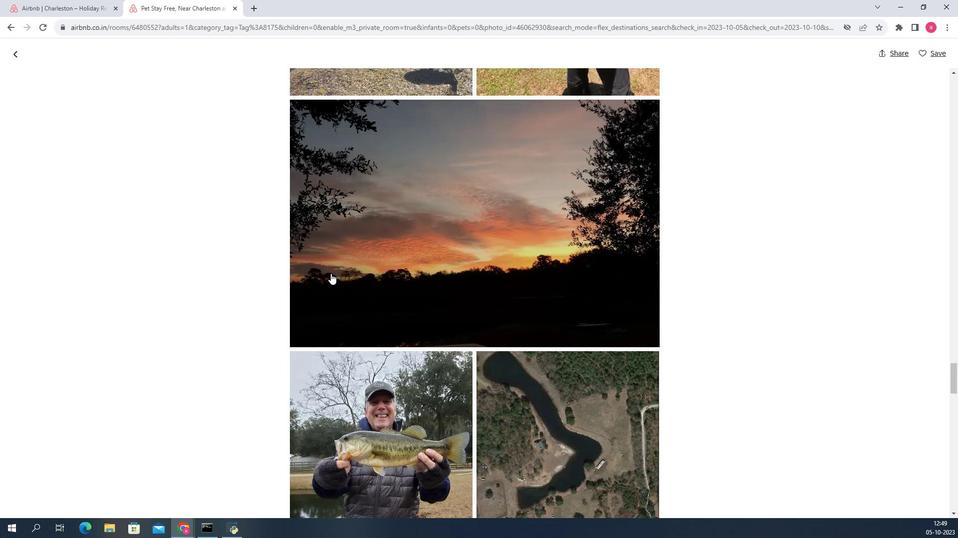 
Action: Mouse scrolled (327, 278) with delta (0, 0)
Screenshot: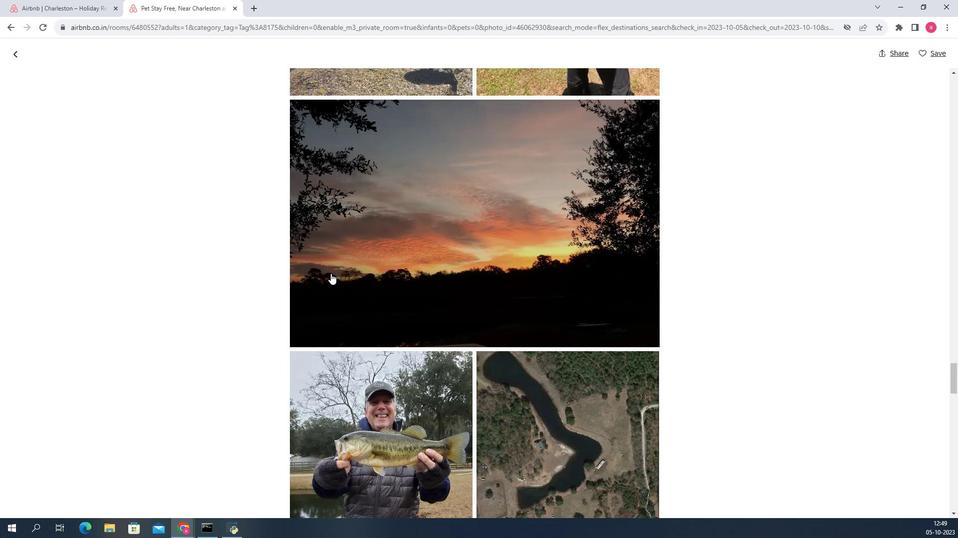
Action: Mouse scrolled (327, 278) with delta (0, 0)
Screenshot: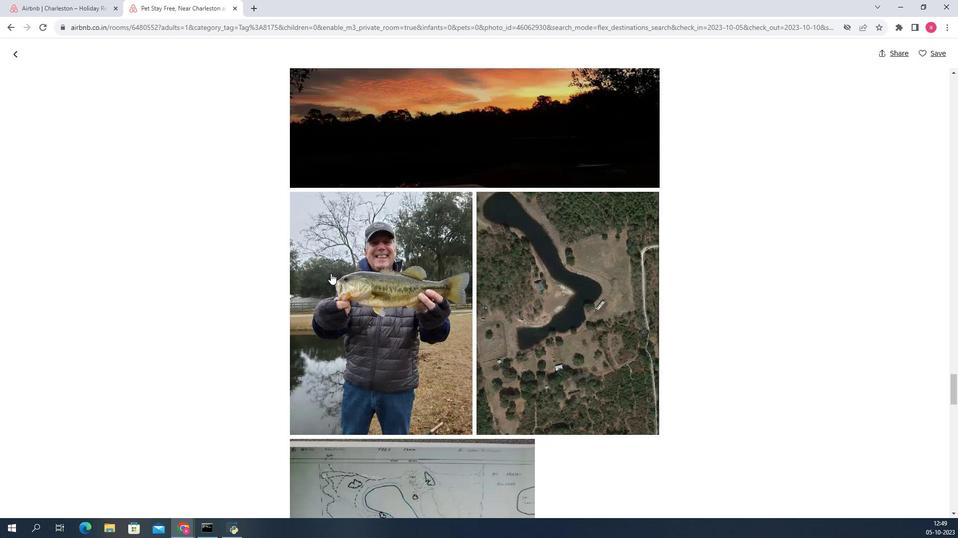 
Action: Mouse scrolled (327, 278) with delta (0, 0)
Screenshot: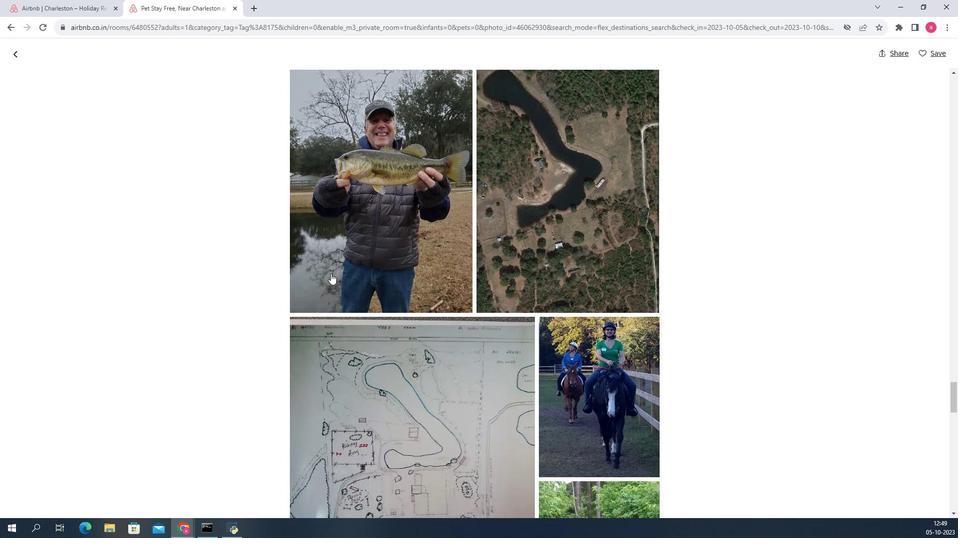 
Action: Mouse scrolled (327, 278) with delta (0, 0)
Screenshot: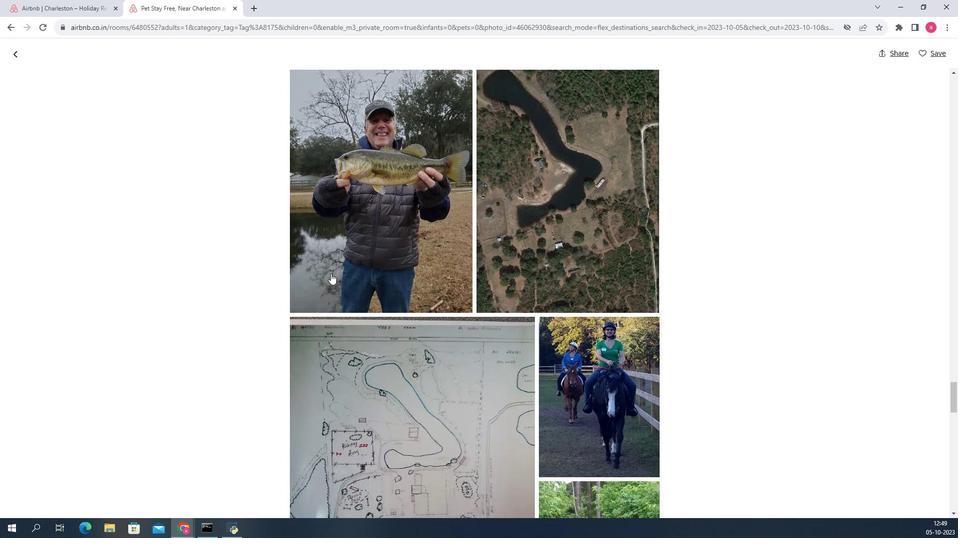 
Action: Mouse scrolled (327, 278) with delta (0, 0)
Screenshot: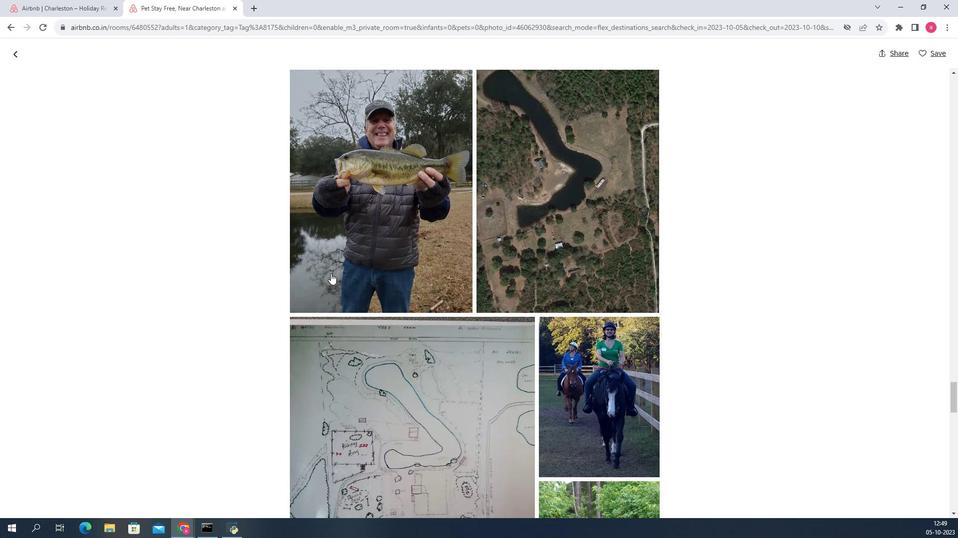 
Action: Mouse scrolled (327, 278) with delta (0, 0)
Screenshot: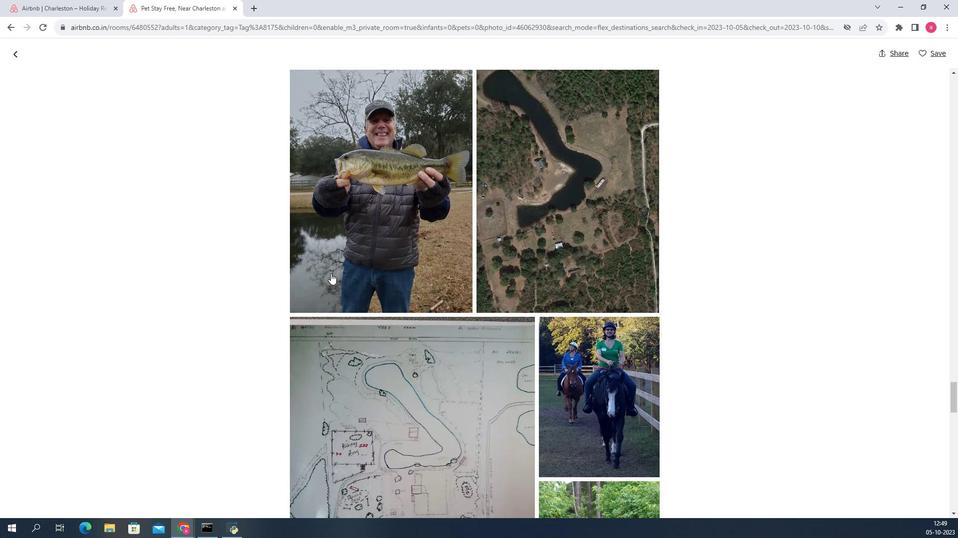 
Action: Mouse scrolled (327, 278) with delta (0, 0)
Screenshot: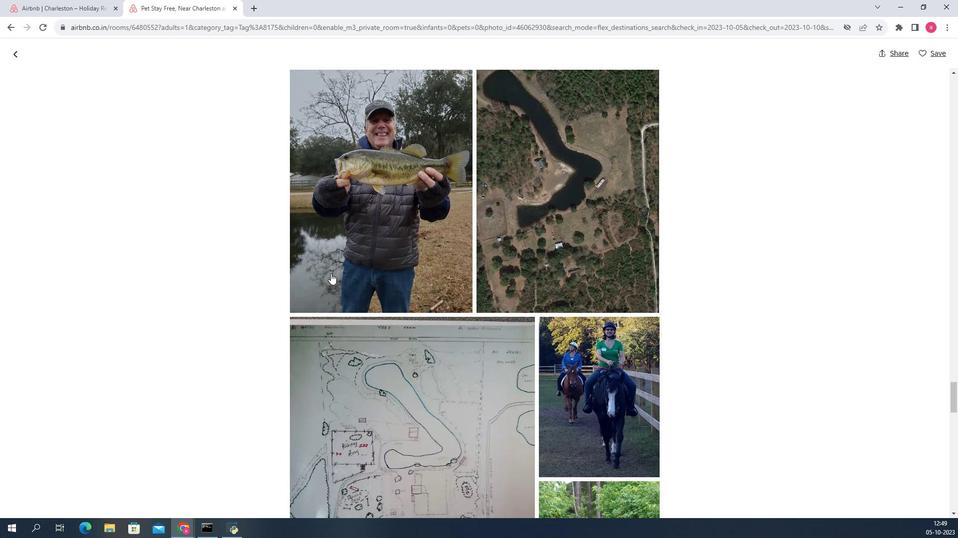 
Action: Mouse scrolled (327, 278) with delta (0, 0)
Screenshot: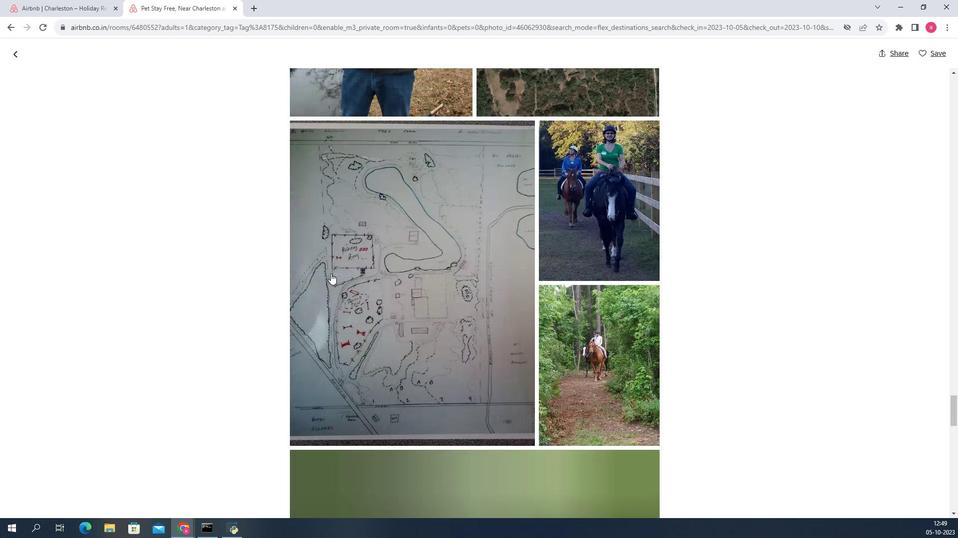 
Action: Mouse scrolled (327, 278) with delta (0, 0)
Screenshot: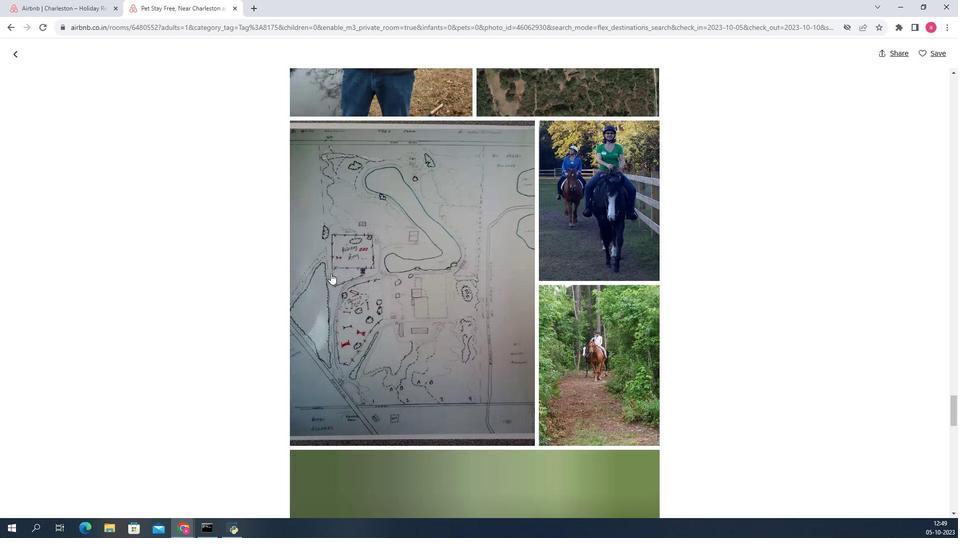 
Action: Mouse scrolled (327, 278) with delta (0, 0)
Screenshot: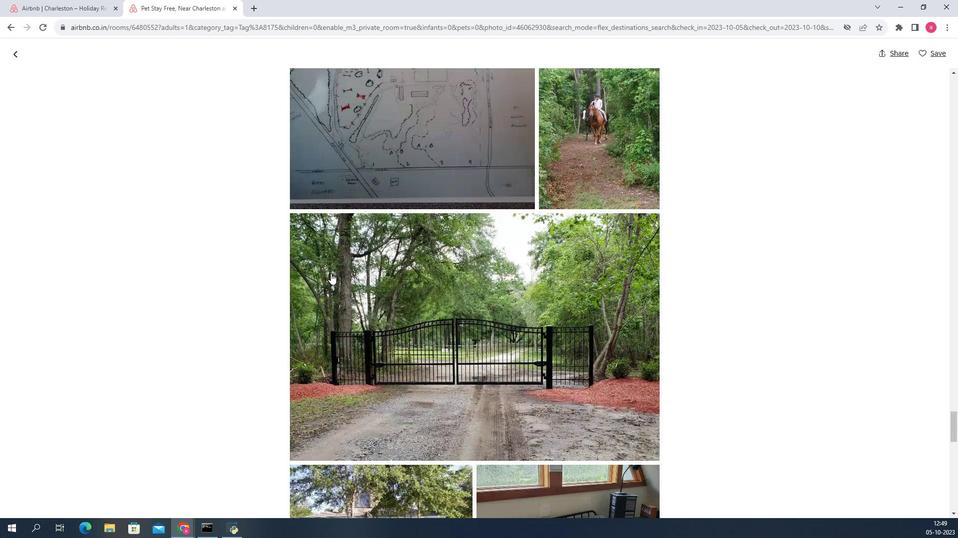 
Action: Mouse scrolled (327, 278) with delta (0, 0)
Screenshot: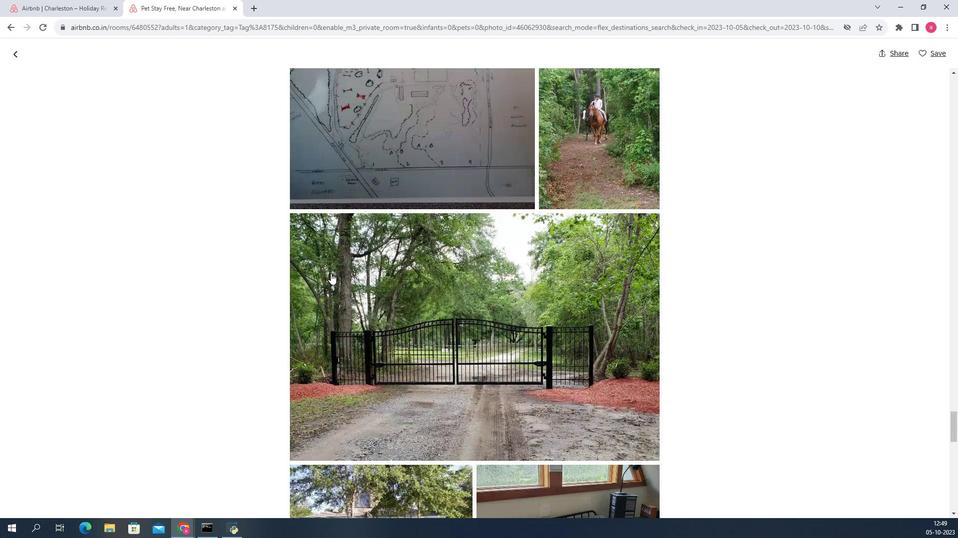 
Action: Mouse scrolled (327, 278) with delta (0, 0)
Screenshot: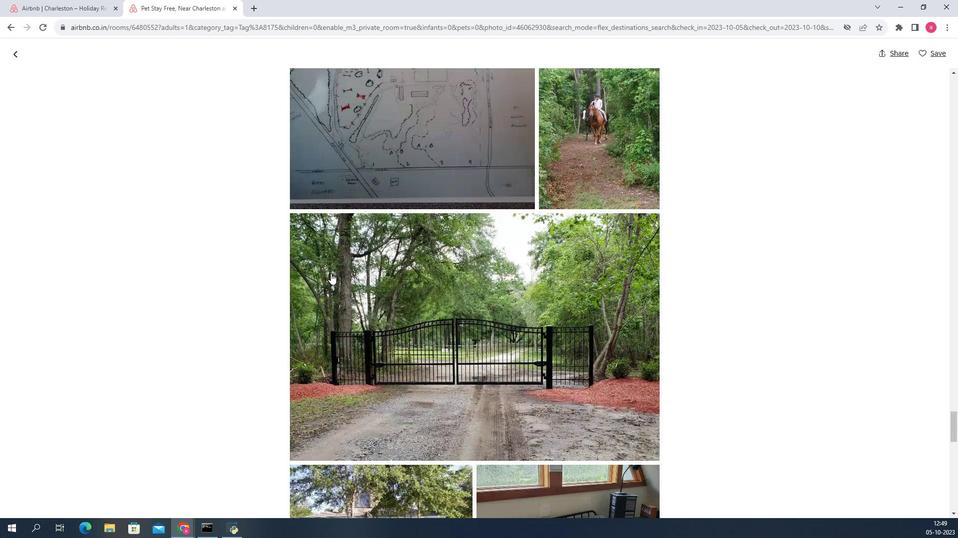 
Action: Mouse scrolled (327, 278) with delta (0, 0)
Screenshot: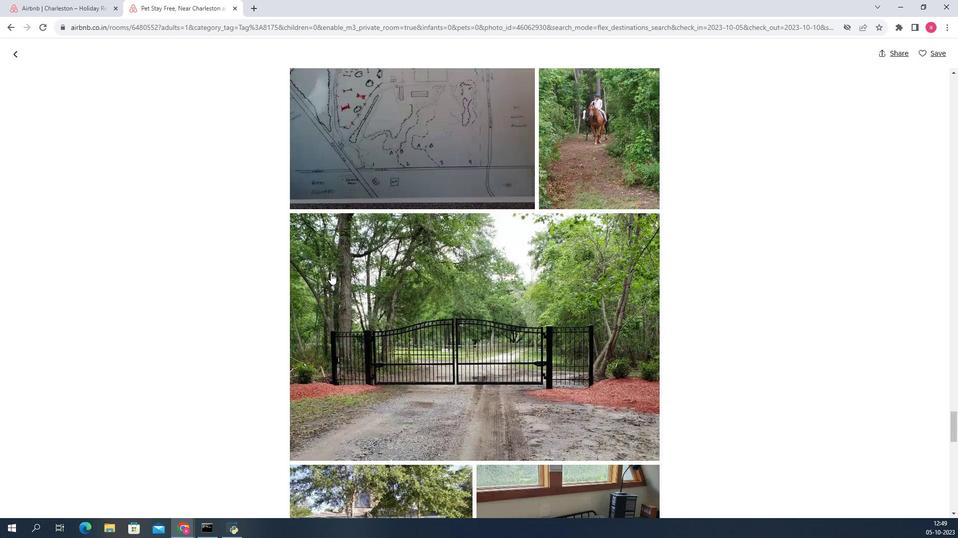 
Action: Mouse scrolled (327, 278) with delta (0, 0)
Screenshot: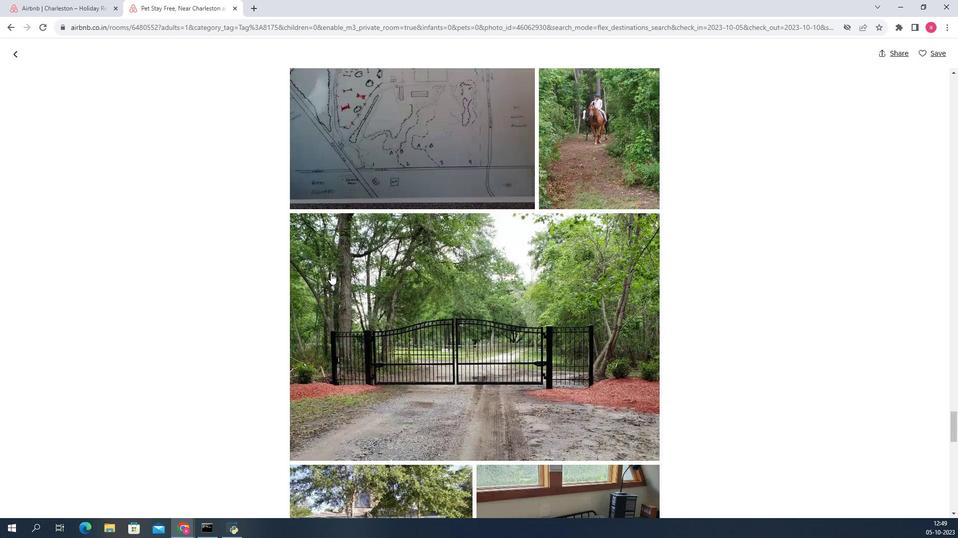 
Action: Mouse scrolled (327, 278) with delta (0, 0)
Screenshot: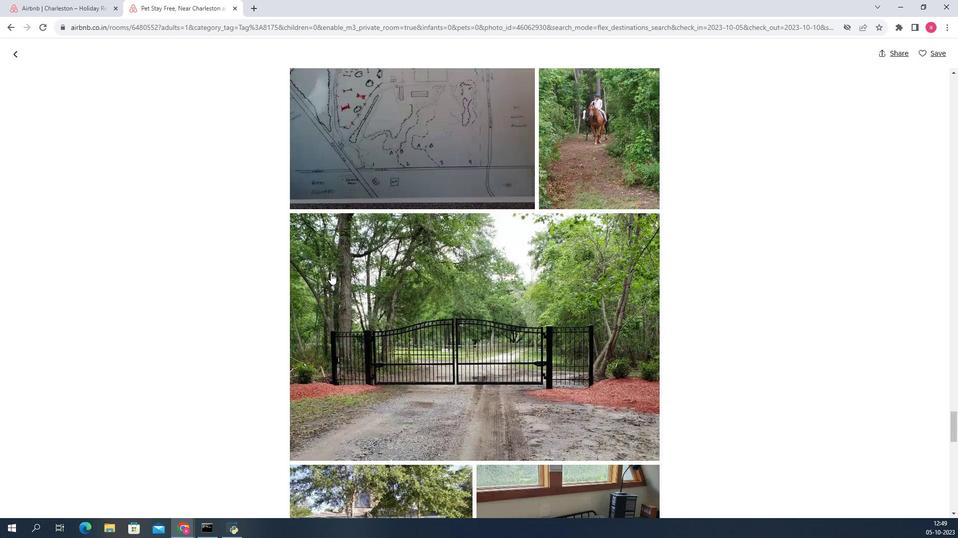 
Action: Mouse scrolled (327, 278) with delta (0, 0)
Screenshot: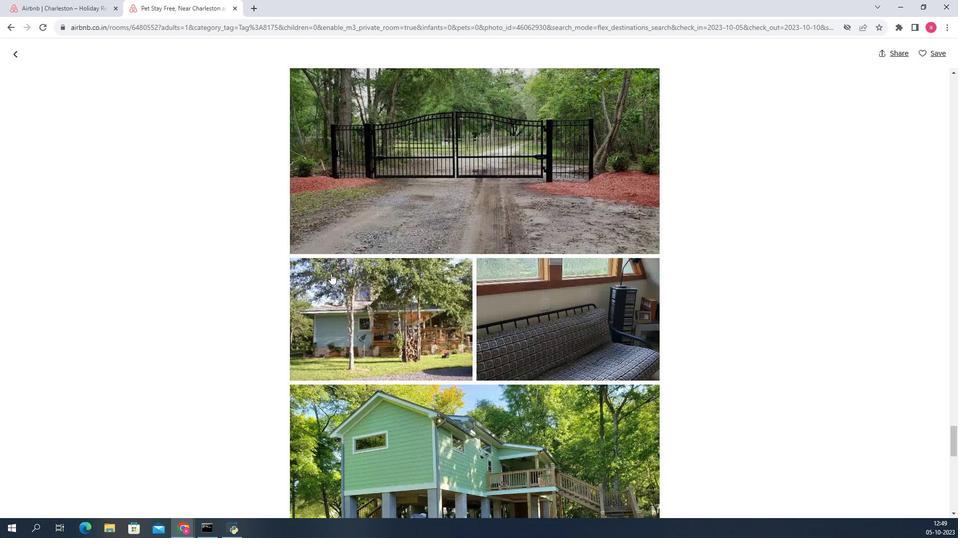 
Action: Mouse scrolled (327, 278) with delta (0, 0)
Screenshot: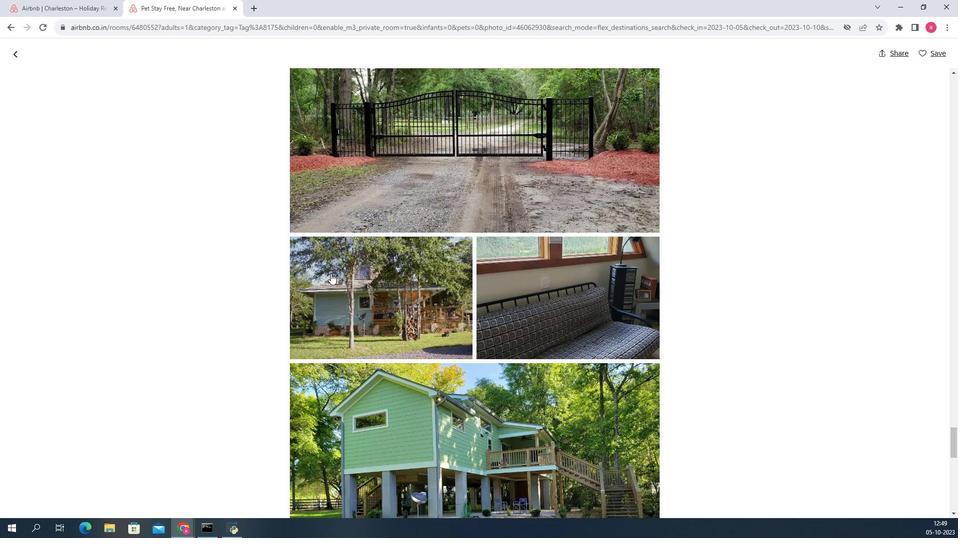 
Action: Mouse scrolled (327, 278) with delta (0, 0)
Screenshot: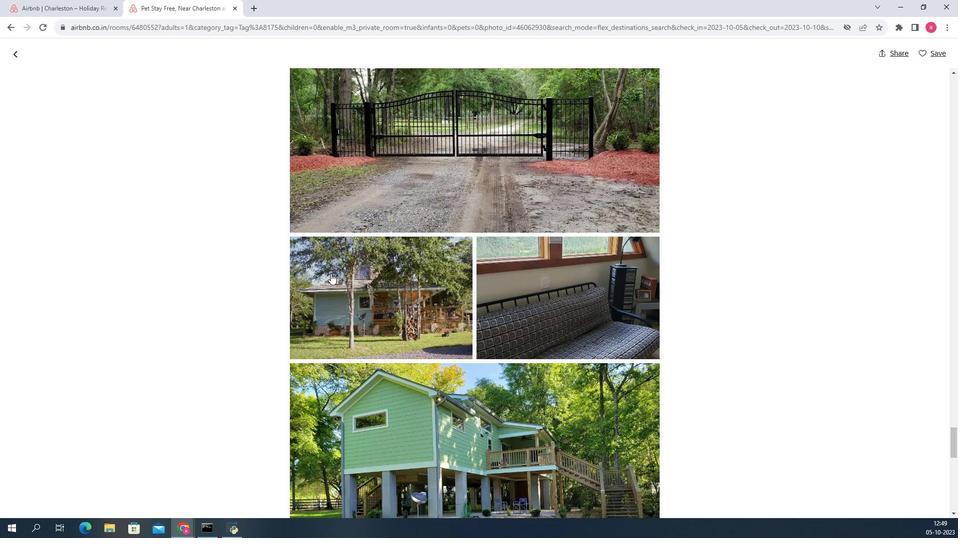 
Action: Mouse scrolled (327, 278) with delta (0, 0)
Screenshot: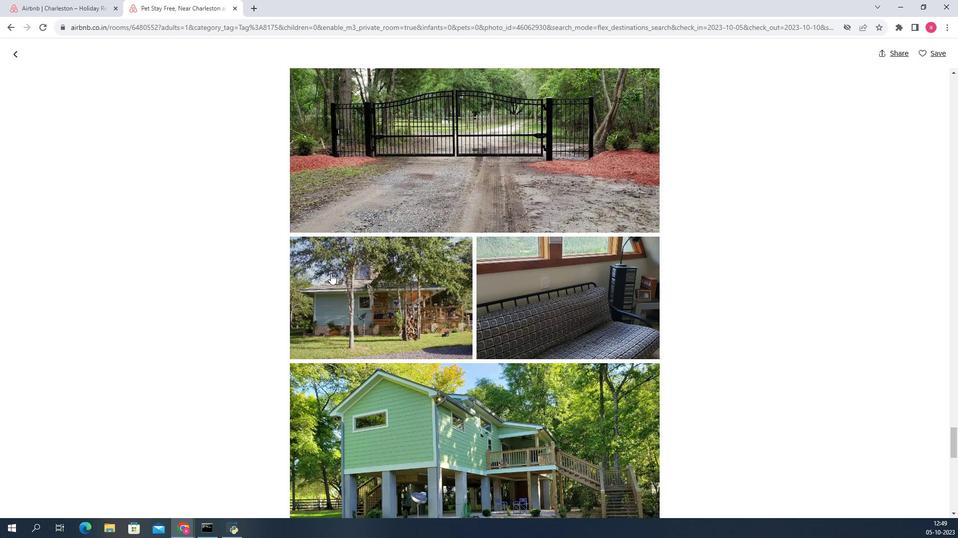 
Action: Mouse scrolled (327, 278) with delta (0, 0)
Screenshot: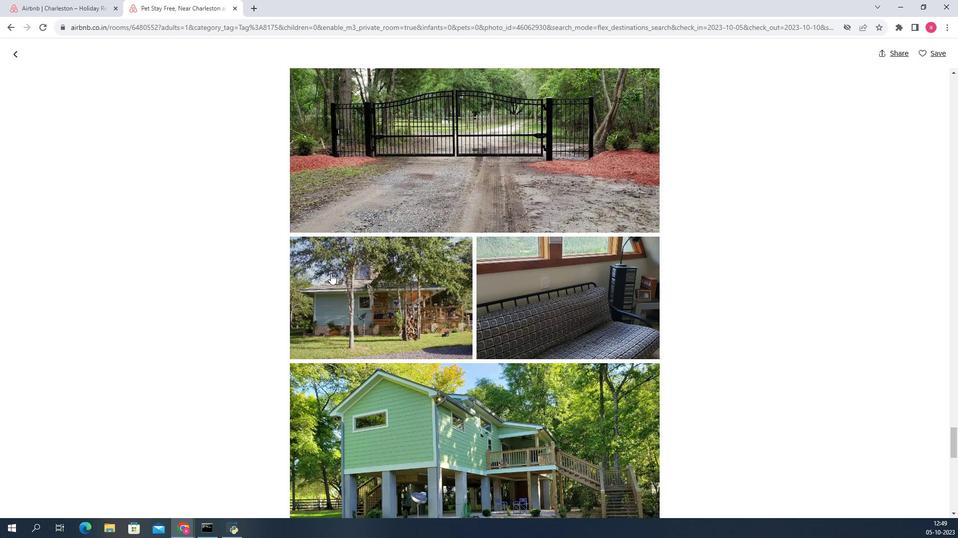 
Action: Mouse scrolled (327, 278) with delta (0, 0)
Screenshot: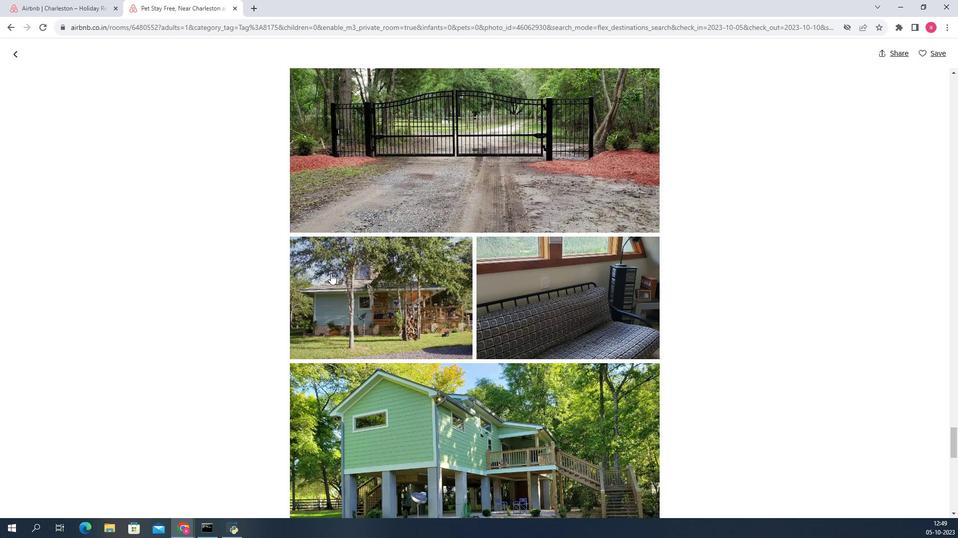 
Action: Mouse scrolled (327, 278) with delta (0, 0)
Screenshot: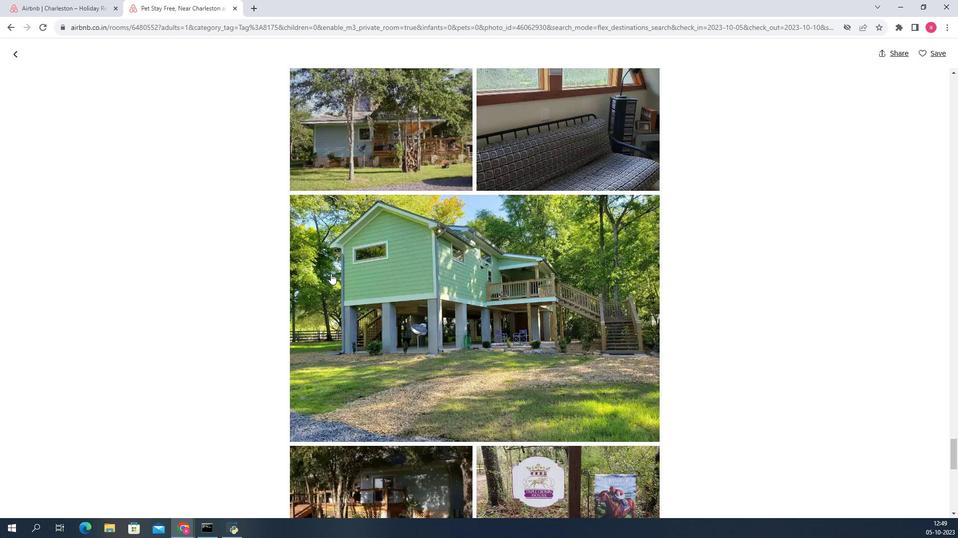 
Action: Mouse scrolled (327, 278) with delta (0, 0)
Screenshot: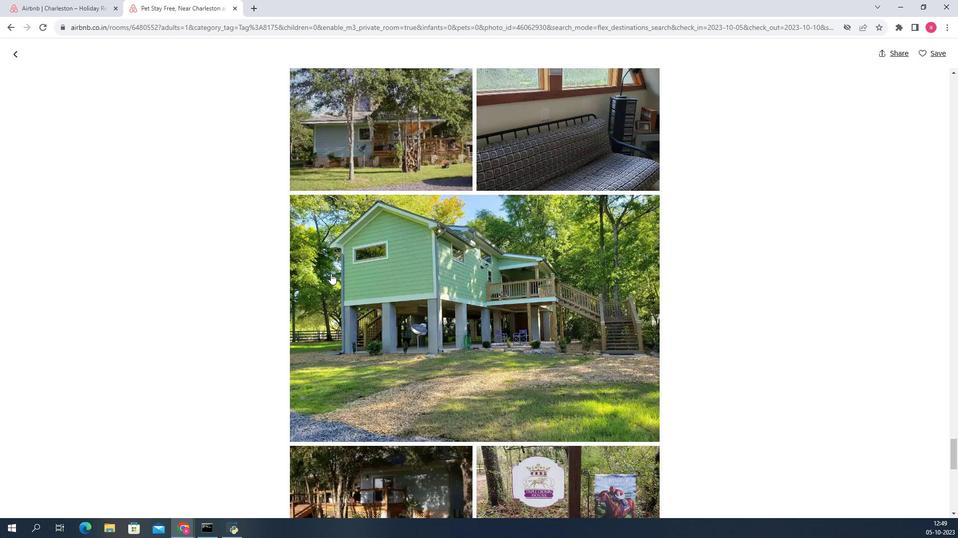 
Action: Mouse scrolled (327, 278) with delta (0, 0)
Screenshot: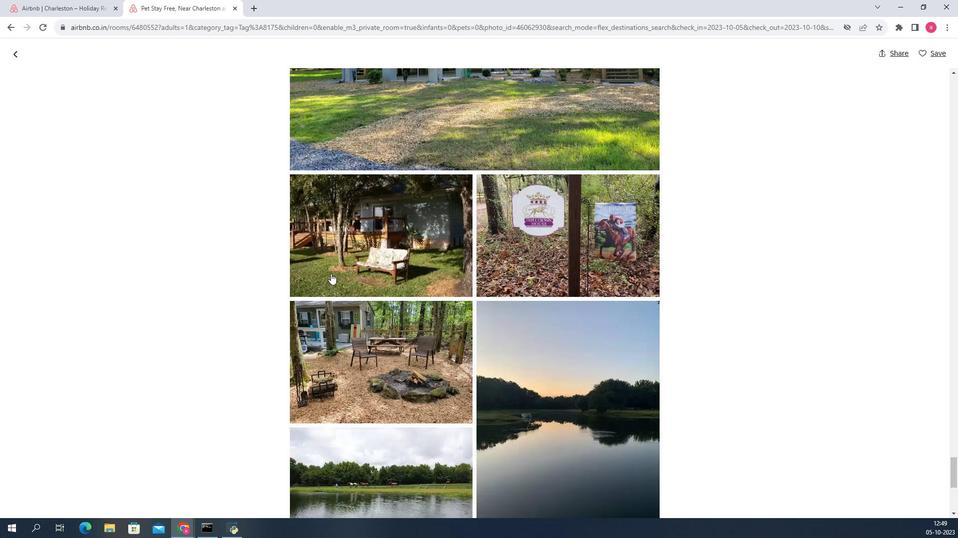 
Action: Mouse scrolled (327, 278) with delta (0, 0)
Screenshot: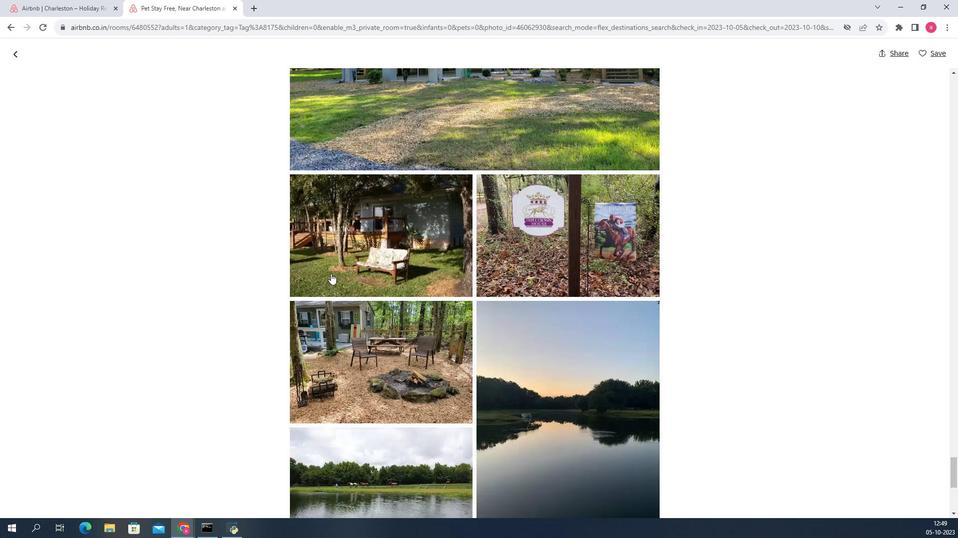 
Action: Mouse scrolled (327, 278) with delta (0, 0)
Screenshot: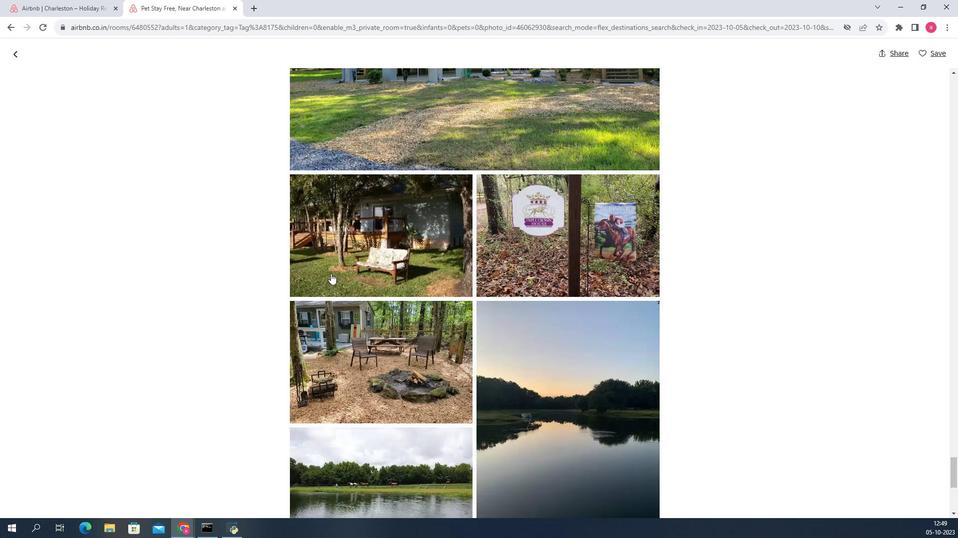 
Action: Mouse scrolled (327, 278) with delta (0, 0)
Screenshot: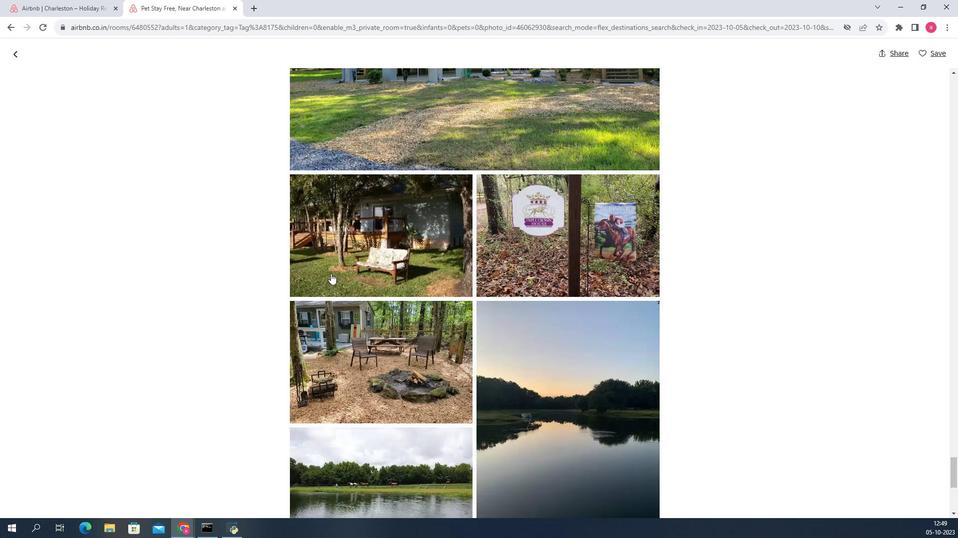 
Action: Mouse scrolled (327, 278) with delta (0, 0)
Screenshot: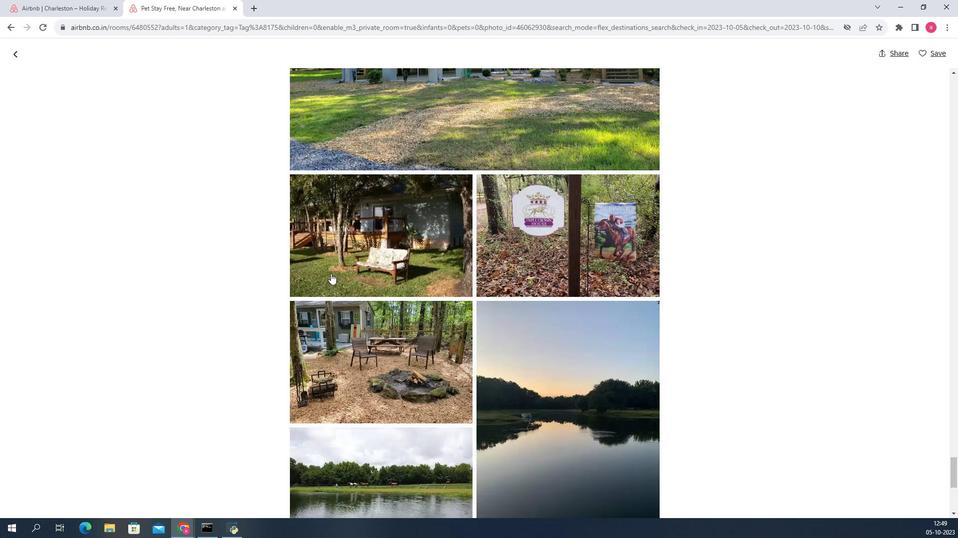 
Action: Mouse scrolled (327, 278) with delta (0, 0)
Screenshot: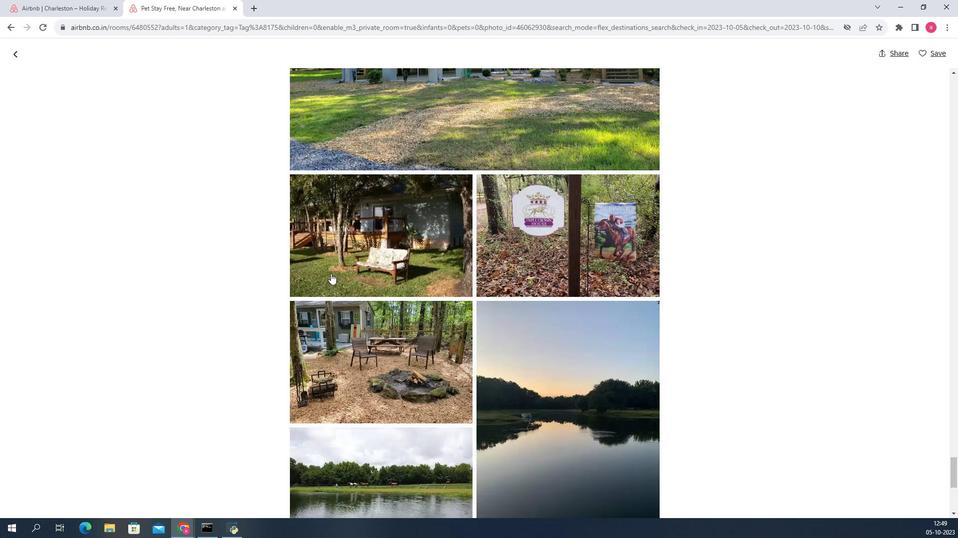 
Action: Mouse scrolled (327, 278) with delta (0, 0)
Screenshot: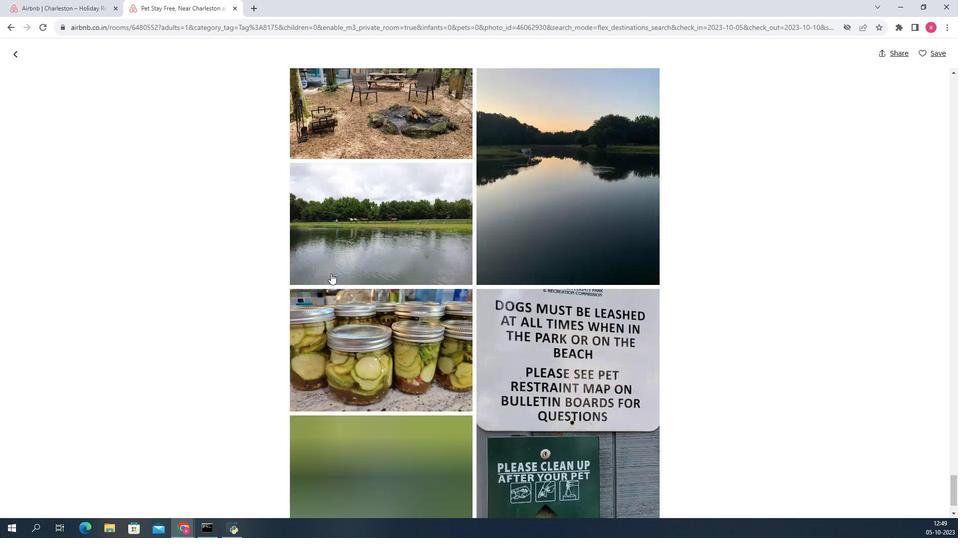
Action: Mouse scrolled (327, 278) with delta (0, 0)
Screenshot: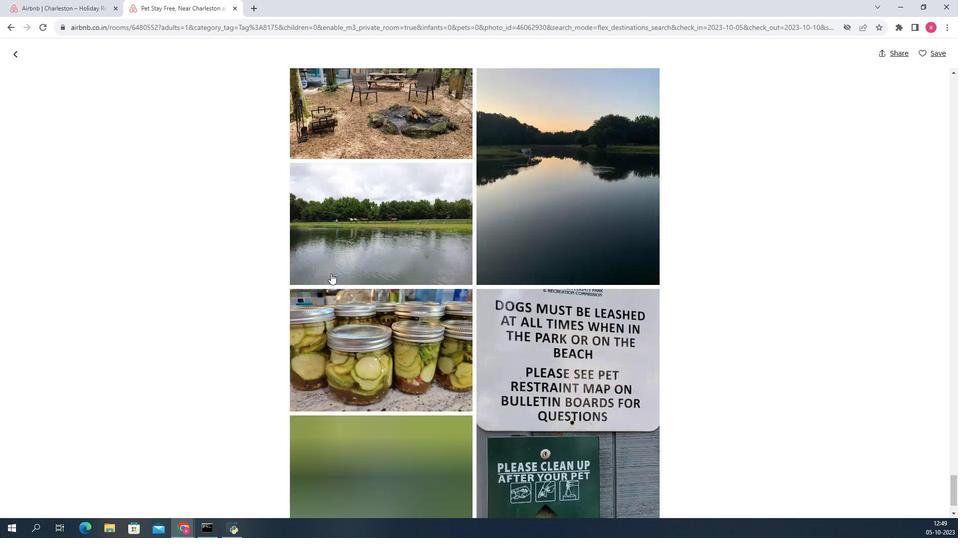 
Action: Mouse scrolled (327, 278) with delta (0, 0)
Screenshot: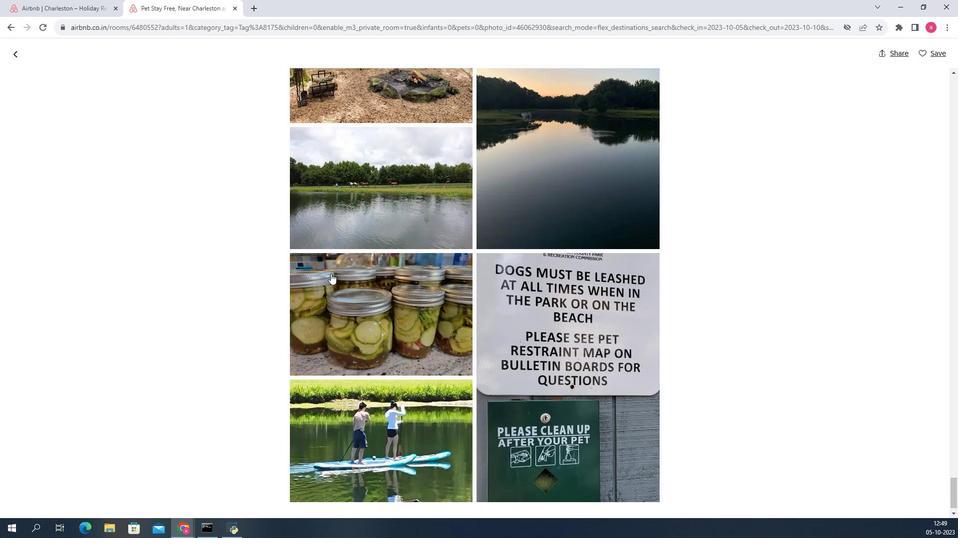 
Action: Mouse scrolled (327, 278) with delta (0, 0)
Screenshot: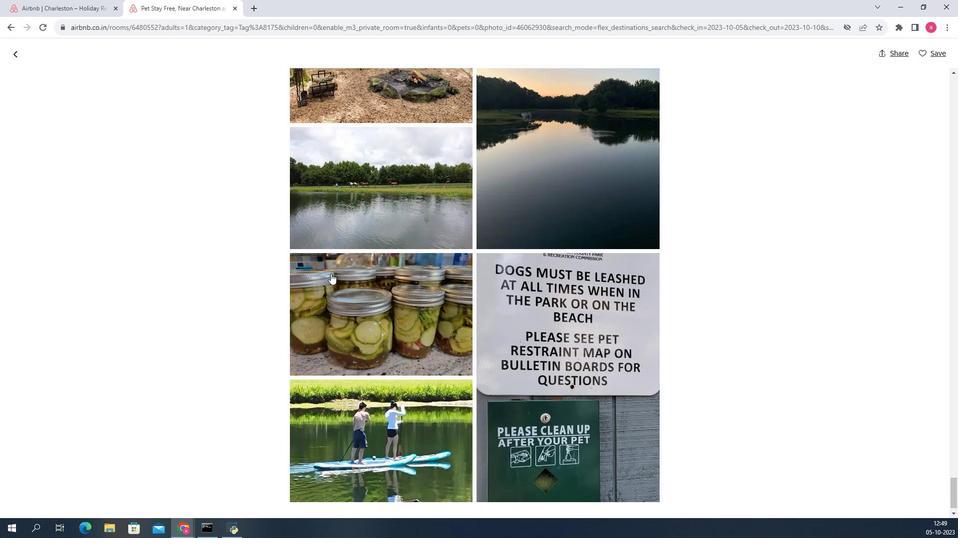 
Action: Mouse scrolled (327, 278) with delta (0, 0)
Screenshot: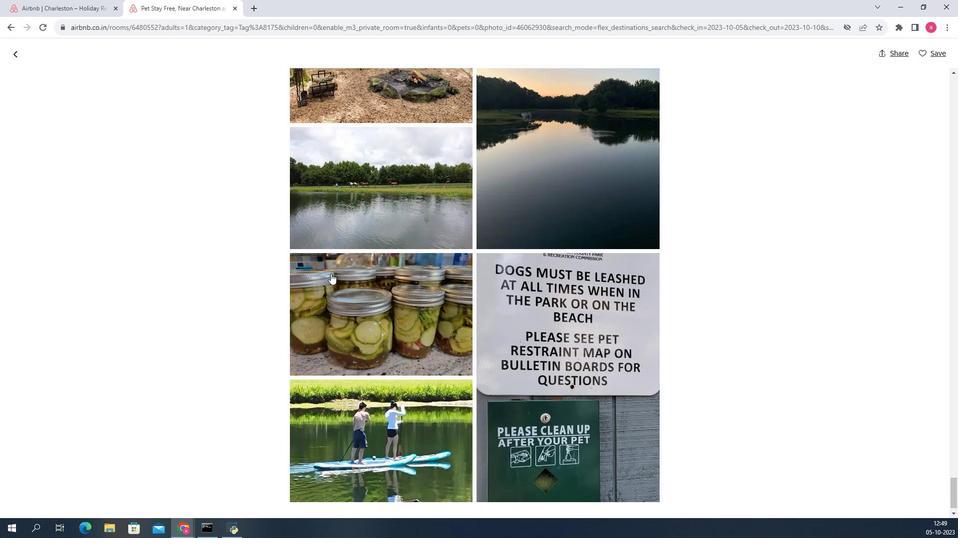 
Action: Mouse scrolled (327, 278) with delta (0, 0)
Screenshot: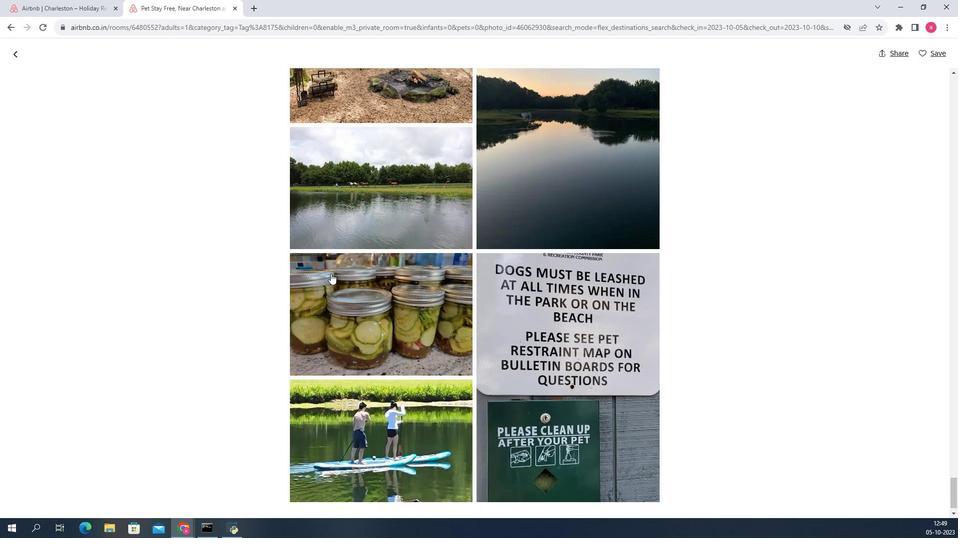 
Action: Mouse scrolled (327, 278) with delta (0, 0)
Screenshot: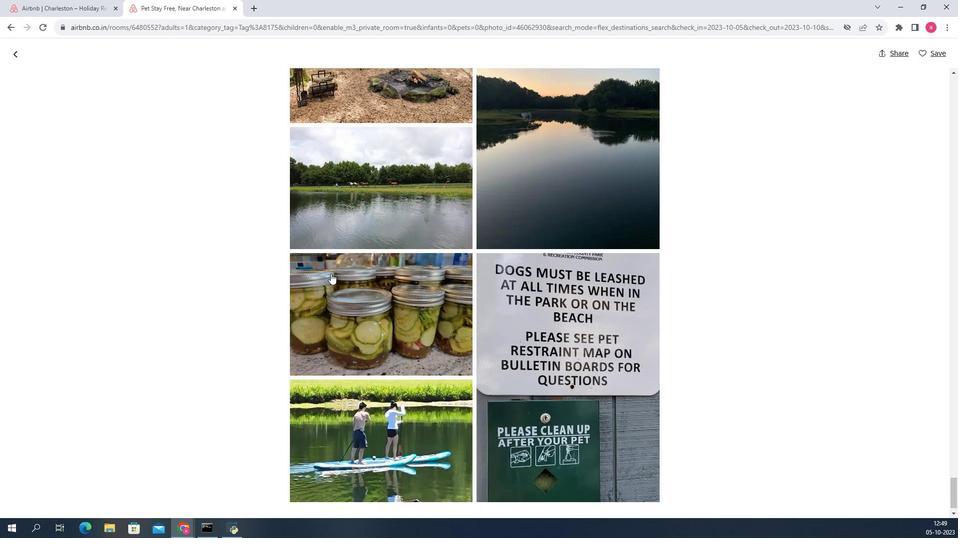 
Action: Mouse scrolled (327, 278) with delta (0, 0)
Screenshot: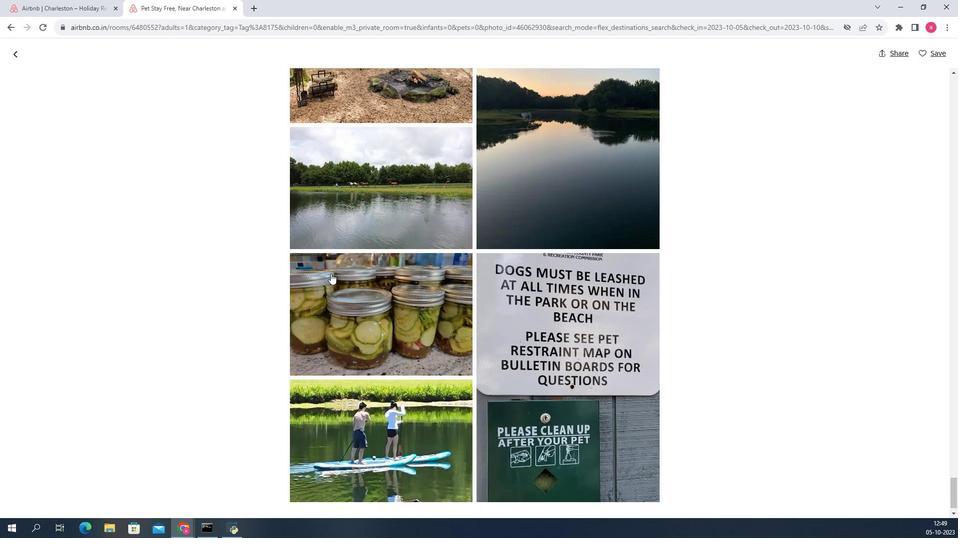 
Action: Mouse scrolled (327, 278) with delta (0, 0)
Screenshot: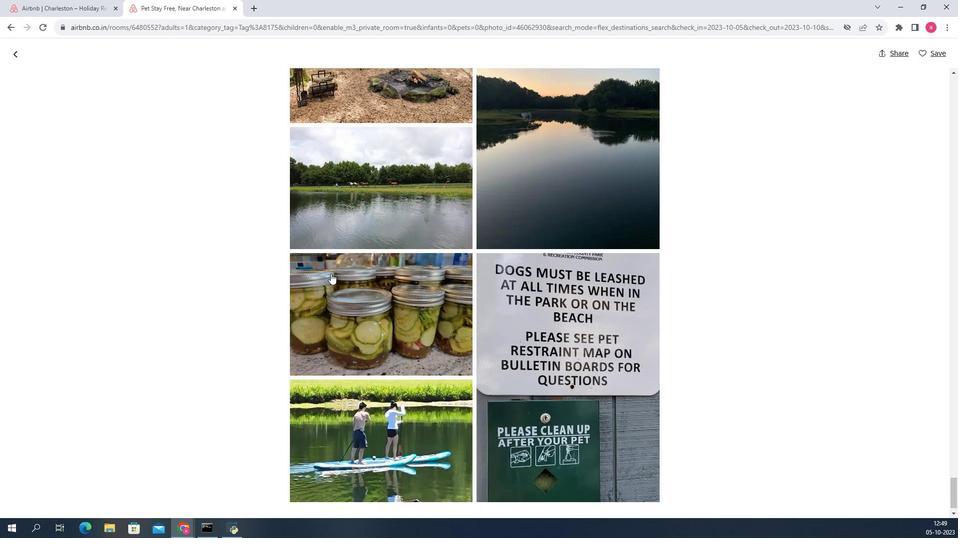 
Action: Mouse moved to (29, 58)
Screenshot: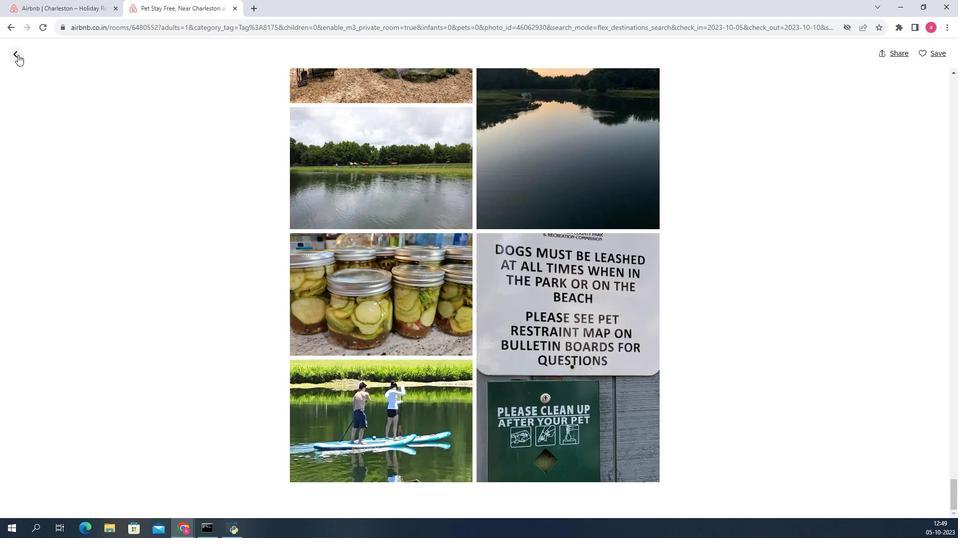 
Action: Mouse pressed left at (29, 58)
Screenshot: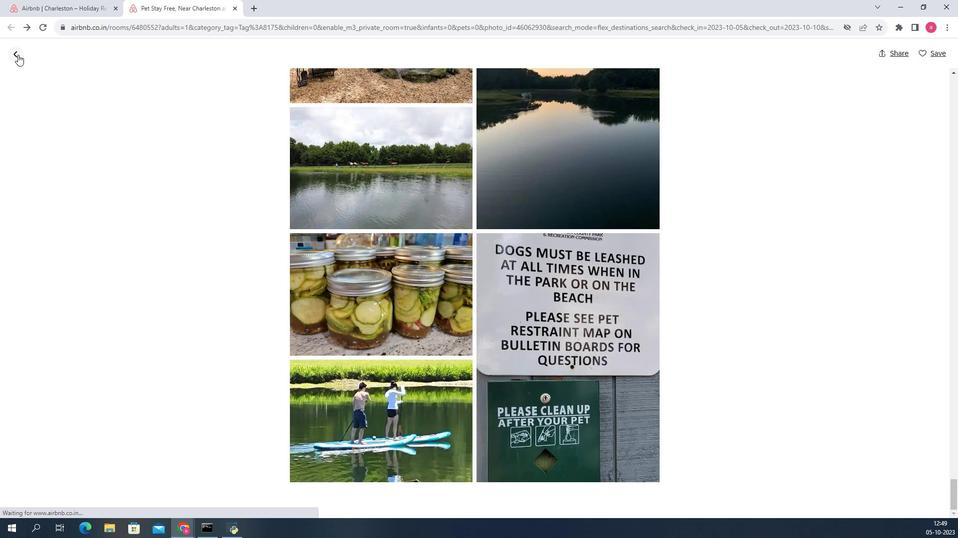 
Action: Mouse moved to (329, 187)
Screenshot: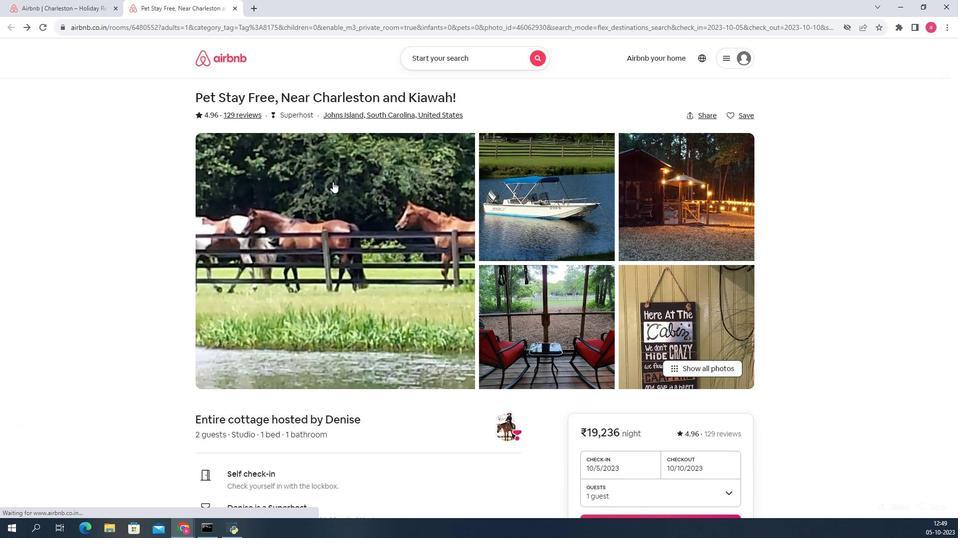 
Action: Mouse scrolled (329, 186) with delta (0, 0)
Screenshot: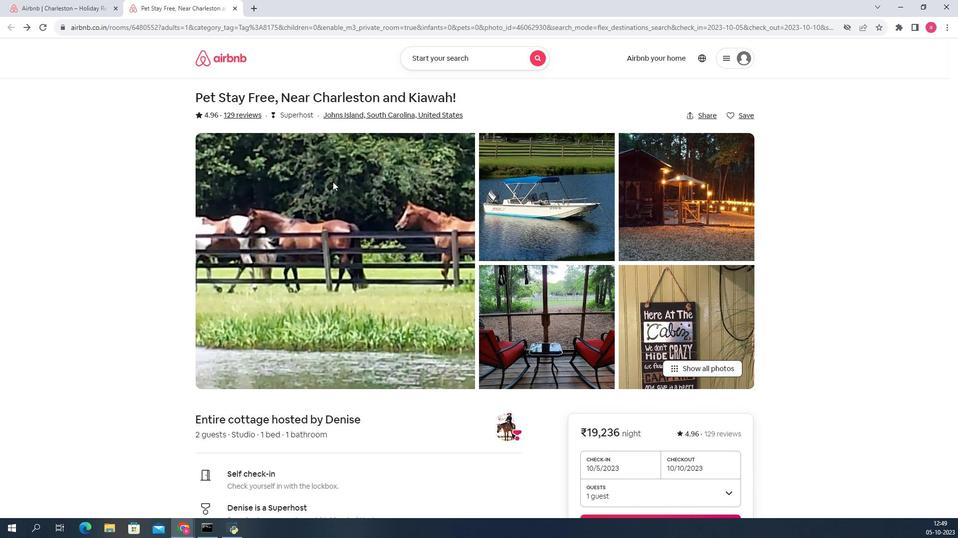 
Action: Mouse scrolled (329, 186) with delta (0, 0)
Screenshot: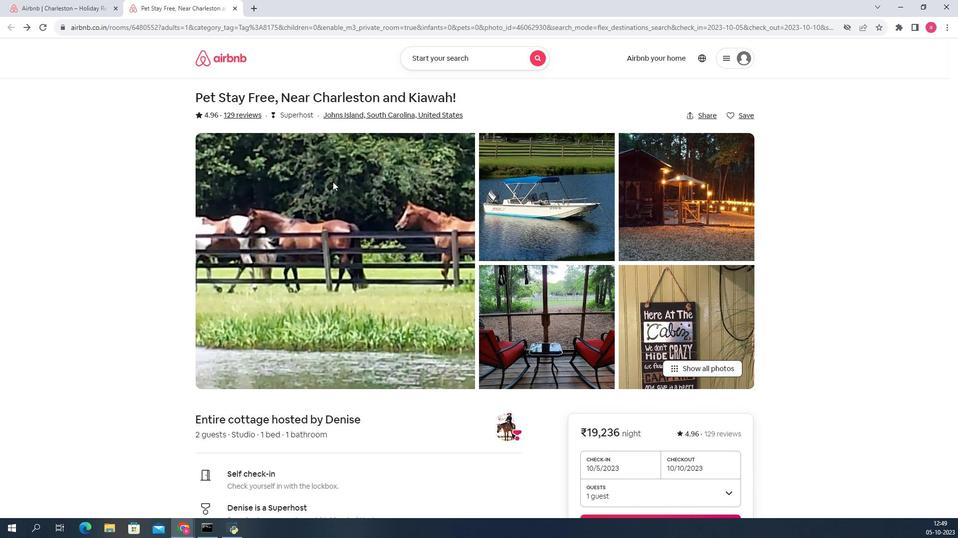 
Action: Mouse scrolled (329, 186) with delta (0, 0)
Screenshot: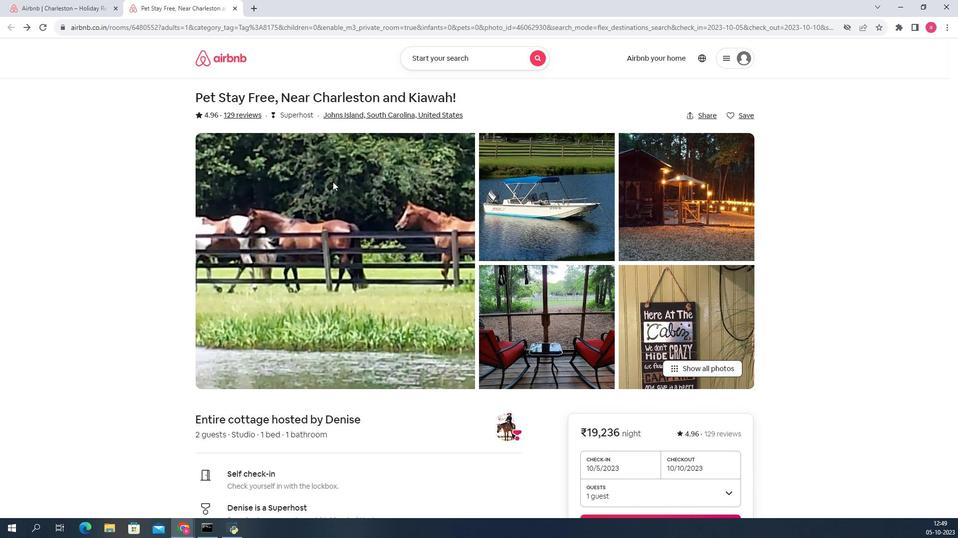 
Action: Mouse scrolled (329, 186) with delta (0, 0)
Screenshot: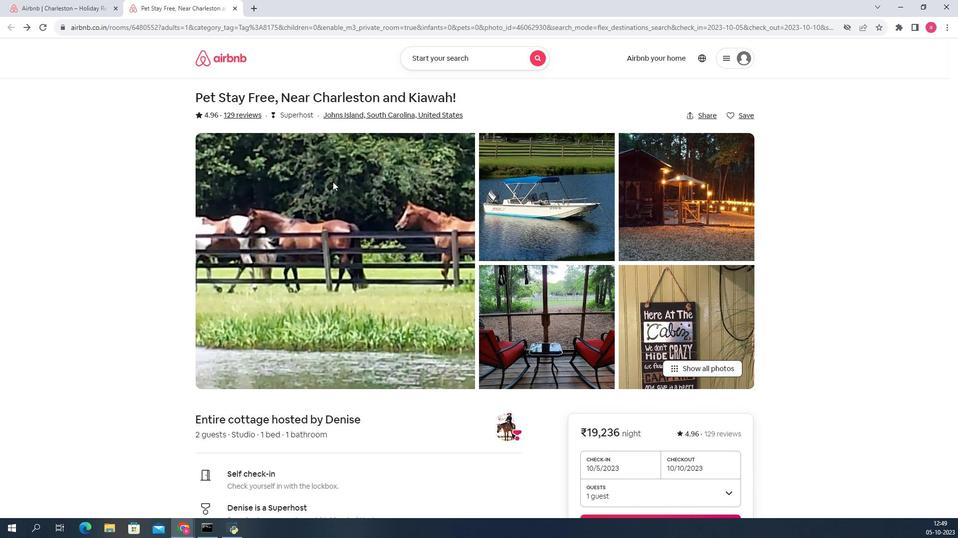 
Action: Mouse scrolled (329, 186) with delta (0, 0)
Screenshot: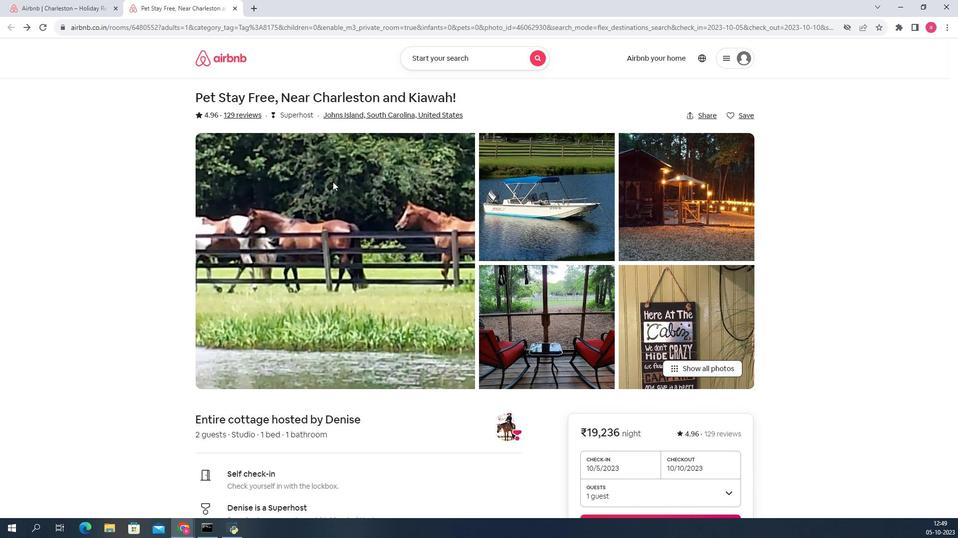 
Action: Mouse scrolled (329, 186) with delta (0, 0)
Screenshot: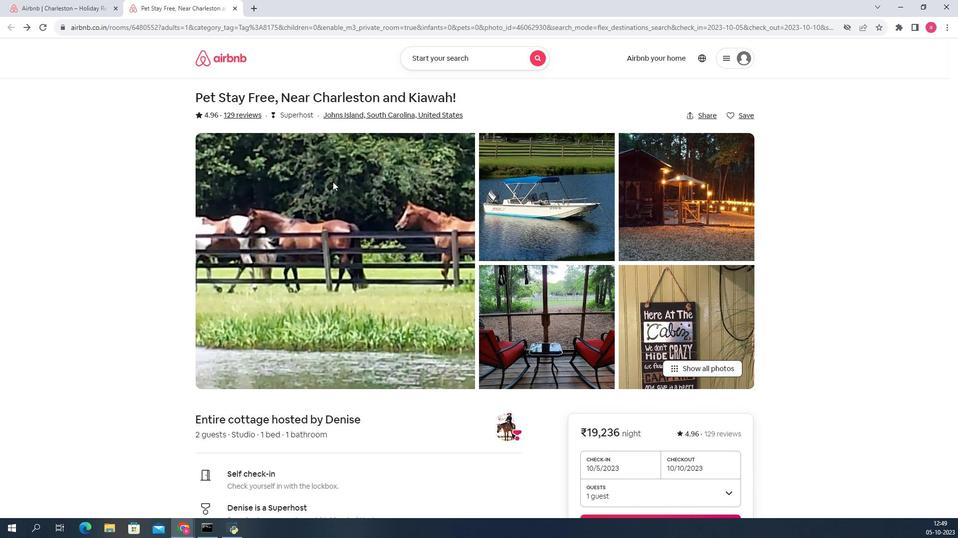 
Action: Mouse scrolled (329, 186) with delta (0, 0)
Screenshot: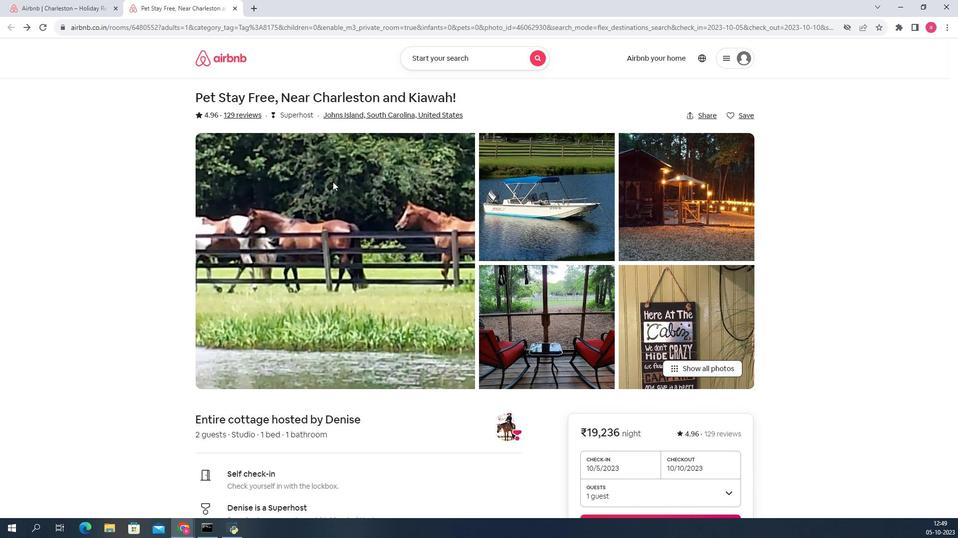 
Action: Mouse scrolled (329, 186) with delta (0, 0)
Screenshot: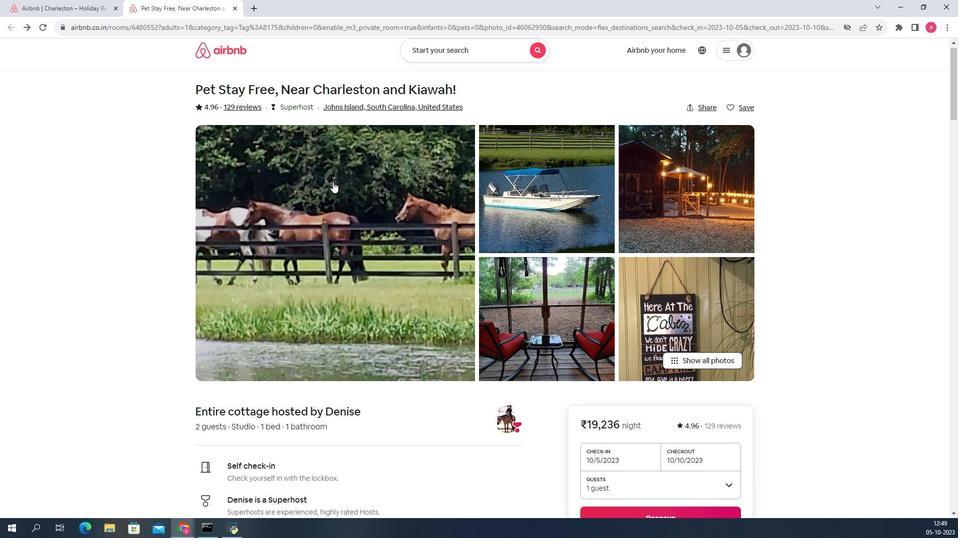 
Action: Mouse scrolled (329, 186) with delta (0, 0)
Screenshot: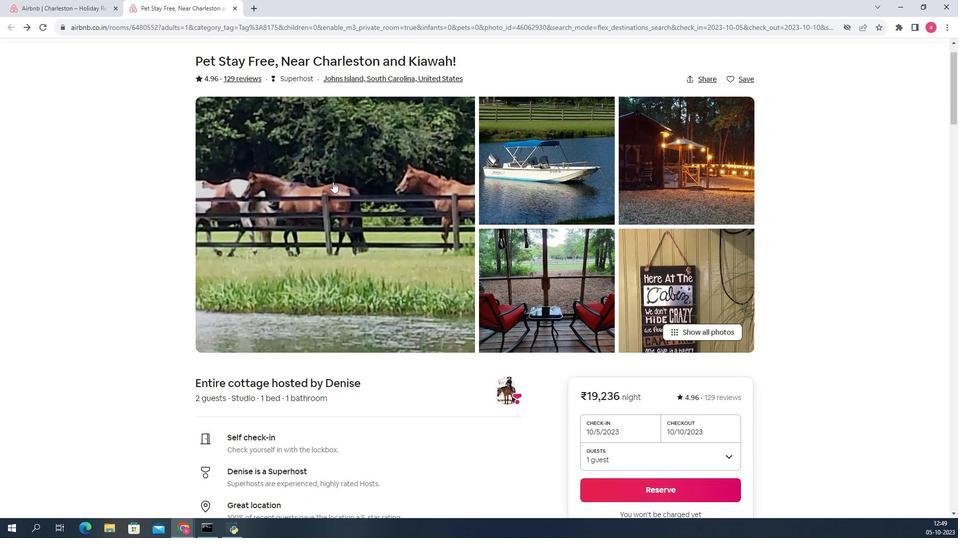 
Action: Mouse scrolled (329, 186) with delta (0, 0)
Screenshot: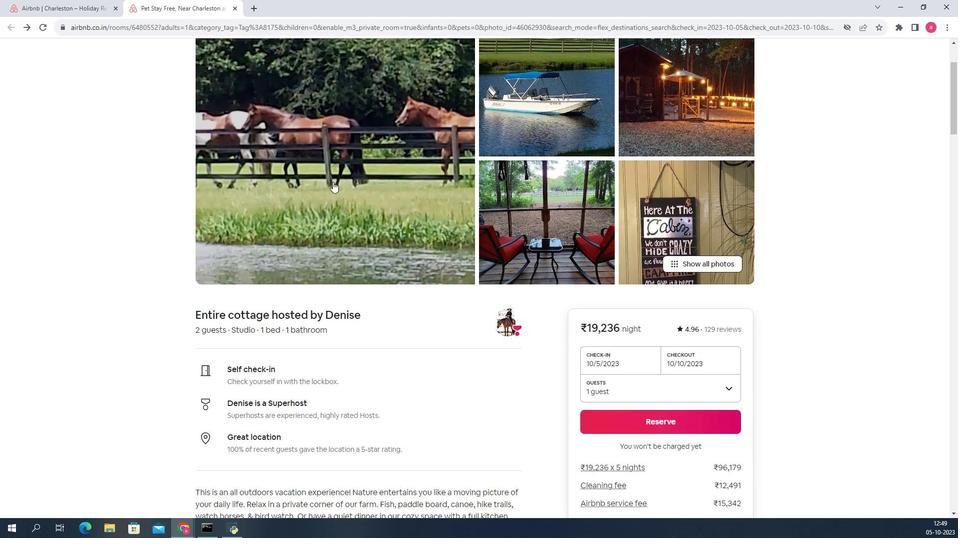 
Action: Mouse scrolled (329, 186) with delta (0, 0)
Screenshot: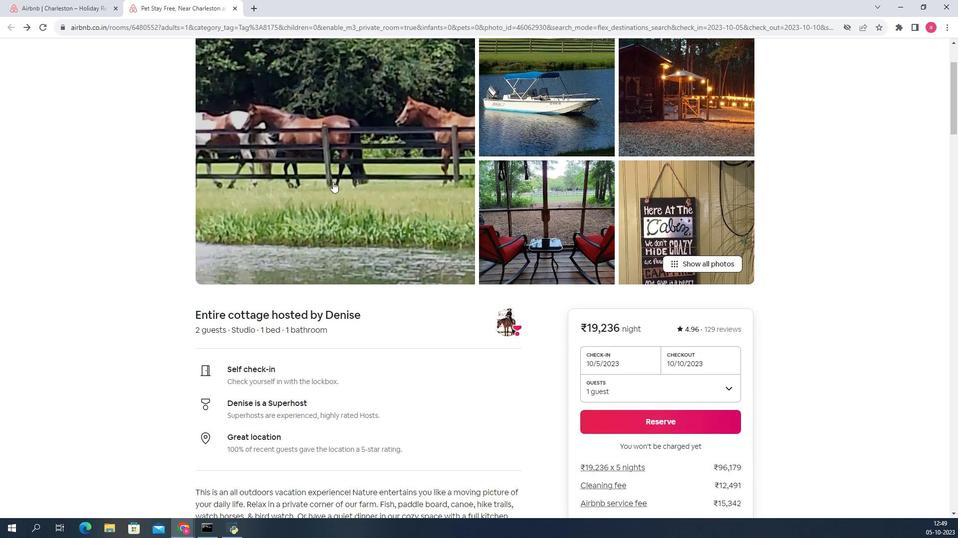 
Action: Mouse scrolled (329, 186) with delta (0, 0)
Screenshot: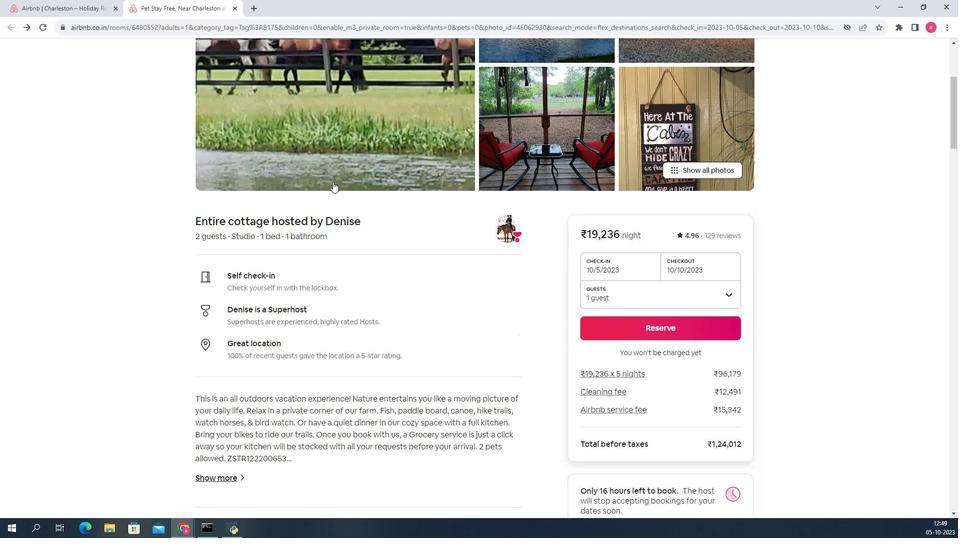 
Action: Mouse scrolled (329, 186) with delta (0, 0)
Screenshot: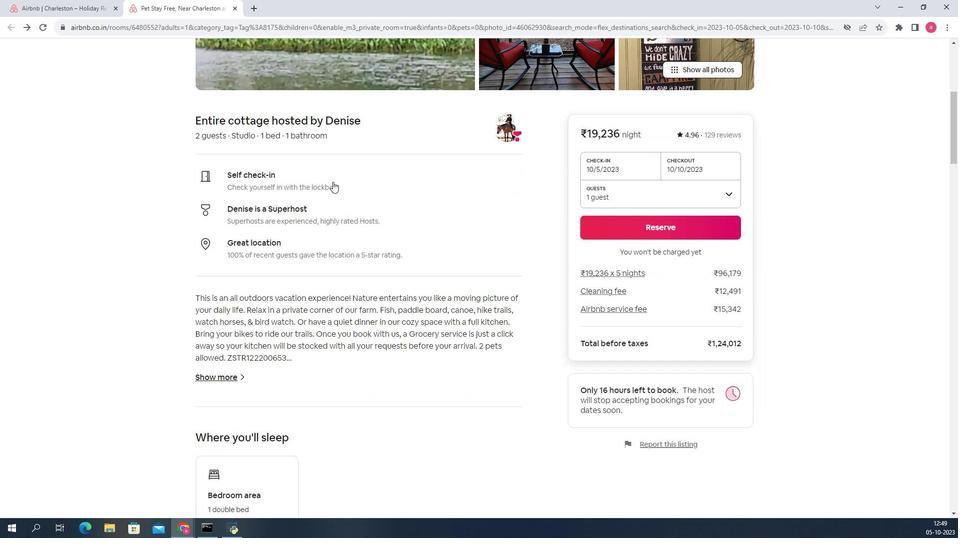 
Action: Mouse scrolled (329, 186) with delta (0, 0)
Screenshot: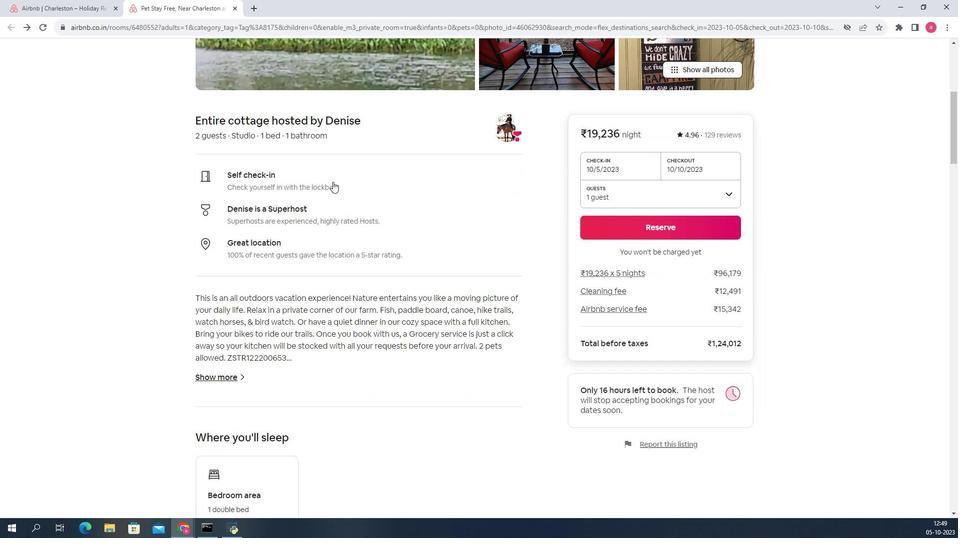 
Action: Mouse scrolled (329, 186) with delta (0, 0)
Screenshot: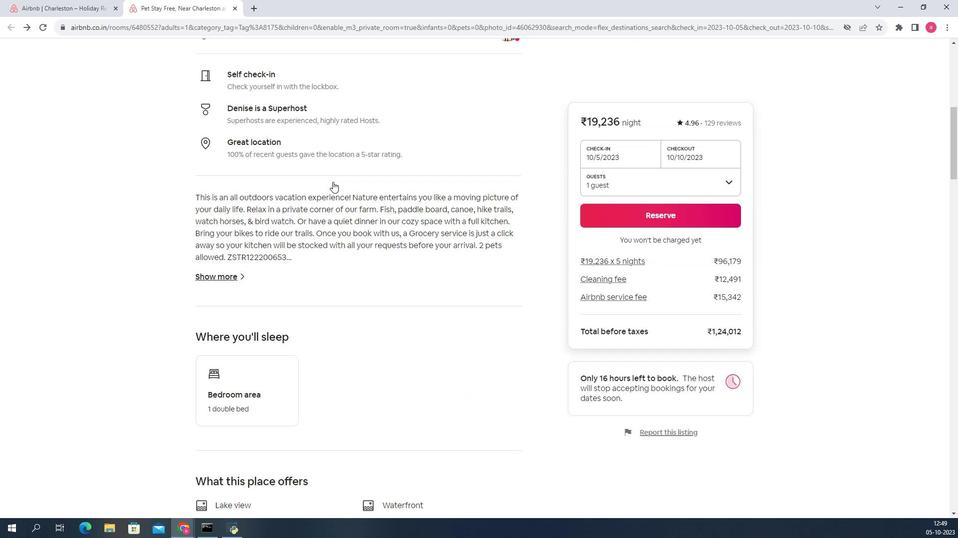 
Action: Mouse scrolled (329, 186) with delta (0, 0)
Screenshot: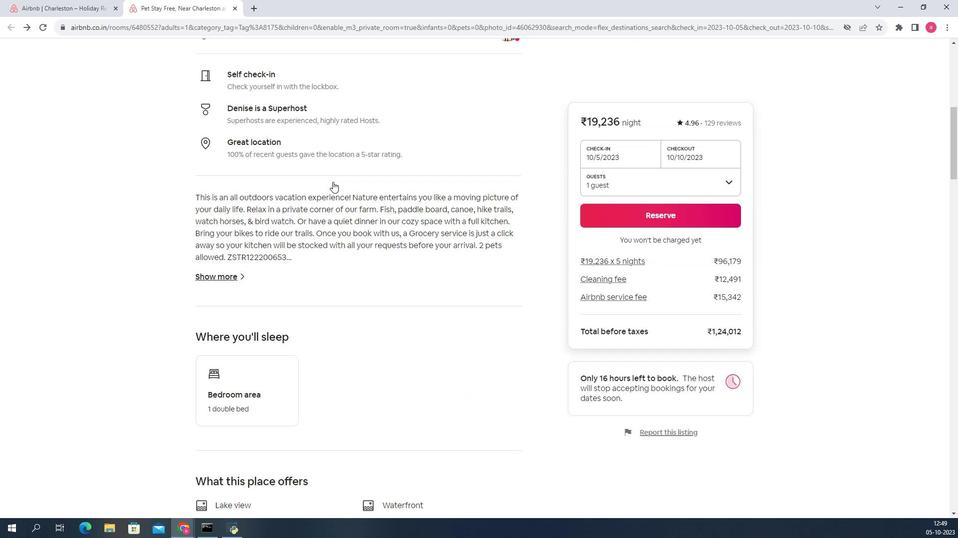 
Action: Mouse scrolled (329, 186) with delta (0, 0)
Screenshot: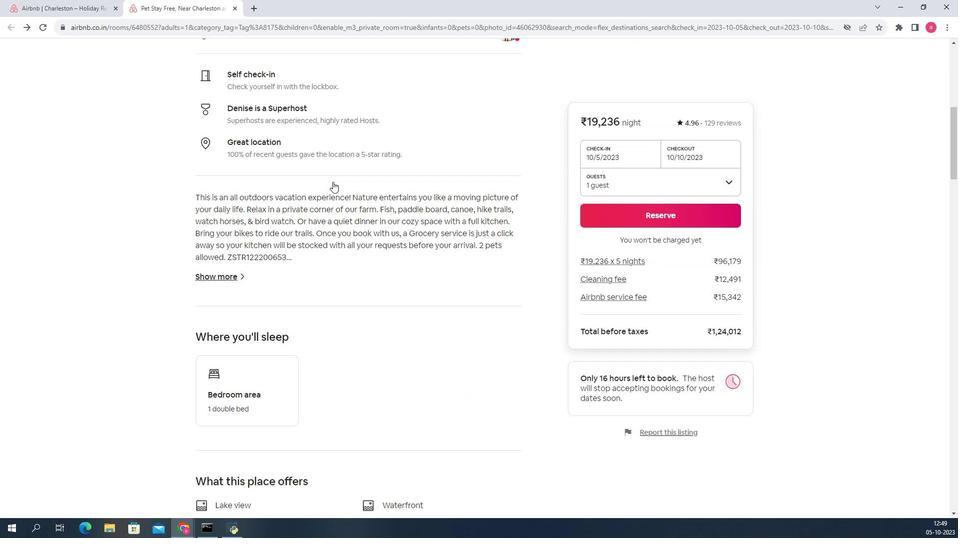 
Action: Mouse moved to (283, 320)
Screenshot: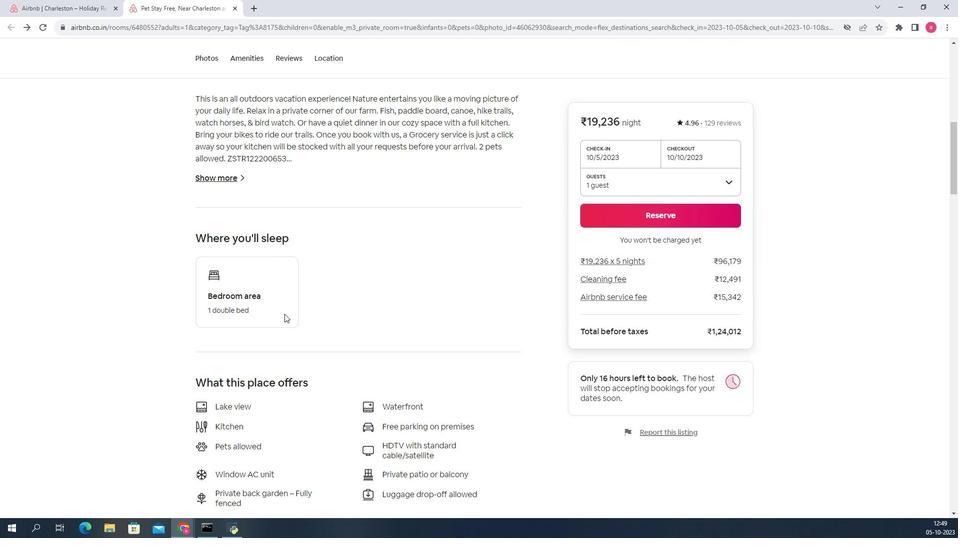 
Action: Mouse scrolled (283, 319) with delta (0, 0)
Screenshot: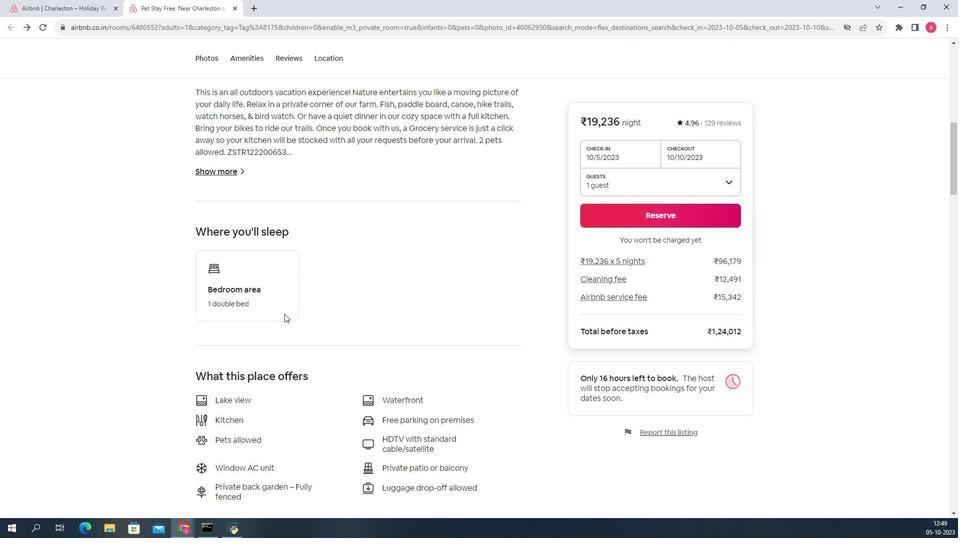 
Action: Mouse scrolled (283, 319) with delta (0, 0)
Screenshot: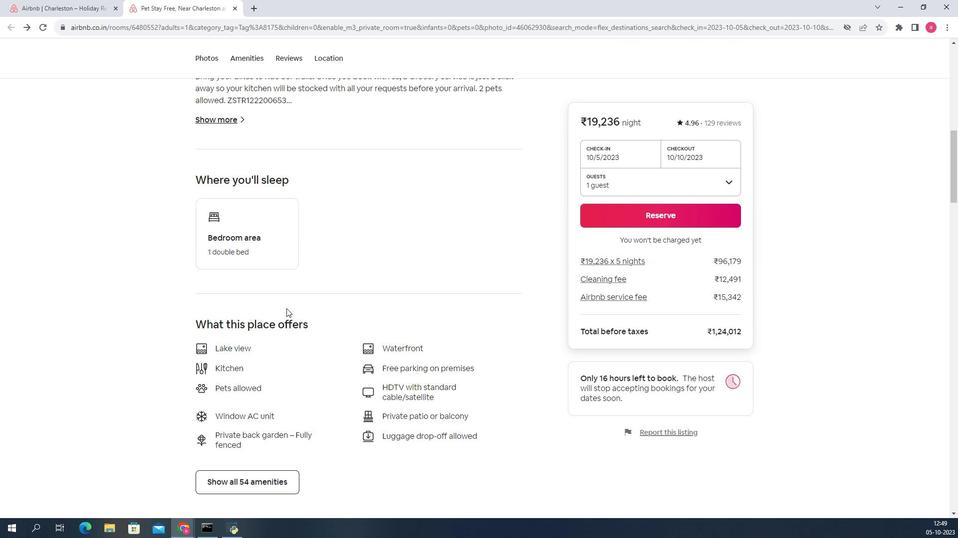 
Action: Mouse scrolled (283, 319) with delta (0, 0)
Screenshot: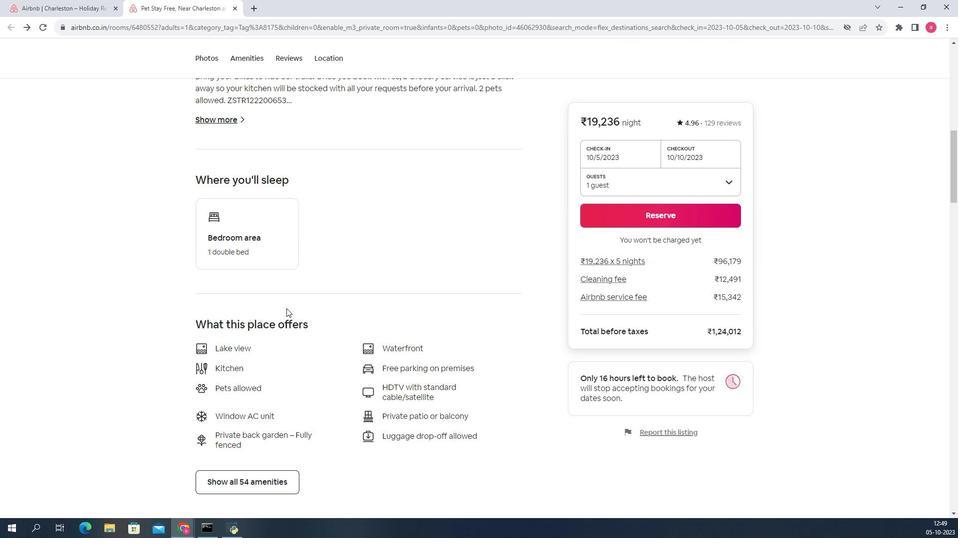 
Action: Mouse moved to (294, 299)
Screenshot: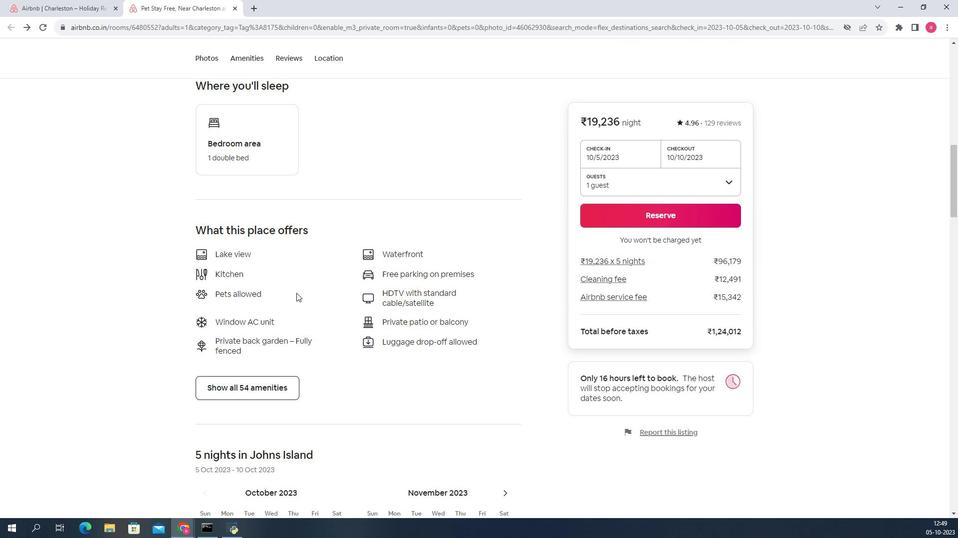 
Action: Mouse scrolled (294, 298) with delta (0, 0)
Screenshot: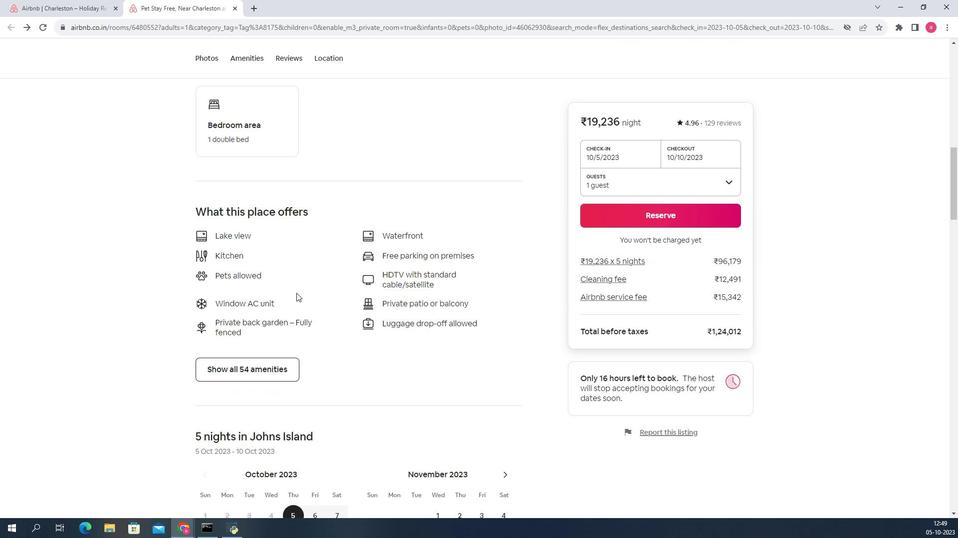 
Action: Mouse scrolled (294, 298) with delta (0, 0)
Screenshot: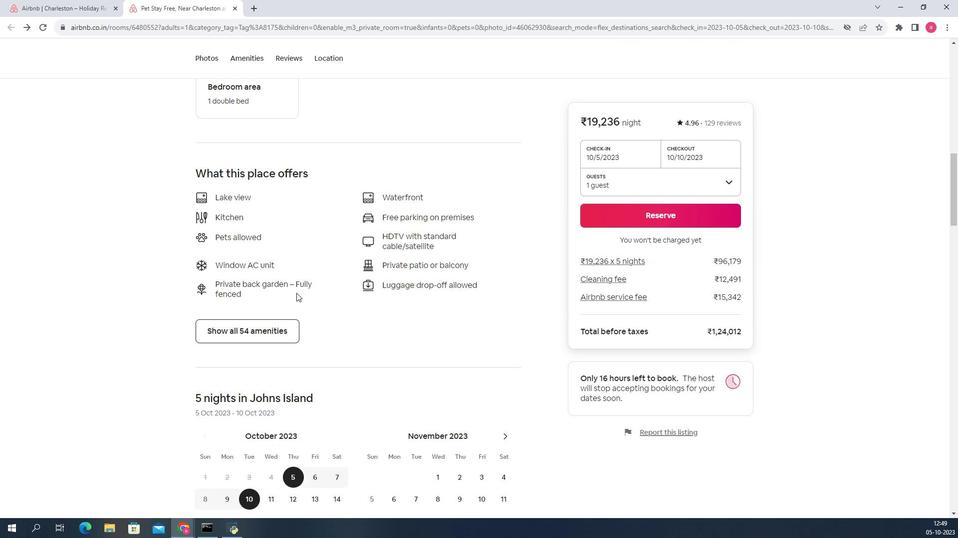 
Action: Mouse moved to (284, 303)
Screenshot: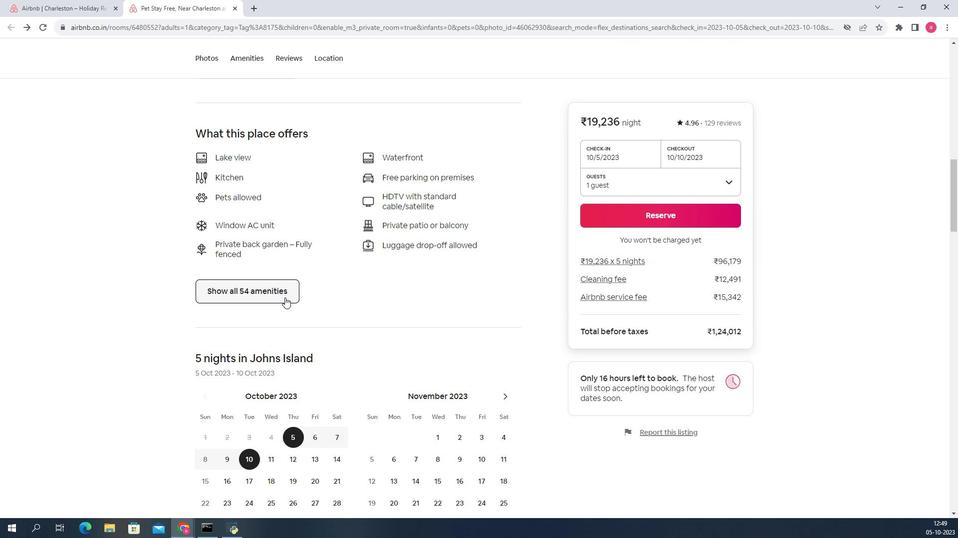 
Action: Mouse pressed left at (284, 303)
Screenshot: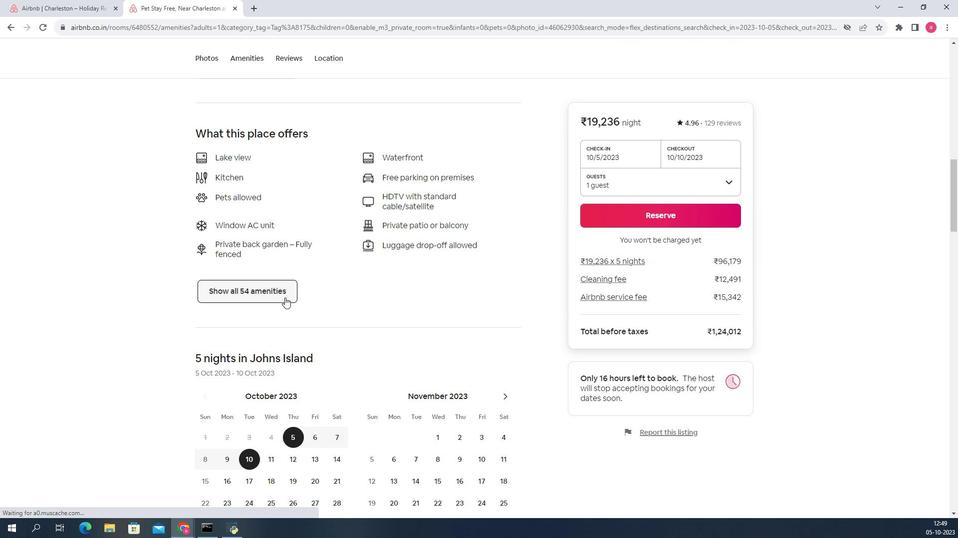 
Action: Mouse moved to (409, 192)
Screenshot: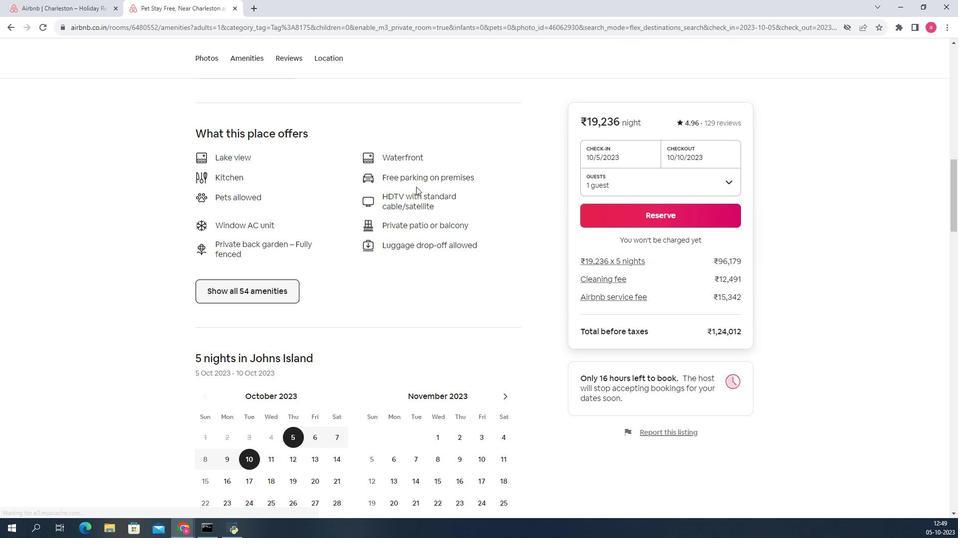 
Action: Mouse scrolled (409, 191) with delta (0, 0)
Screenshot: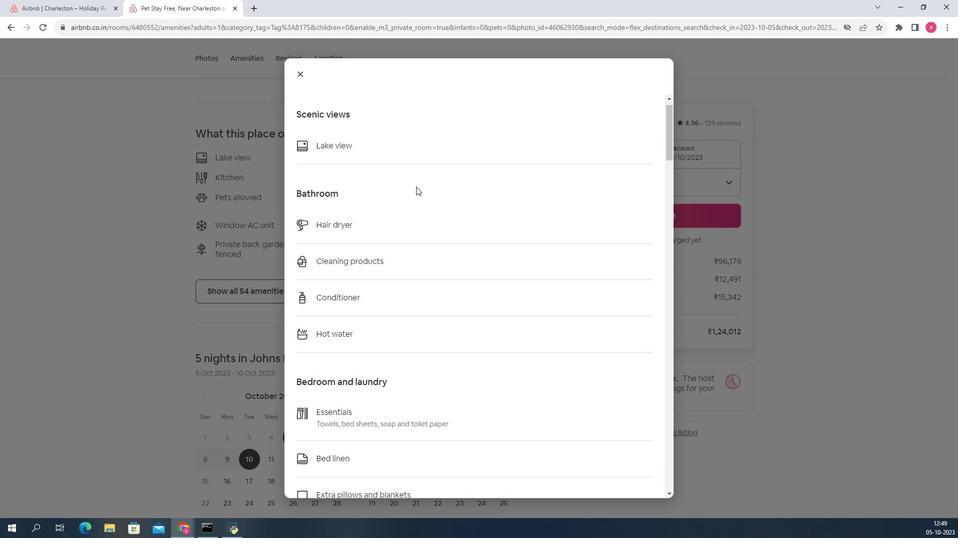 
Action: Mouse scrolled (409, 191) with delta (0, 0)
Screenshot: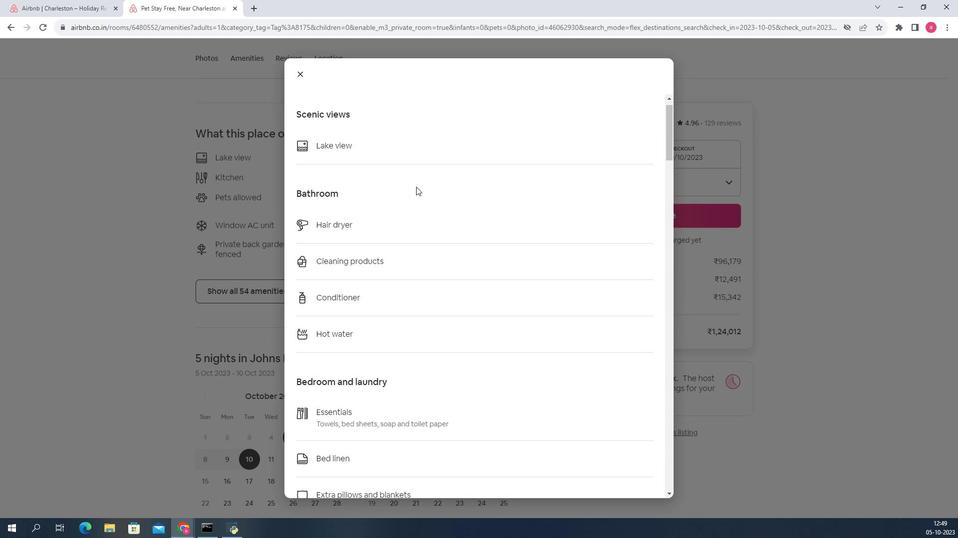 
Action: Mouse scrolled (409, 191) with delta (0, 0)
Screenshot: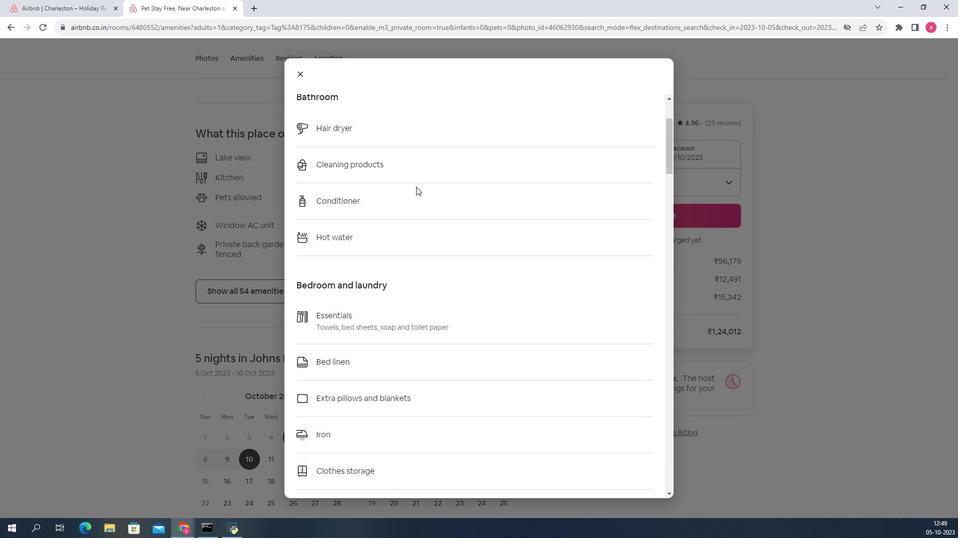 
Action: Mouse scrolled (409, 191) with delta (0, 0)
Screenshot: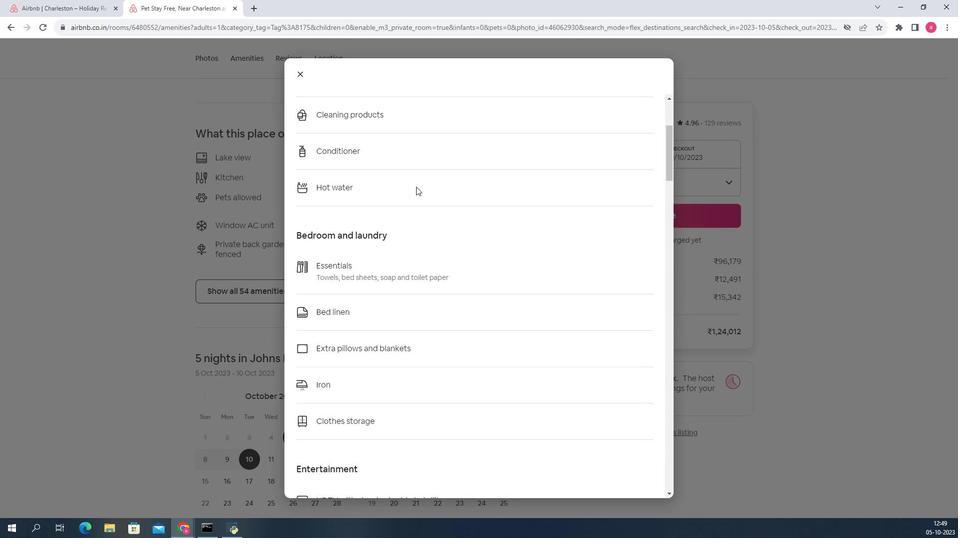 
Action: Mouse scrolled (409, 191) with delta (0, 0)
Screenshot: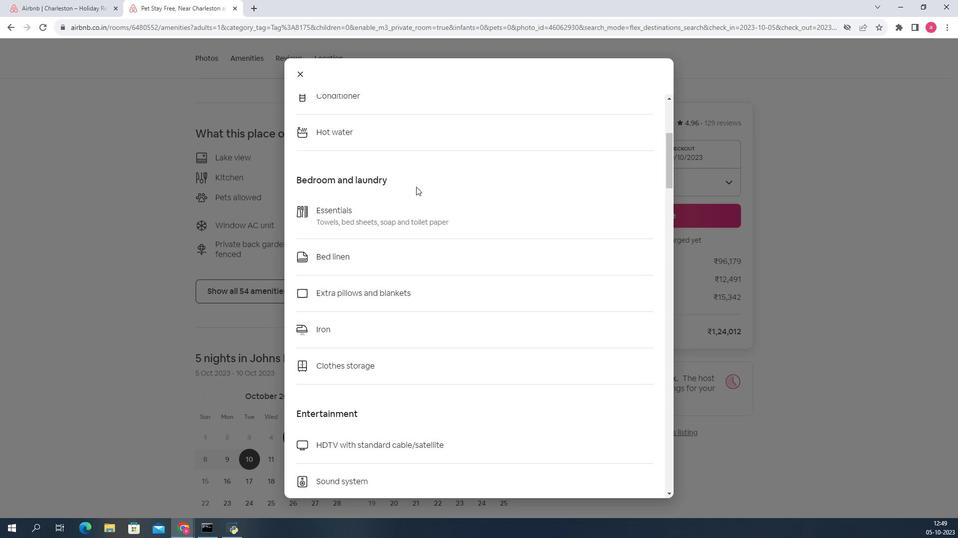 
Action: Mouse scrolled (409, 191) with delta (0, 0)
Screenshot: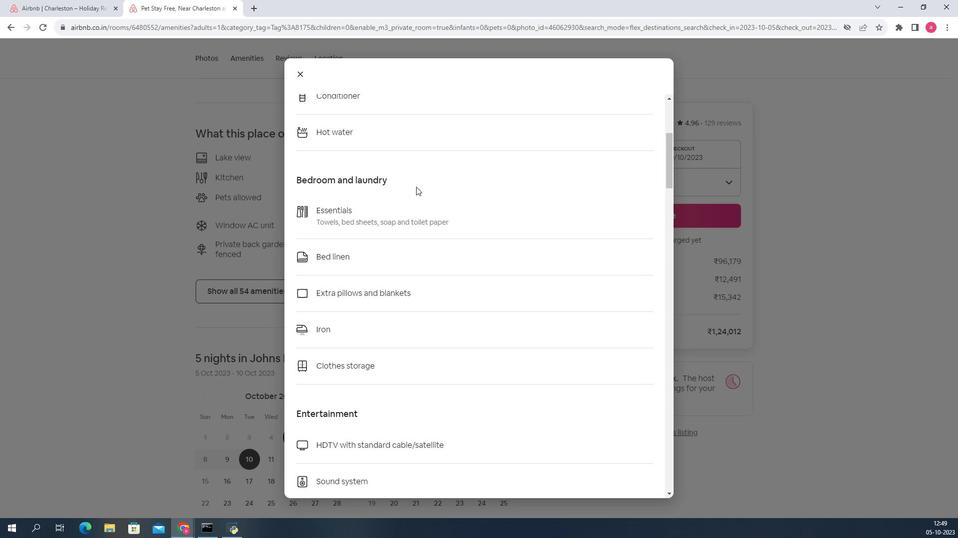 
Action: Mouse scrolled (409, 191) with delta (0, 0)
Screenshot: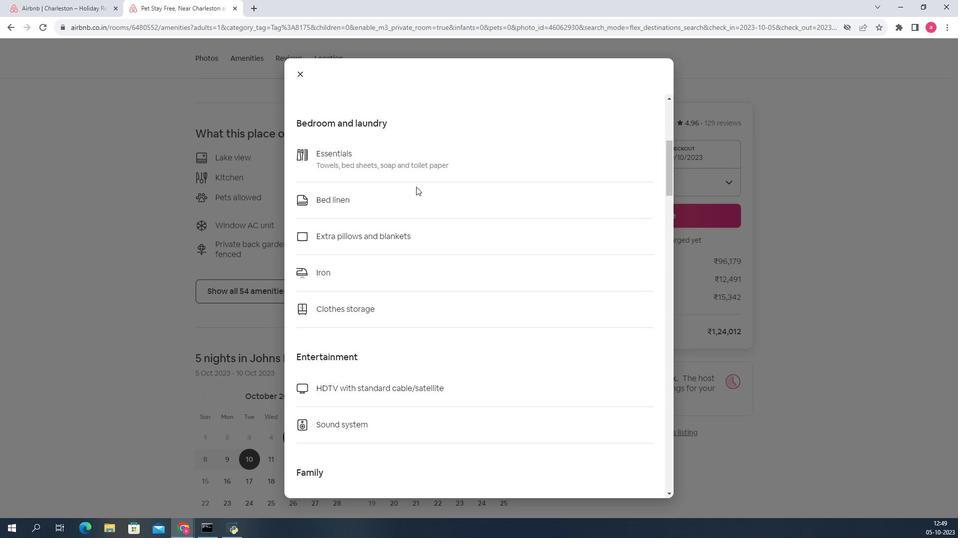 
Action: Mouse scrolled (409, 191) with delta (0, 0)
Screenshot: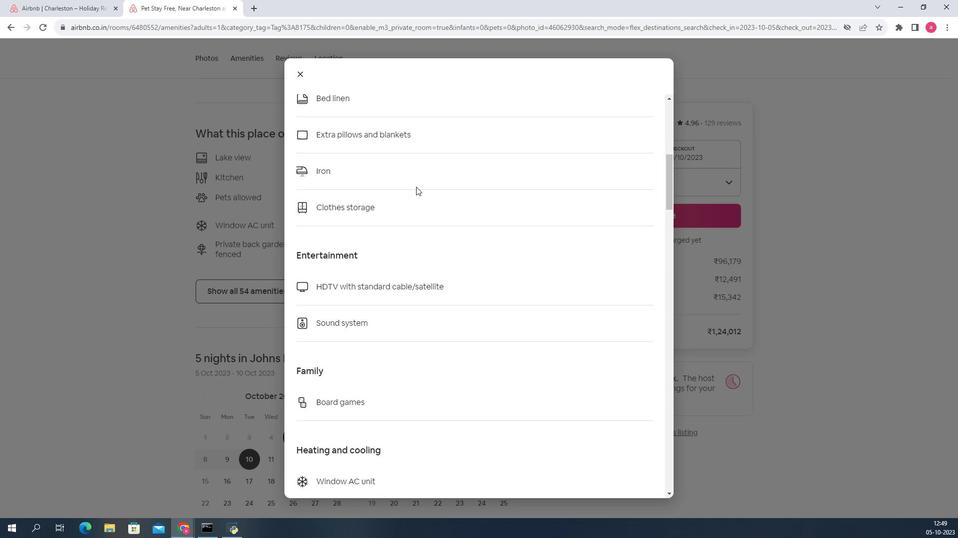 
Action: Mouse scrolled (409, 191) with delta (0, 0)
Screenshot: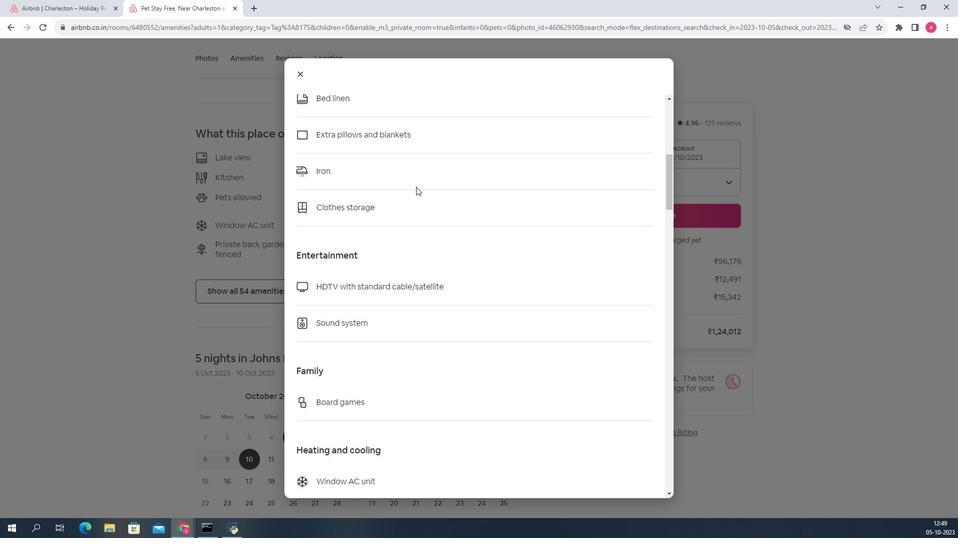 
Action: Mouse scrolled (409, 191) with delta (0, 0)
Screenshot: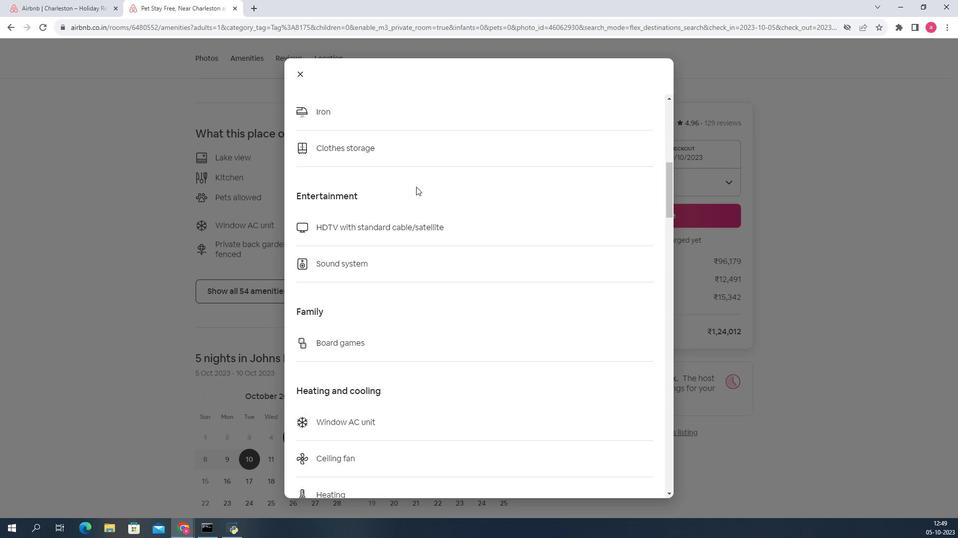 
Action: Mouse scrolled (409, 191) with delta (0, 0)
Screenshot: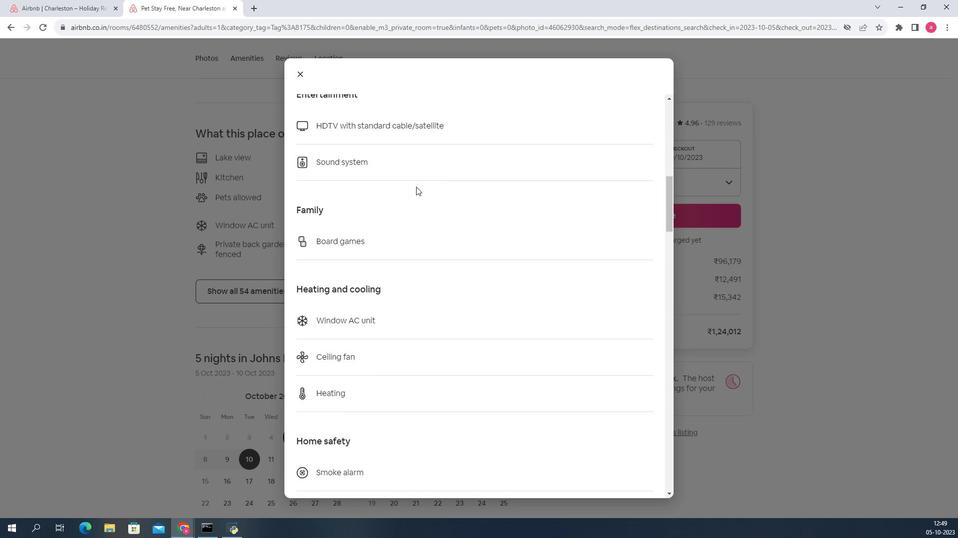 
Action: Mouse scrolled (409, 191) with delta (0, 0)
Screenshot: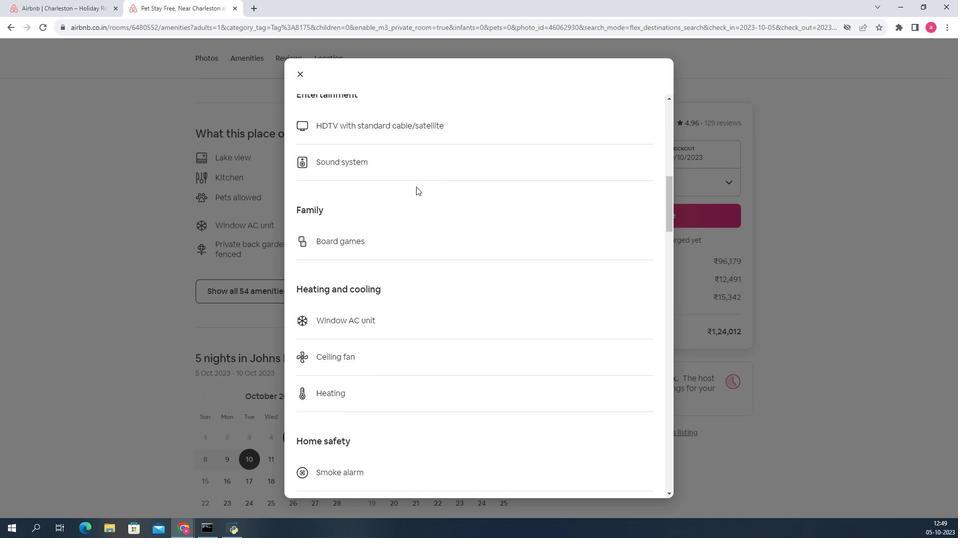 
Action: Mouse scrolled (409, 191) with delta (0, 0)
Screenshot: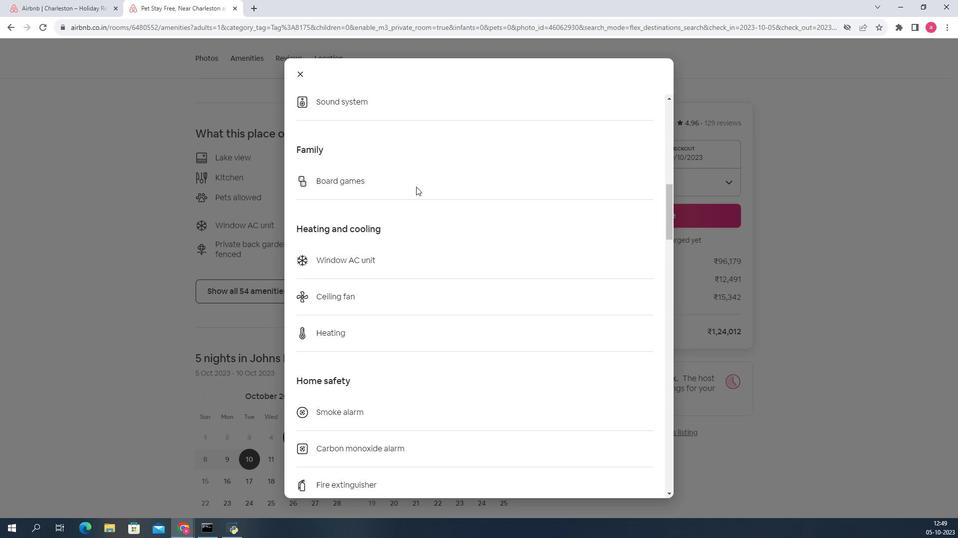 
Action: Mouse scrolled (409, 191) with delta (0, 0)
Screenshot: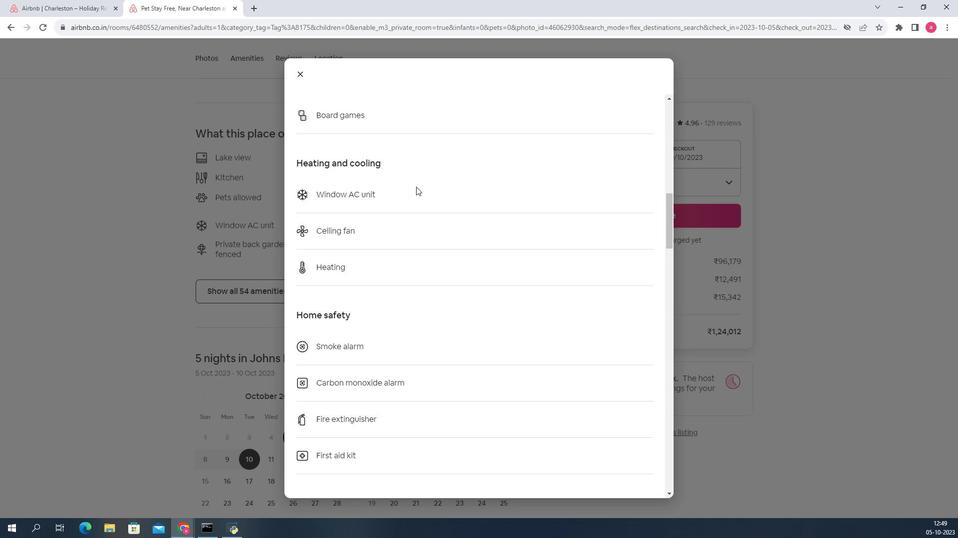 
Action: Mouse scrolled (409, 191) with delta (0, 0)
Screenshot: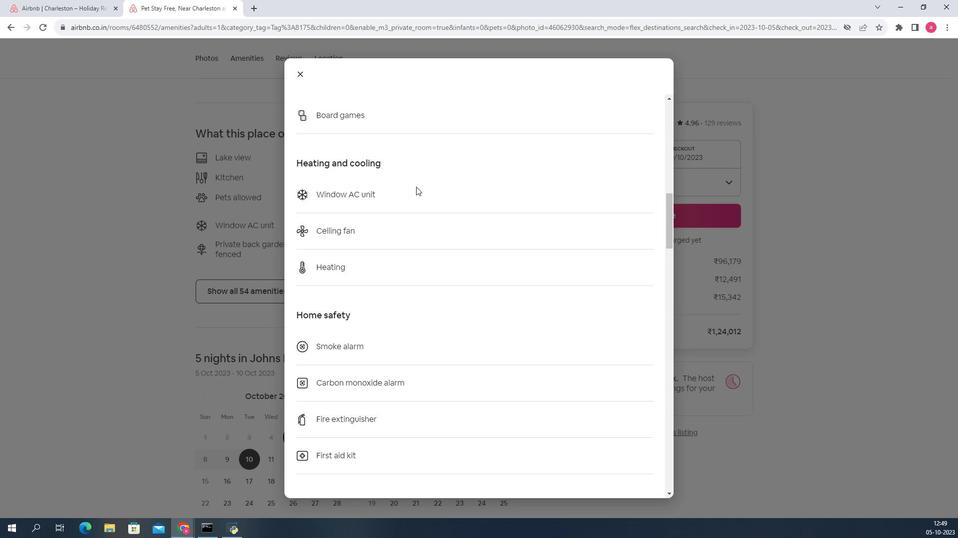 
Action: Mouse scrolled (409, 191) with delta (0, 0)
Screenshot: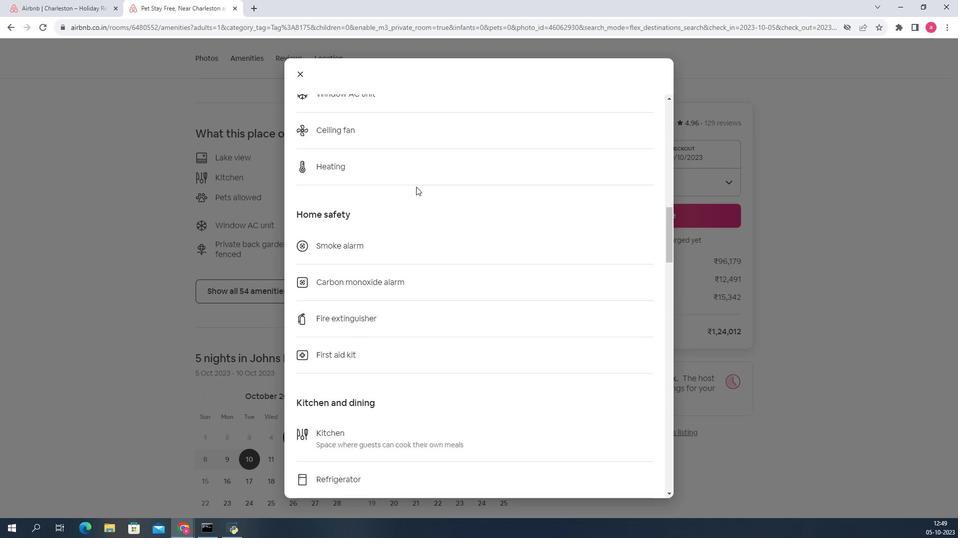 
Action: Mouse scrolled (409, 191) with delta (0, 0)
Screenshot: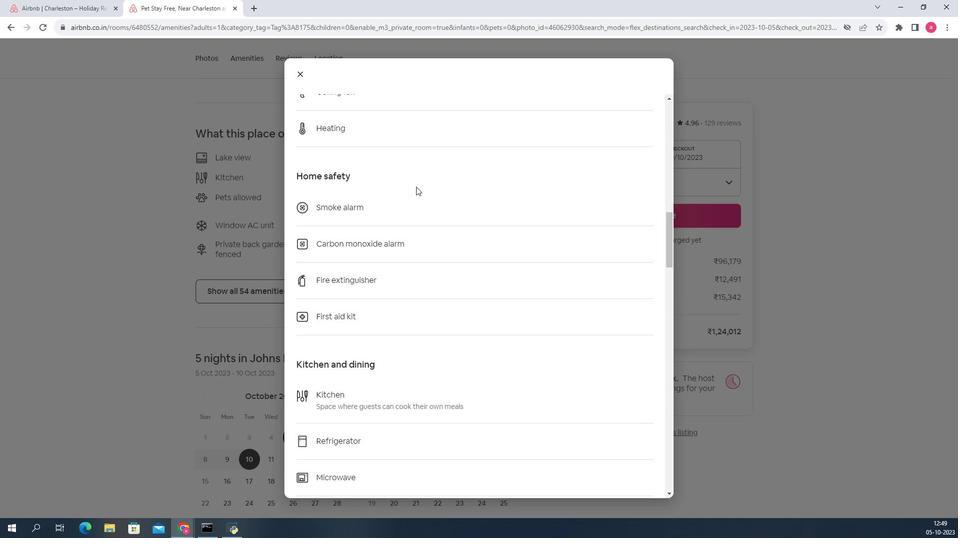 
Action: Mouse scrolled (409, 191) with delta (0, 0)
Screenshot: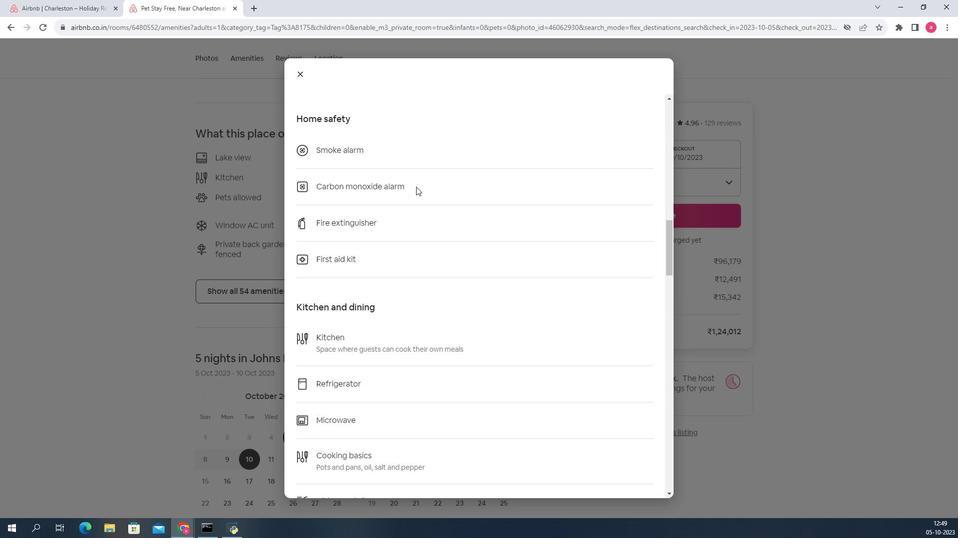 
Action: Mouse scrolled (409, 191) with delta (0, 0)
Screenshot: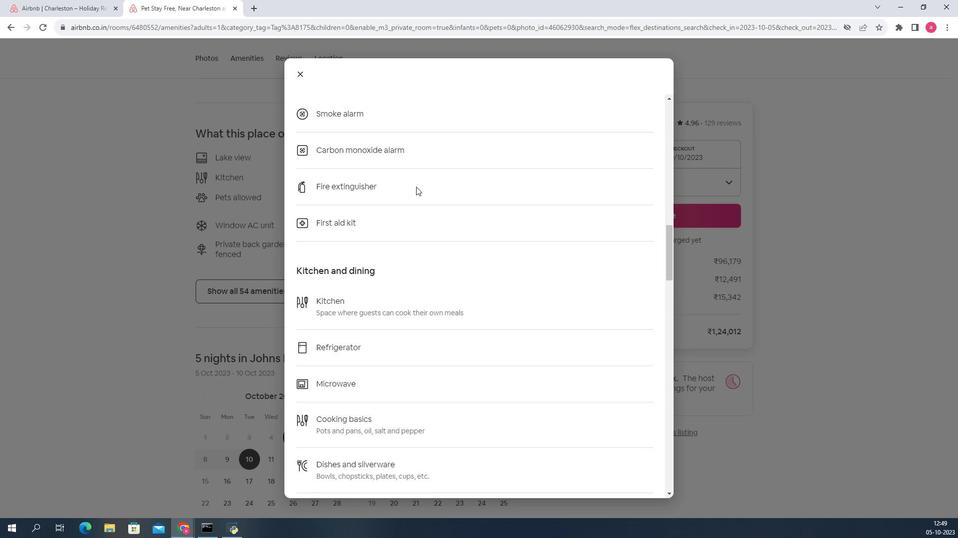 
Action: Mouse scrolled (409, 191) with delta (0, 0)
Screenshot: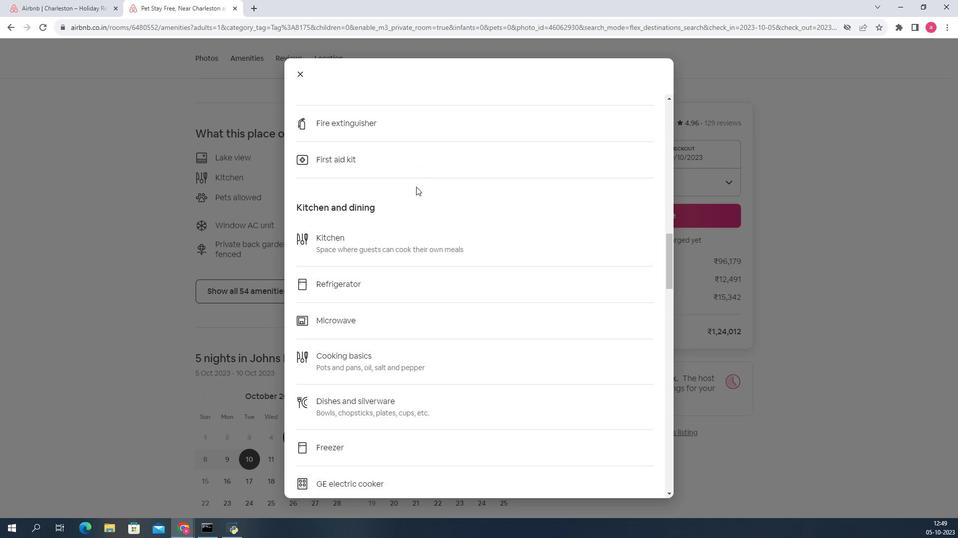 
Action: Mouse scrolled (409, 191) with delta (0, 0)
Screenshot: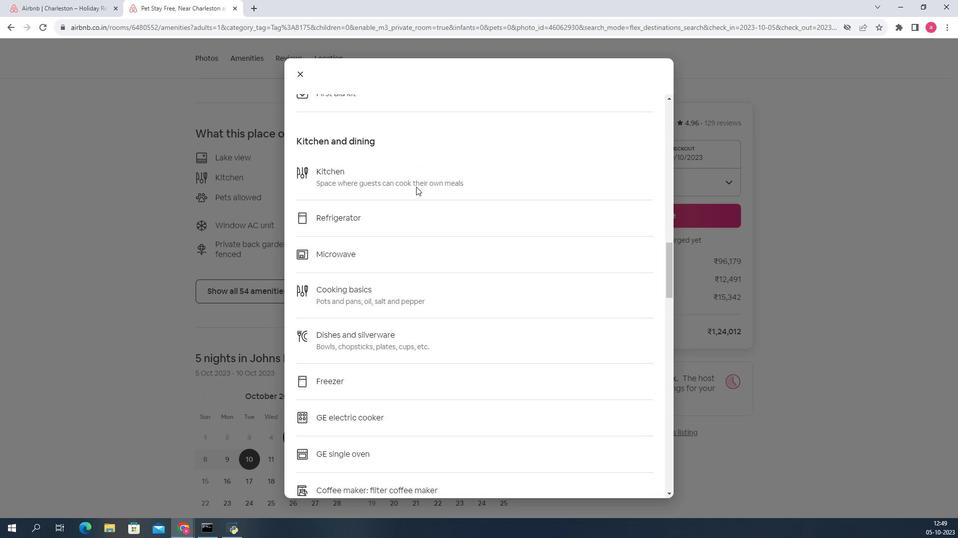 
Action: Mouse scrolled (409, 191) with delta (0, 0)
Screenshot: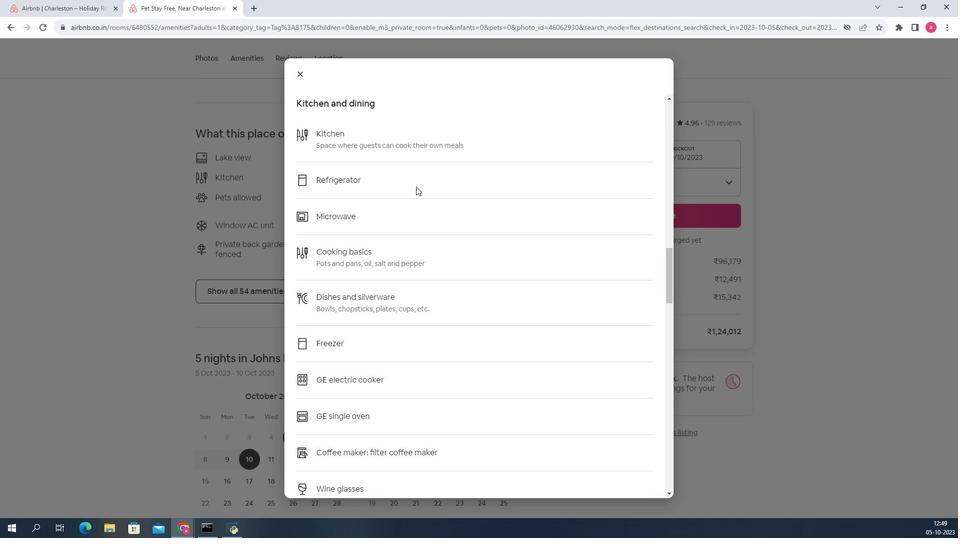 
Action: Mouse scrolled (409, 191) with delta (0, 0)
Screenshot: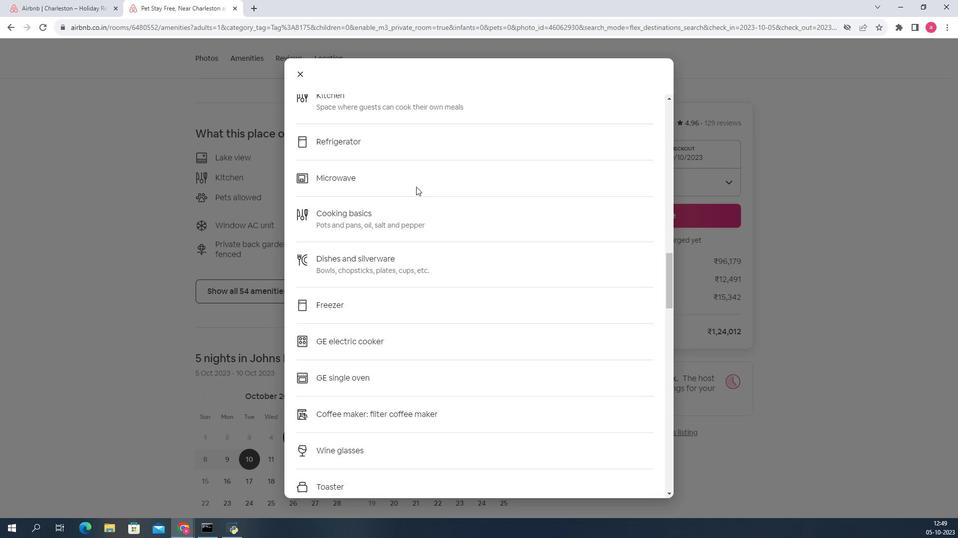 
Action: Mouse moved to (409, 192)
Screenshot: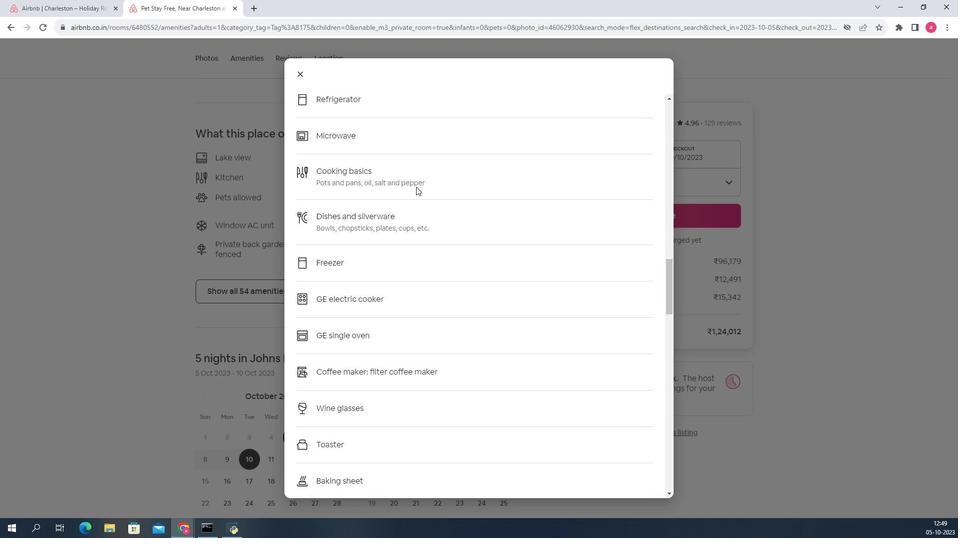 
Action: Mouse scrolled (409, 191) with delta (0, 0)
Screenshot: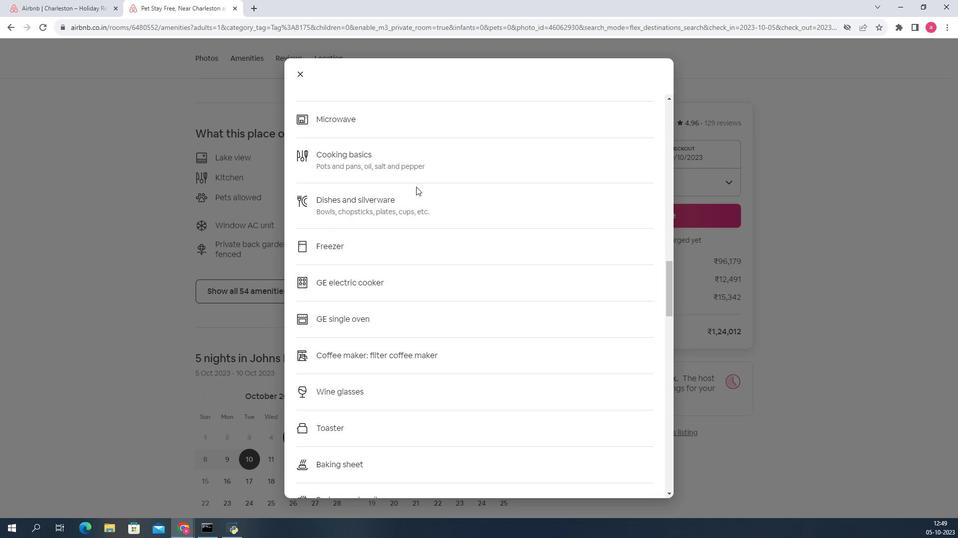 
Action: Mouse scrolled (409, 191) with delta (0, 0)
Screenshot: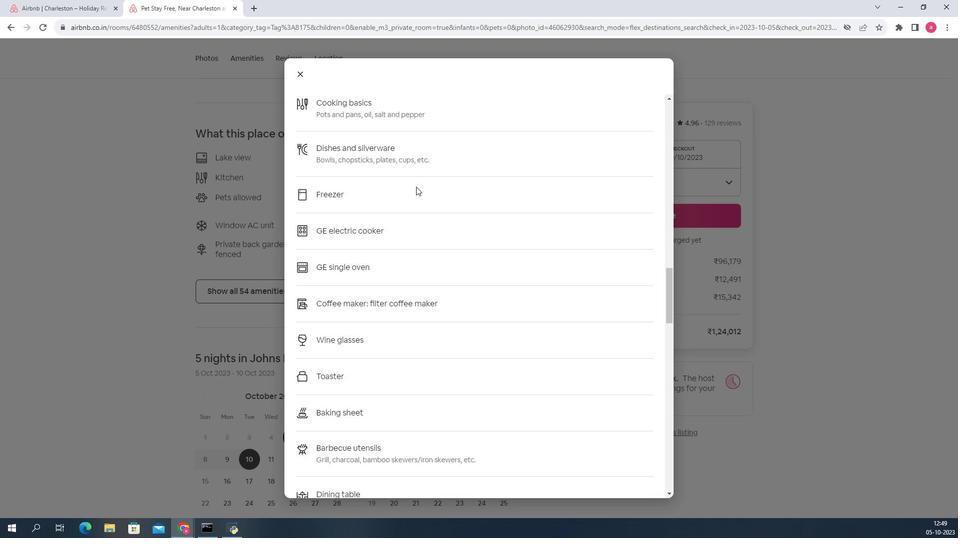 
Action: Mouse scrolled (409, 191) with delta (0, 0)
Screenshot: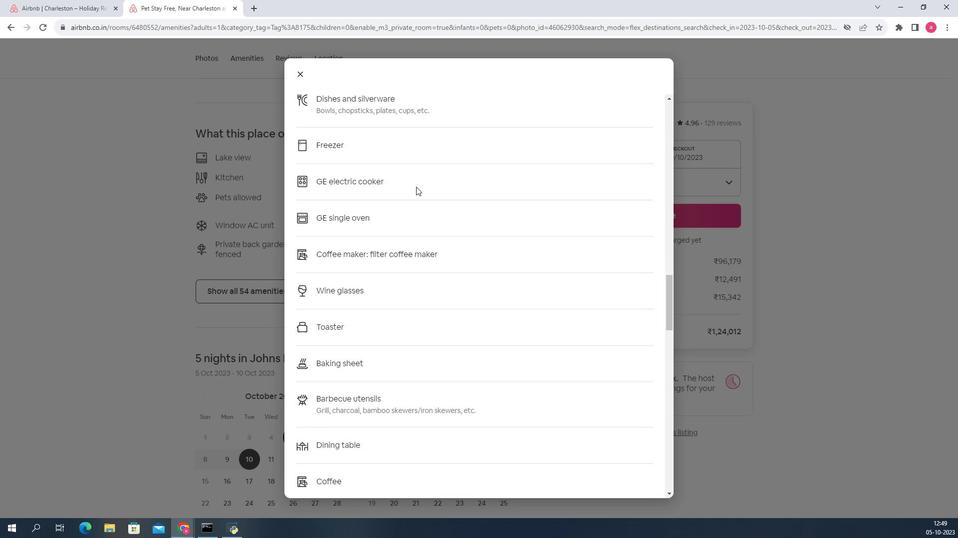 
Action: Mouse scrolled (409, 191) with delta (0, 0)
Screenshot: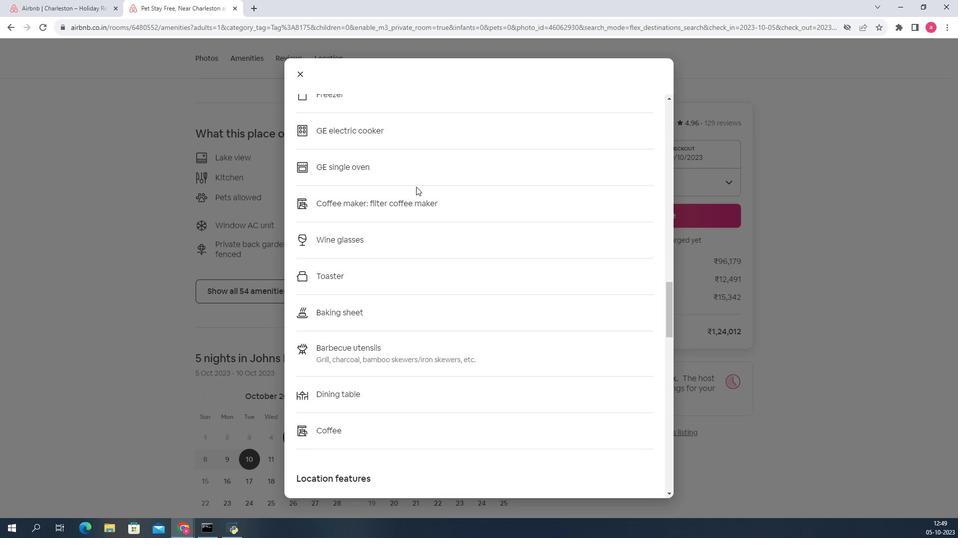 
Action: Mouse scrolled (409, 191) with delta (0, 0)
Screenshot: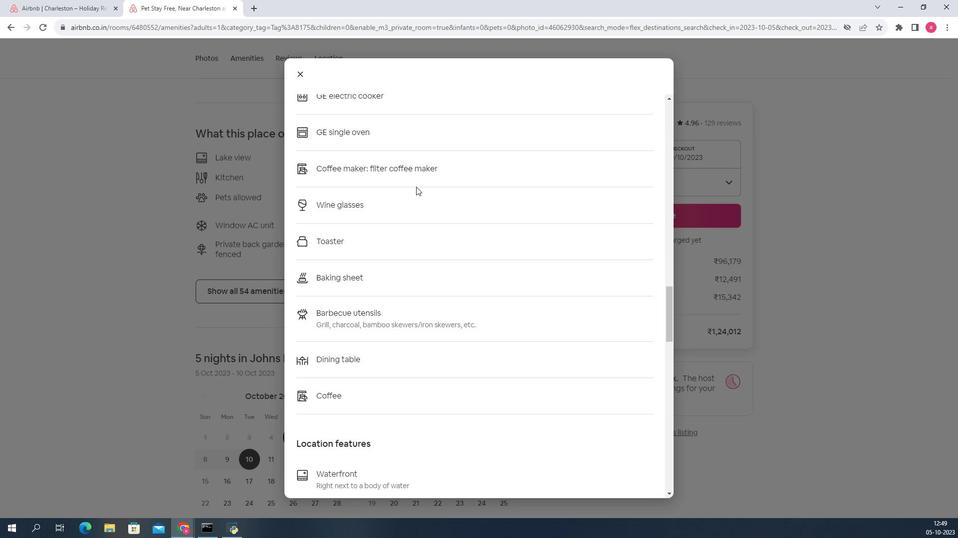 
Action: Mouse scrolled (409, 191) with delta (0, 0)
Screenshot: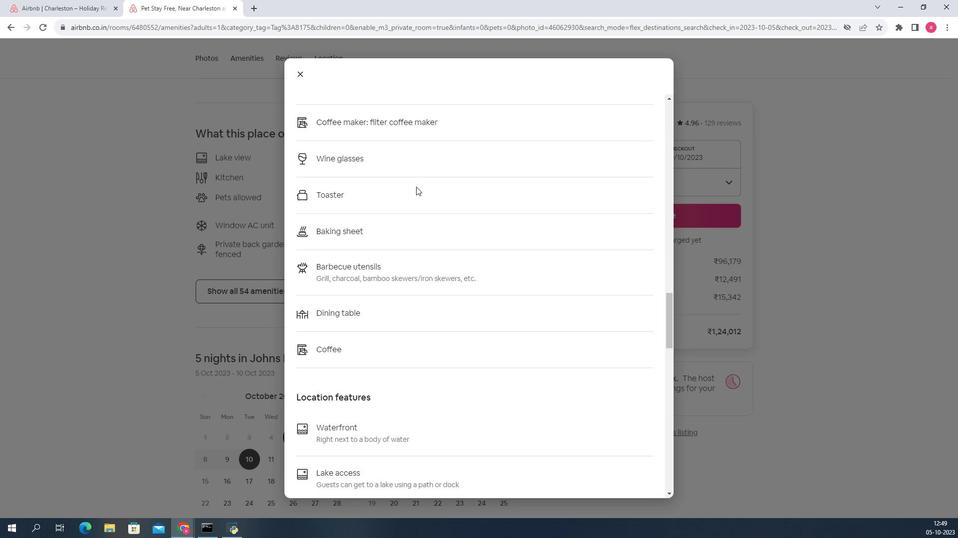 
Action: Mouse scrolled (409, 191) with delta (0, 0)
Screenshot: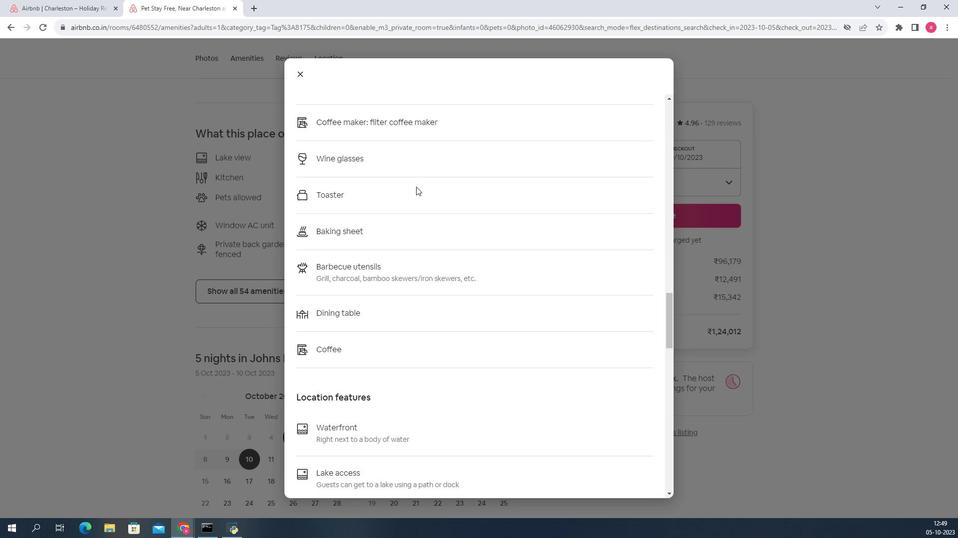
Action: Mouse scrolled (409, 191) with delta (0, 0)
Screenshot: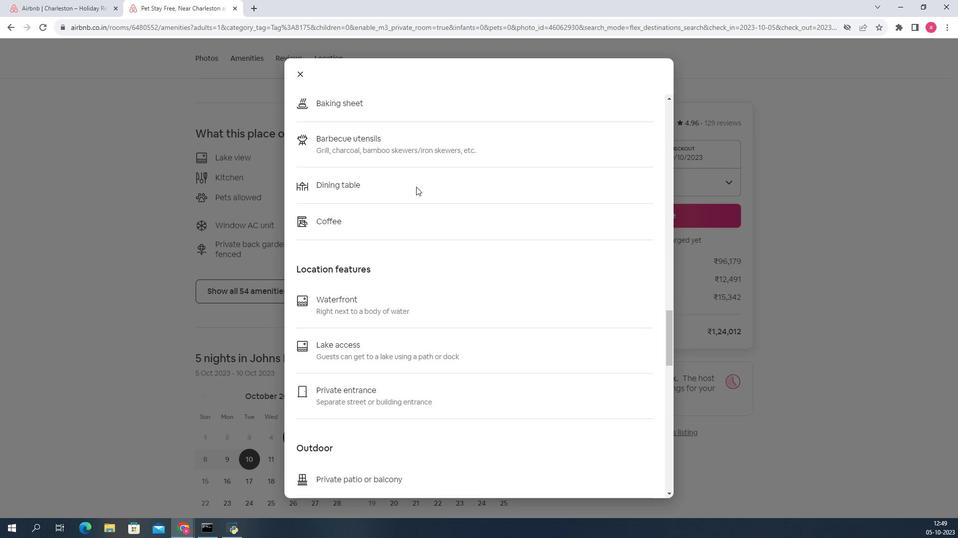 
Action: Mouse scrolled (409, 191) with delta (0, 0)
Screenshot: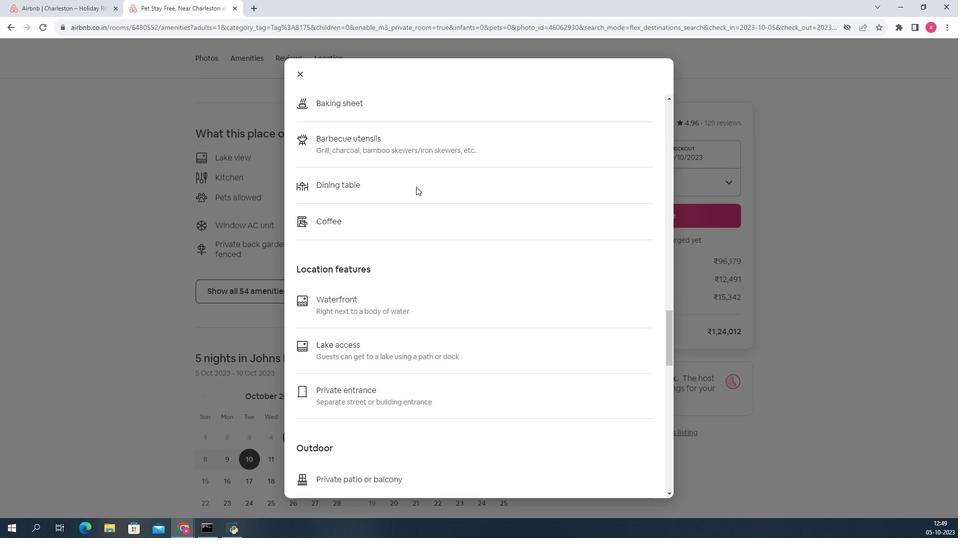 
Action: Mouse scrolled (409, 191) with delta (0, 0)
Screenshot: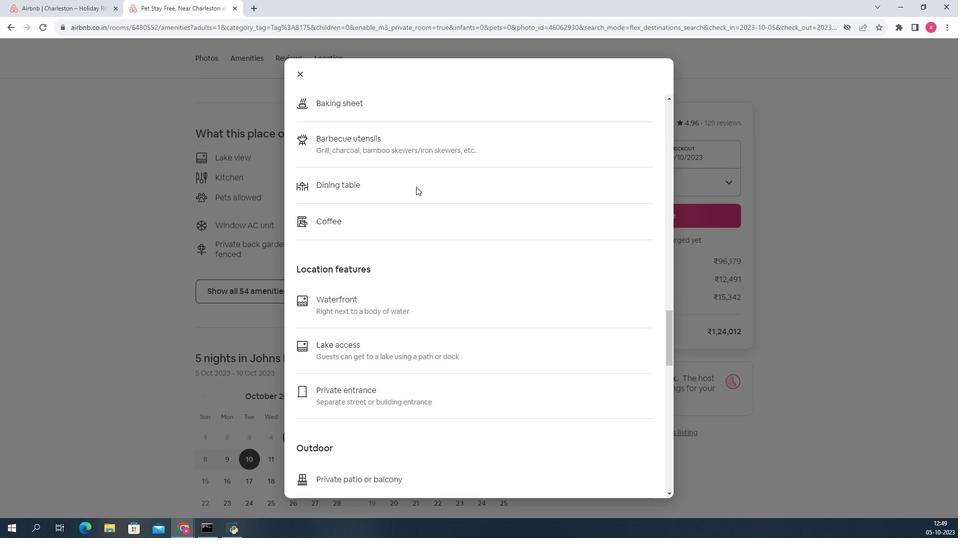 
Action: Mouse scrolled (409, 191) with delta (0, 0)
Screenshot: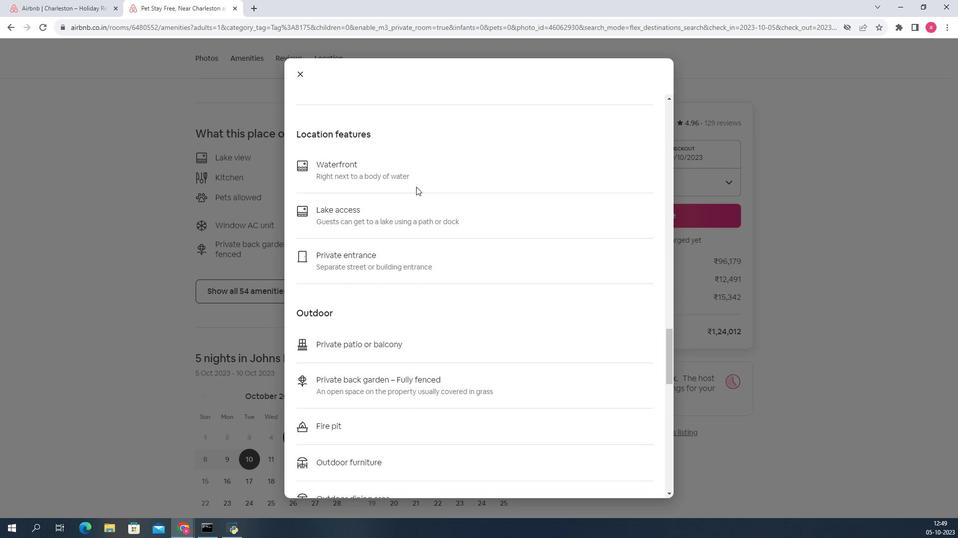
Action: Mouse scrolled (409, 191) with delta (0, 0)
Screenshot: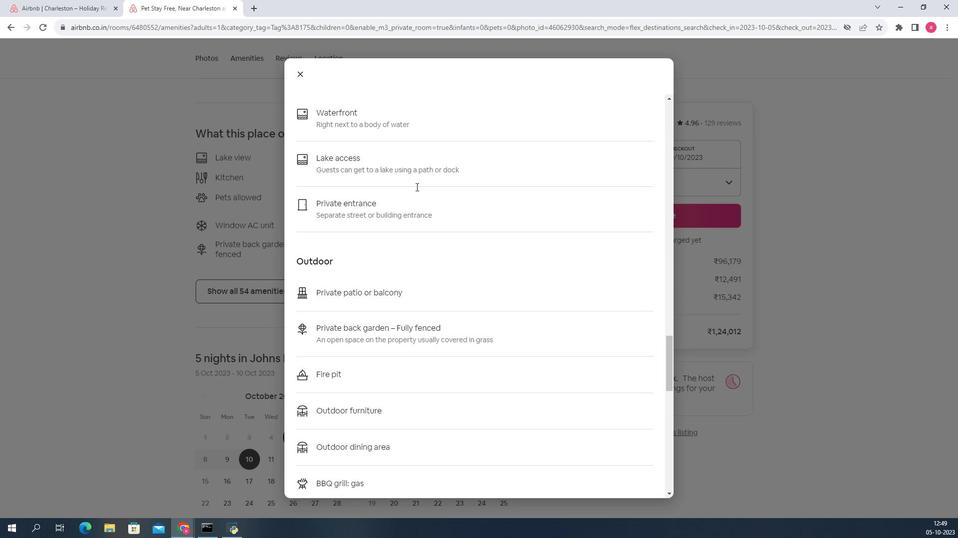 
Action: Mouse scrolled (409, 191) with delta (0, 0)
Screenshot: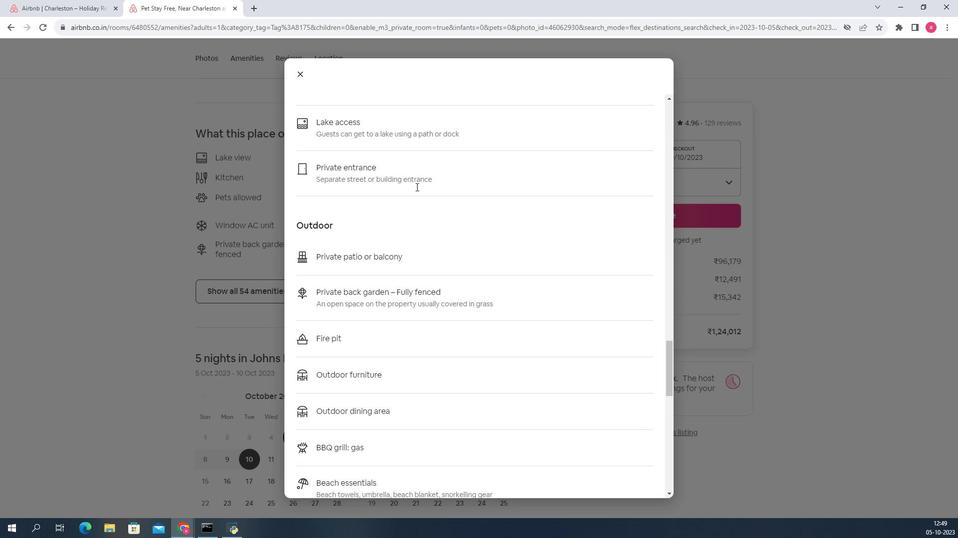 
Action: Mouse scrolled (409, 191) with delta (0, 0)
Screenshot: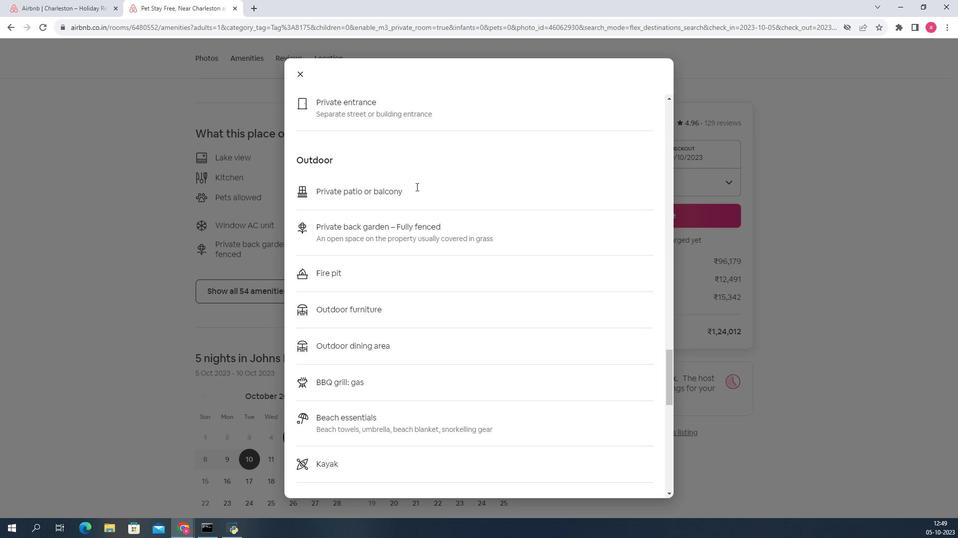 
Action: Mouse scrolled (409, 191) with delta (0, 0)
Screenshot: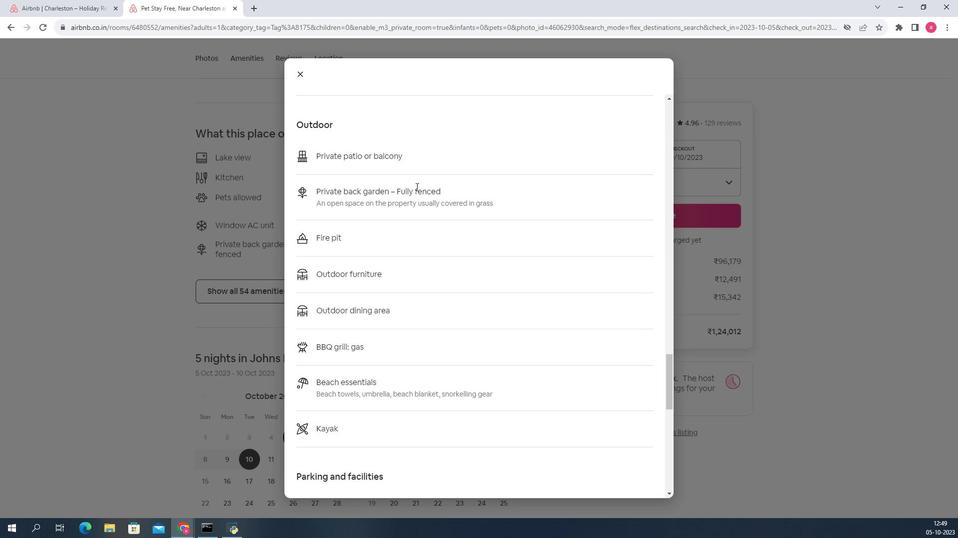
Action: Mouse scrolled (409, 191) with delta (0, 0)
Screenshot: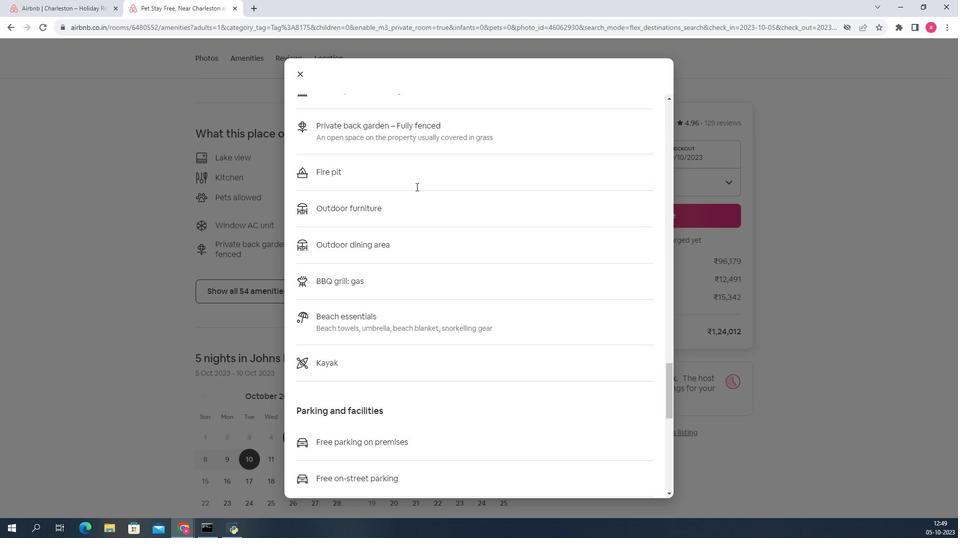 
Action: Mouse scrolled (409, 191) with delta (0, 0)
Screenshot: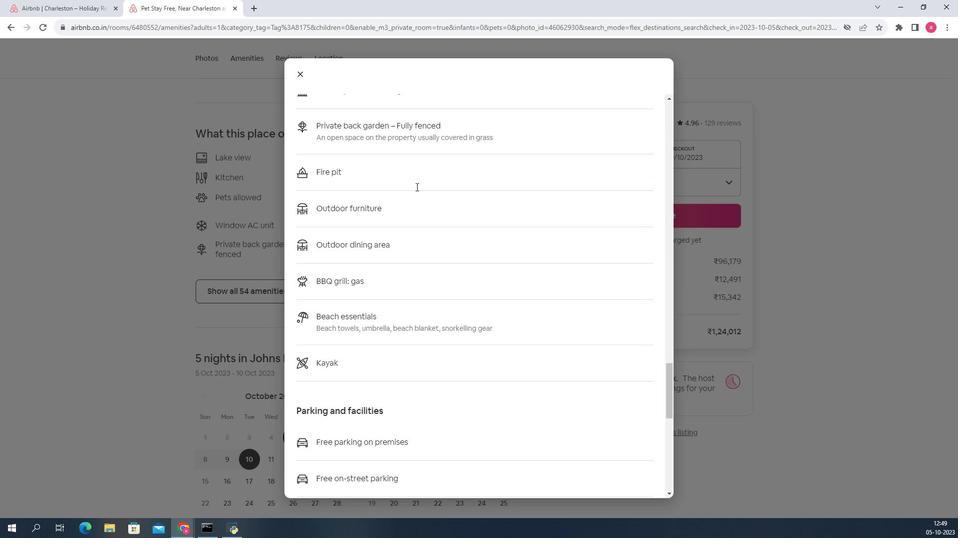 
Action: Mouse scrolled (409, 191) with delta (0, 0)
Screenshot: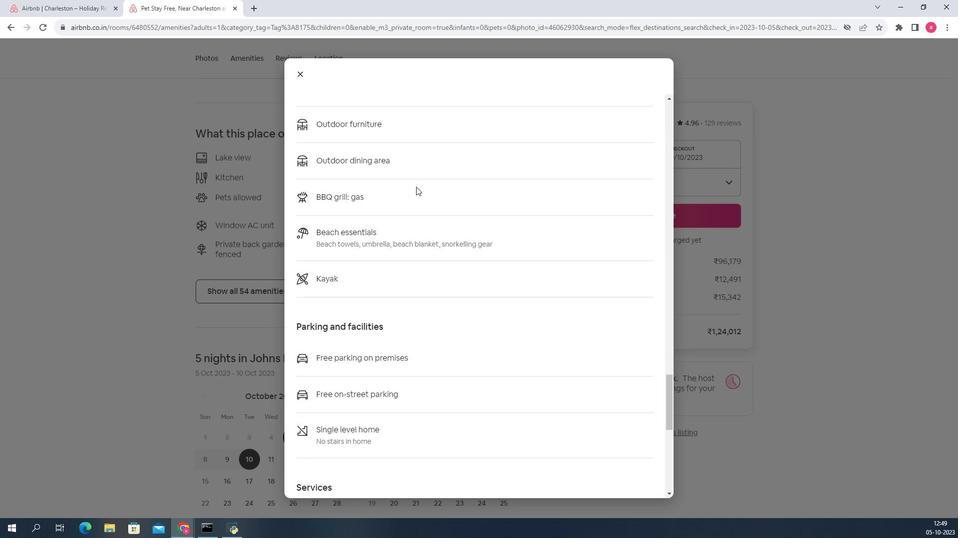 
Action: Mouse scrolled (409, 191) with delta (0, 0)
Screenshot: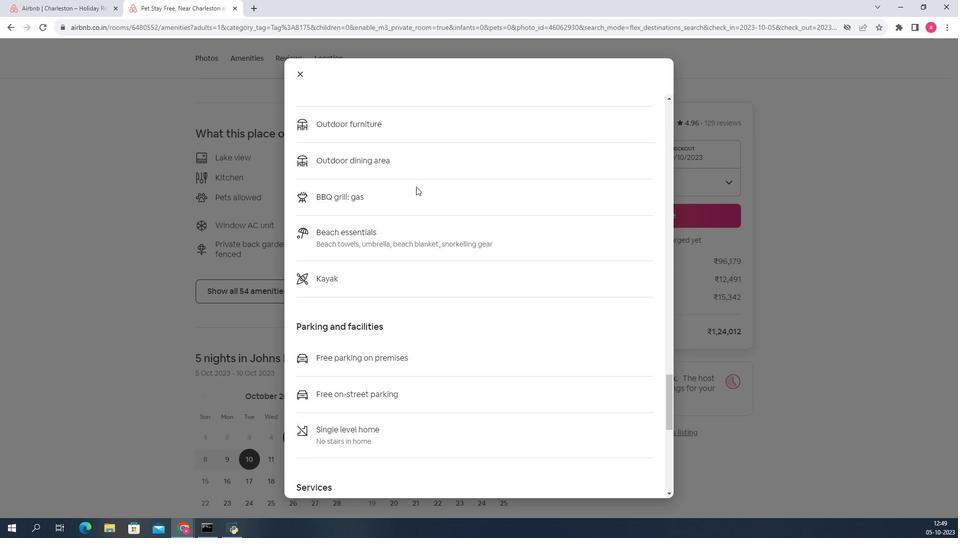 
Action: Mouse scrolled (409, 191) with delta (0, 0)
Screenshot: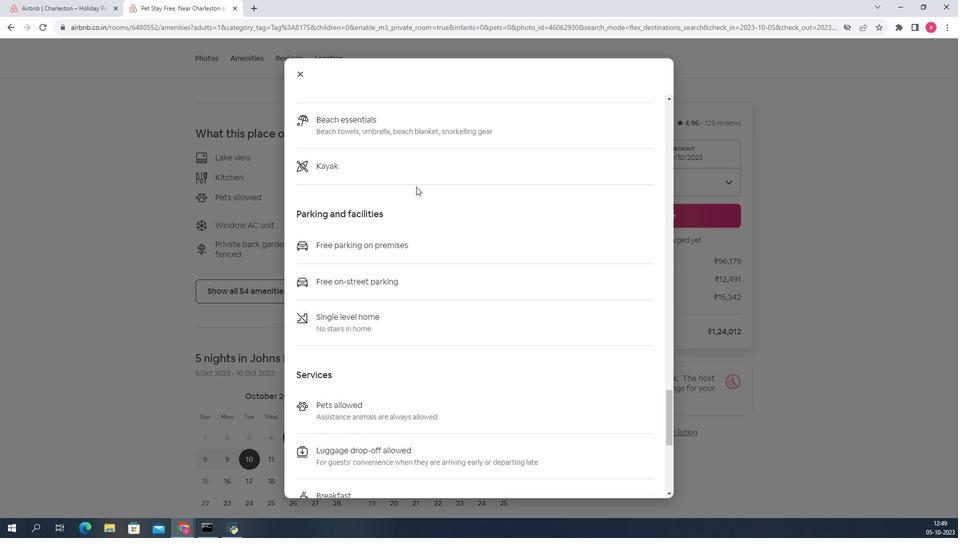 
Action: Mouse scrolled (409, 191) with delta (0, 0)
Screenshot: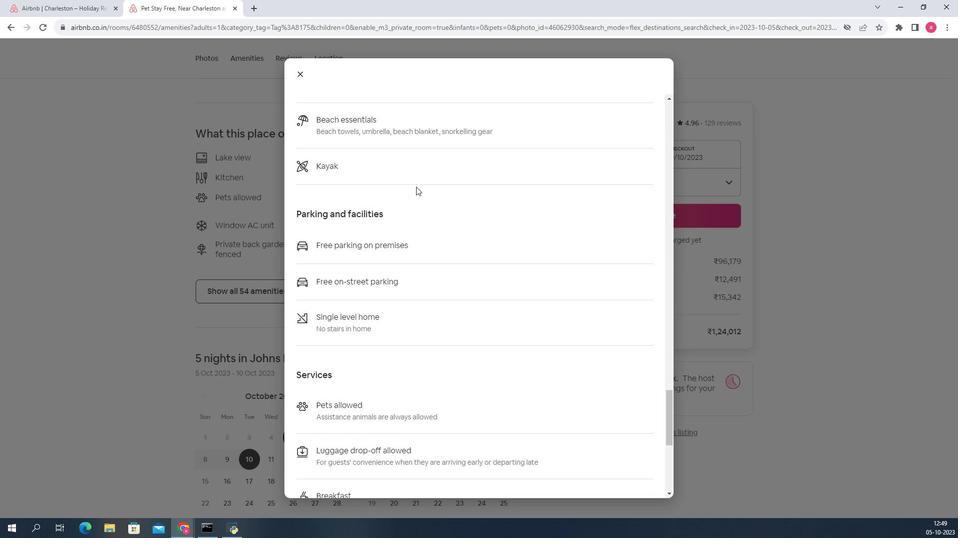 
Action: Mouse scrolled (409, 191) with delta (0, 0)
Screenshot: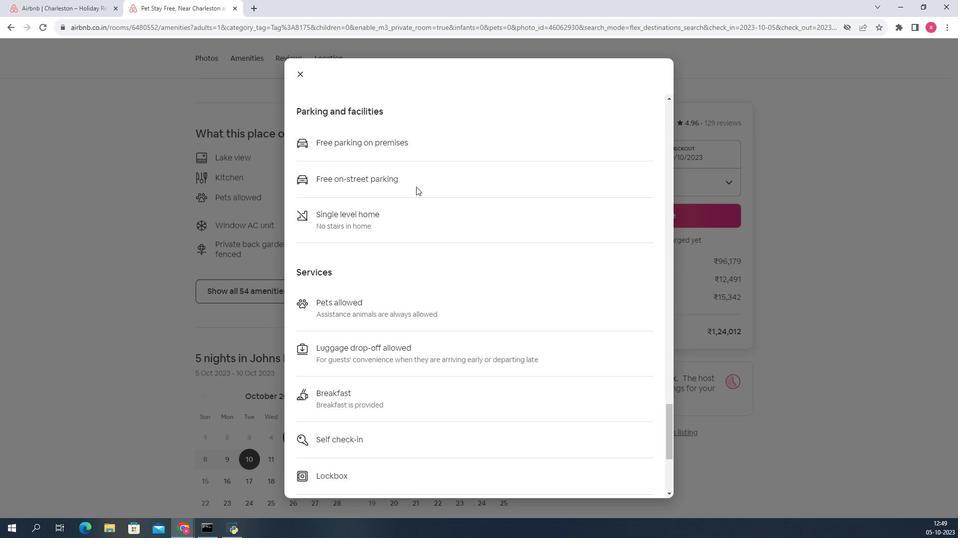
Action: Mouse scrolled (409, 191) with delta (0, 0)
Screenshot: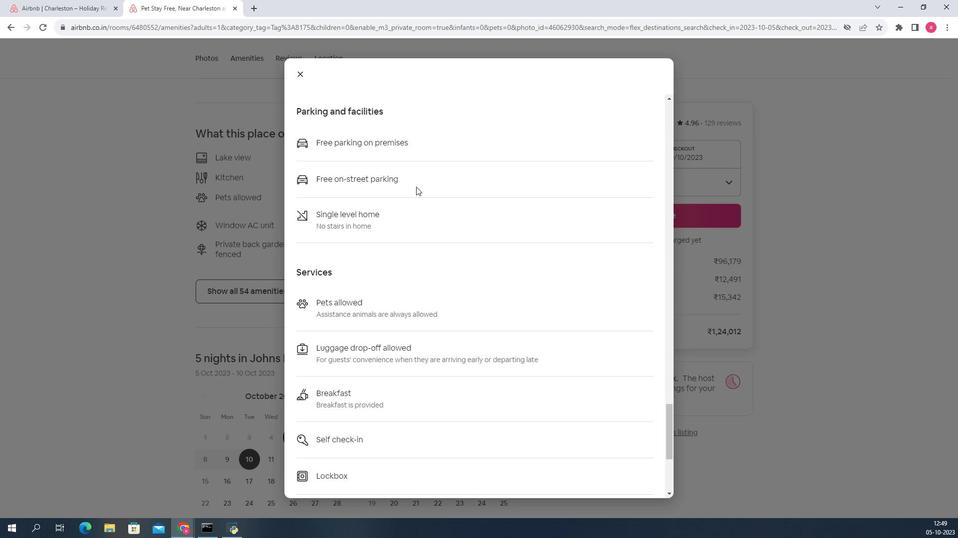 
Action: Mouse scrolled (409, 191) with delta (0, 0)
Screenshot: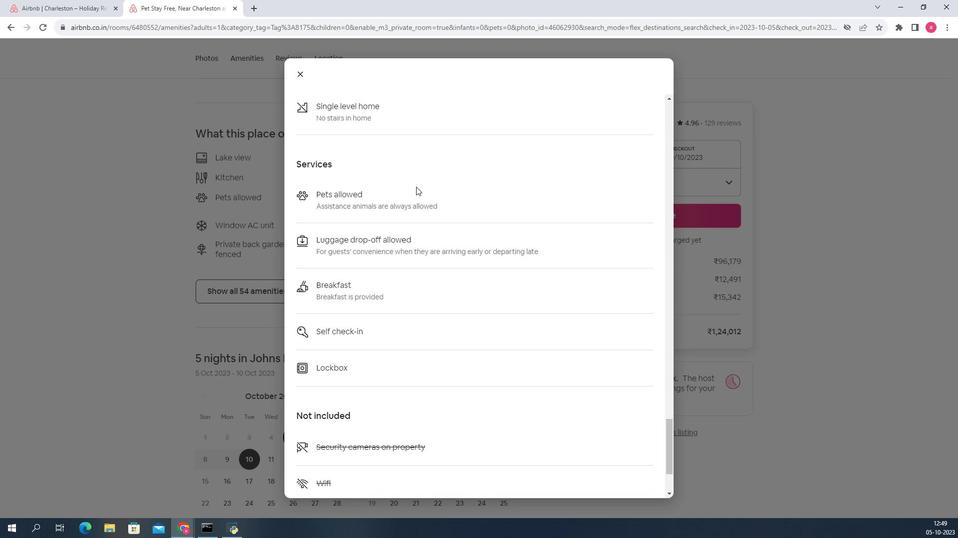 
Action: Mouse scrolled (409, 191) with delta (0, 0)
Screenshot: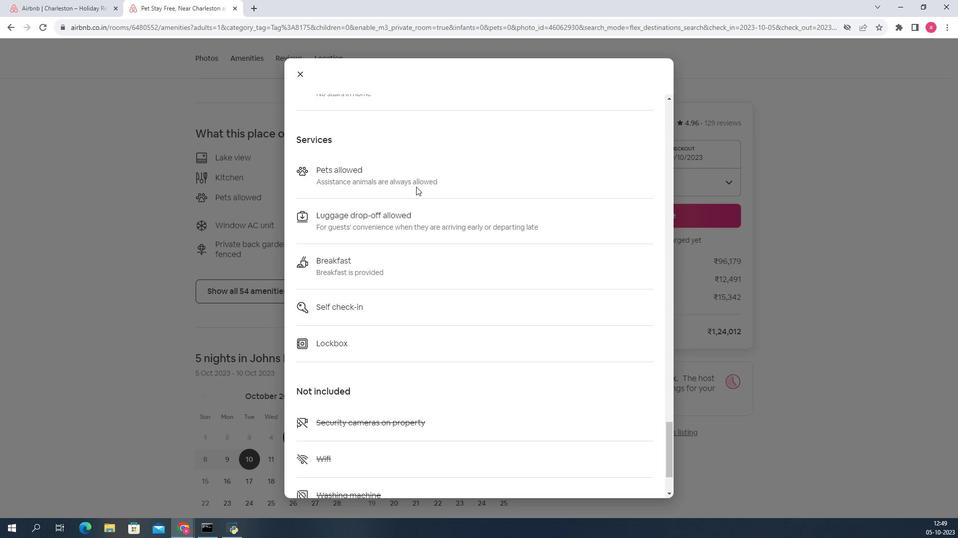 
Action: Mouse scrolled (409, 191) with delta (0, 0)
Screenshot: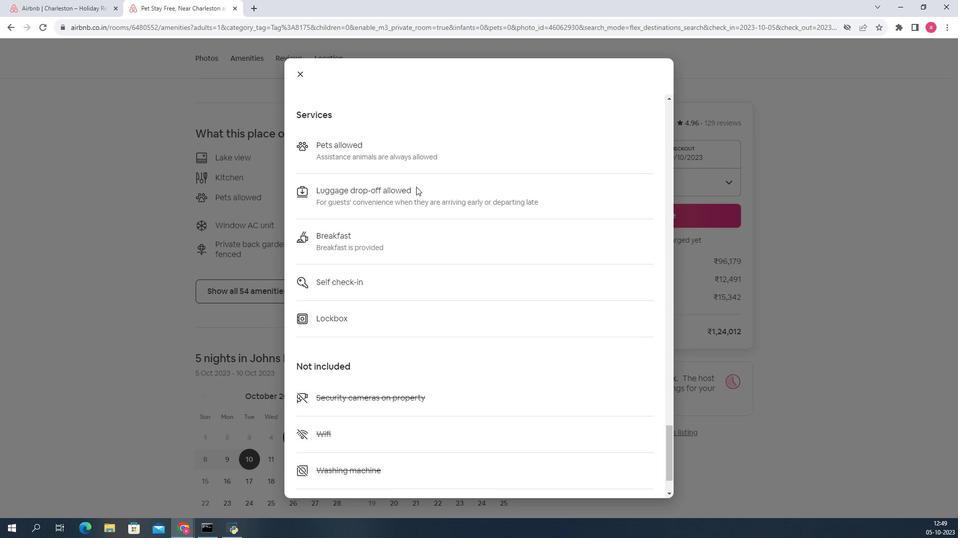 
Action: Mouse scrolled (409, 191) with delta (0, 0)
